 Task: Send an email with the signature Maria Thompson with the subject Request for partnership and the message Would it be possible to have a project status update call with all stakeholders next week? from softage.6@softage.net to softage.1@softage.net and move the email from Sent Items to the folder Licensing agreements
Action: Mouse moved to (100, 95)
Screenshot: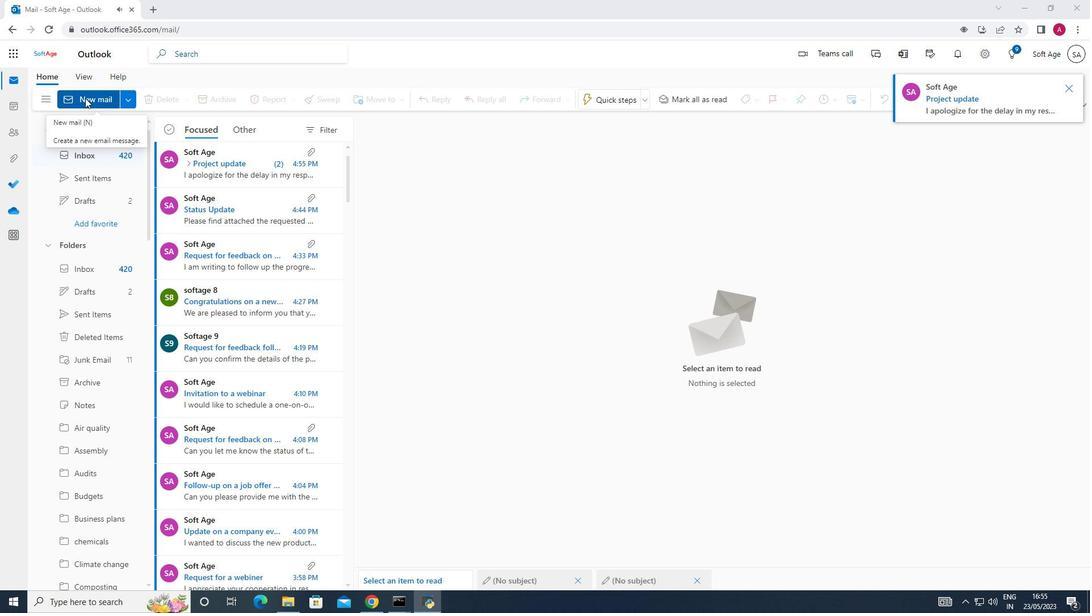 
Action: Mouse pressed left at (100, 95)
Screenshot: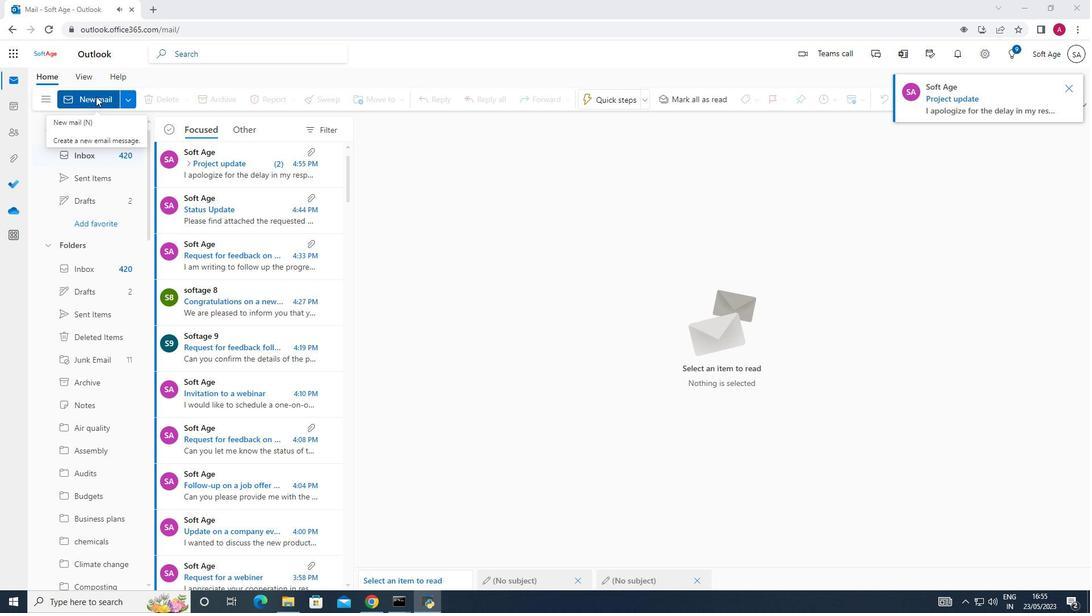 
Action: Mouse moved to (774, 96)
Screenshot: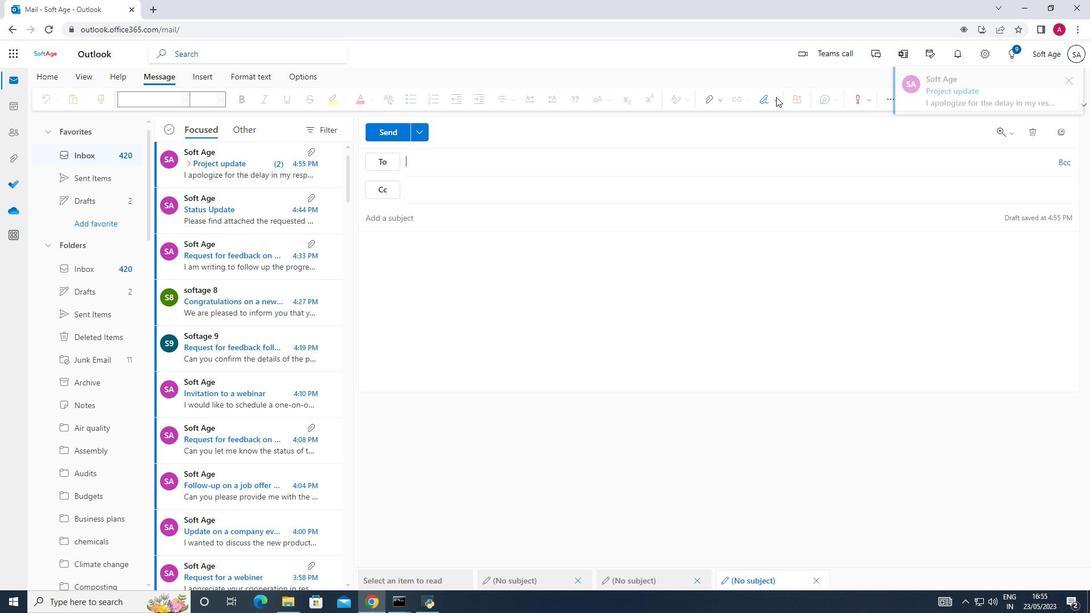 
Action: Mouse pressed left at (774, 96)
Screenshot: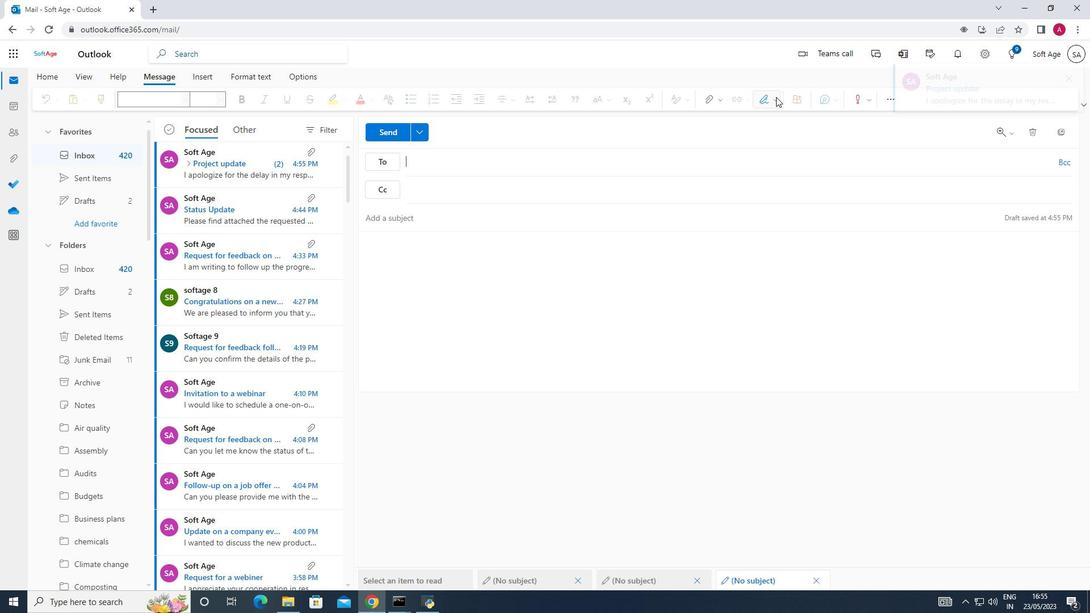 
Action: Mouse moved to (727, 142)
Screenshot: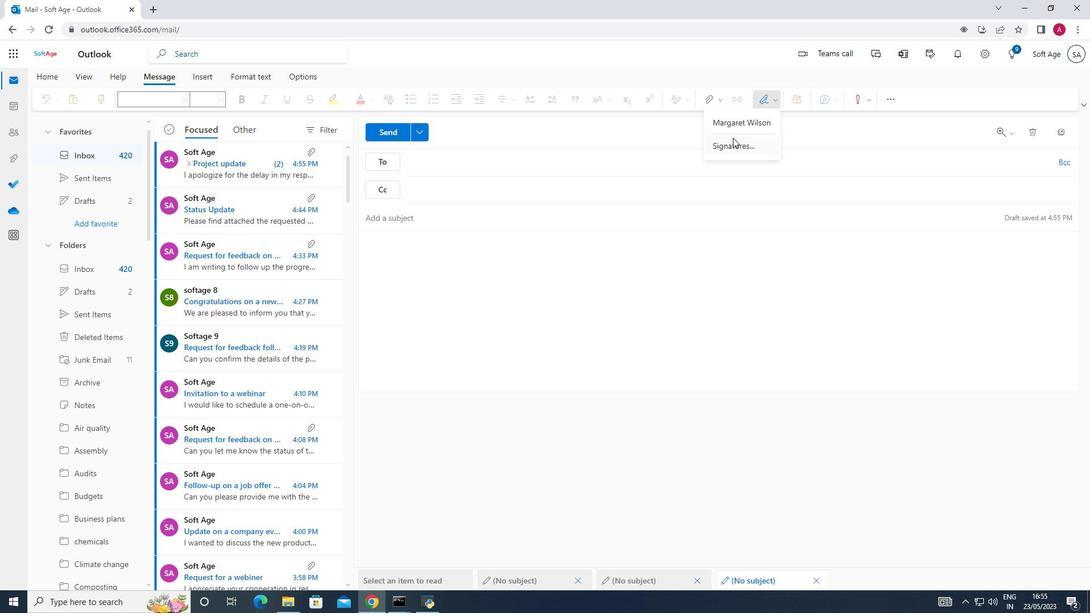 
Action: Mouse pressed left at (727, 142)
Screenshot: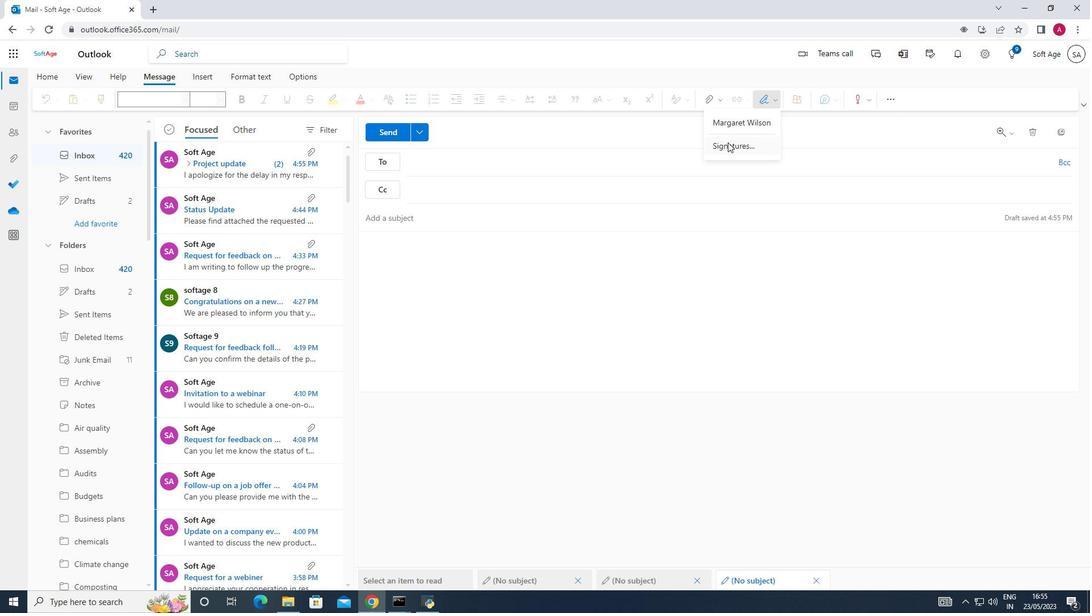 
Action: Mouse moved to (767, 194)
Screenshot: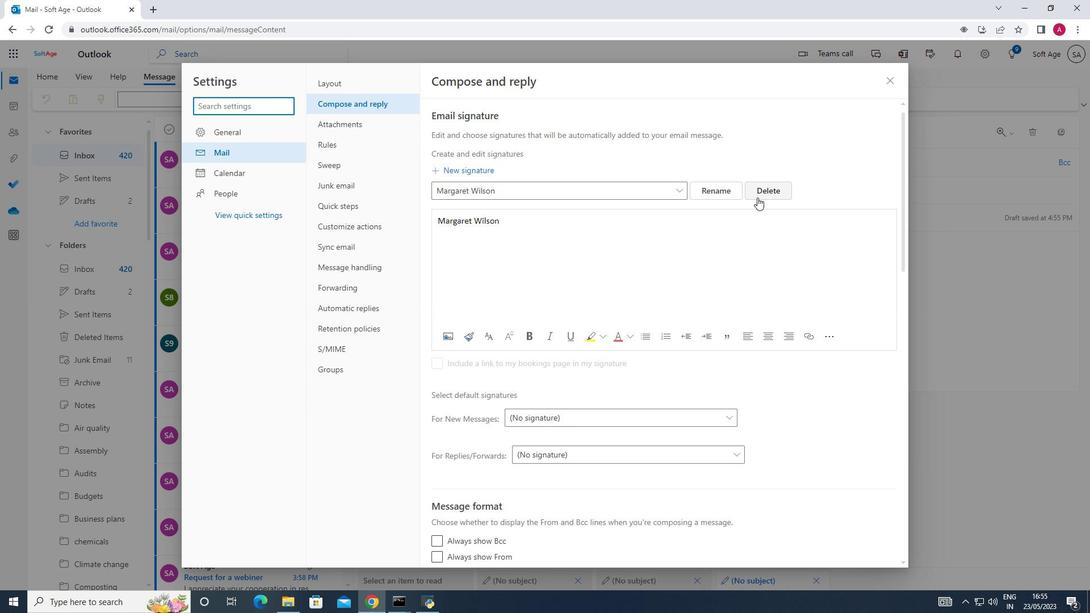 
Action: Mouse pressed left at (767, 194)
Screenshot: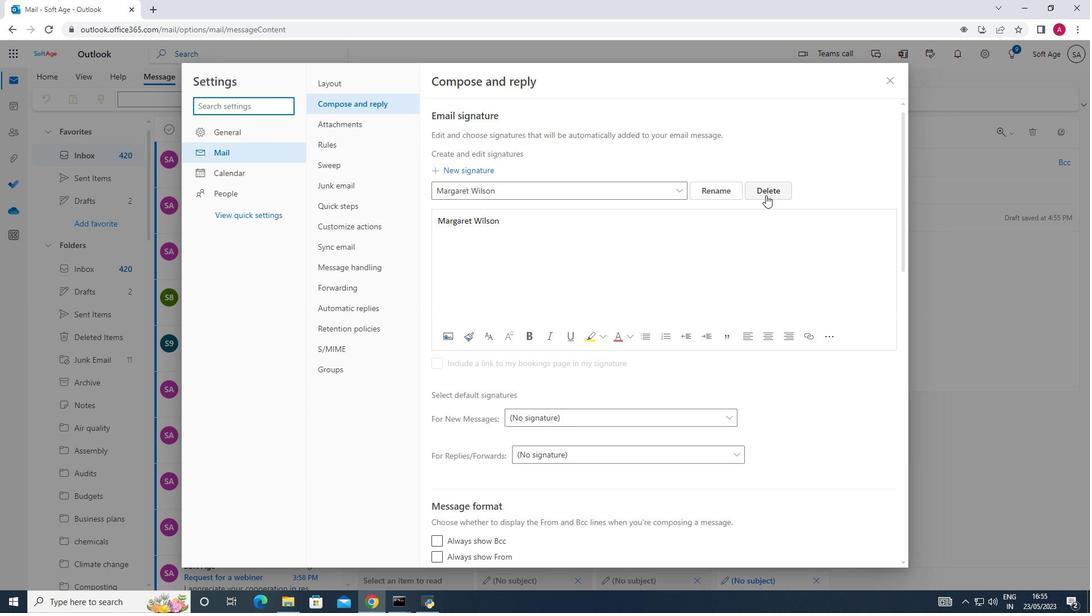 
Action: Mouse moved to (568, 192)
Screenshot: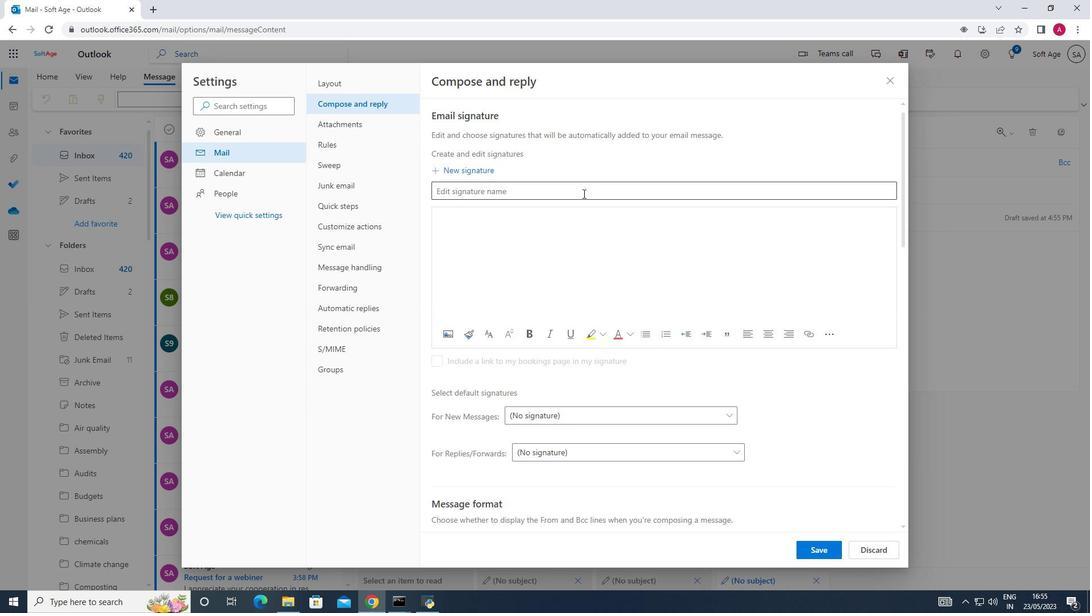 
Action: Mouse pressed left at (568, 192)
Screenshot: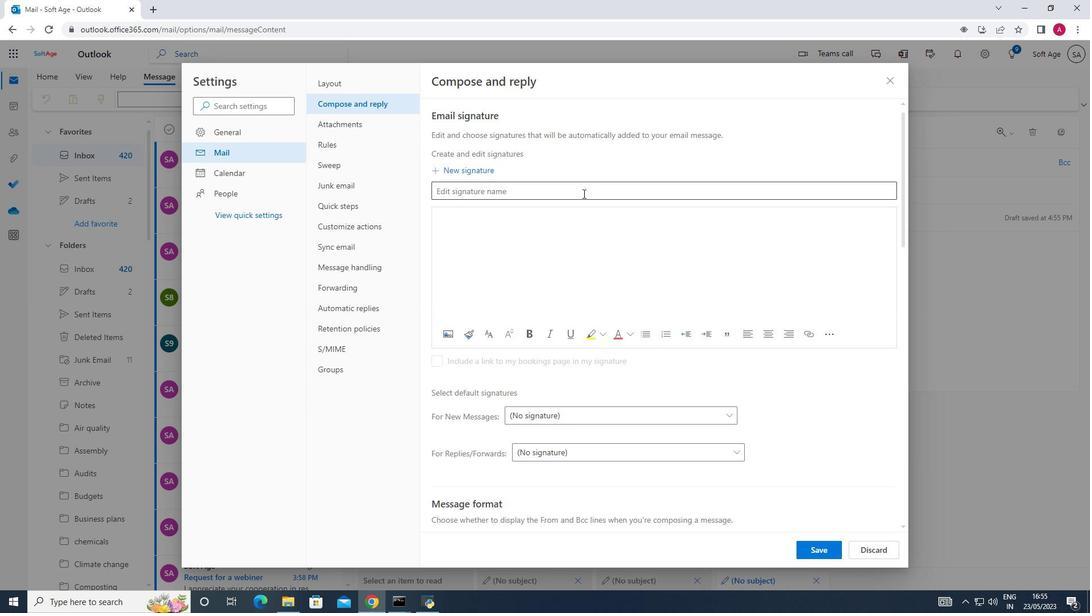 
Action: Mouse moved to (526, 190)
Screenshot: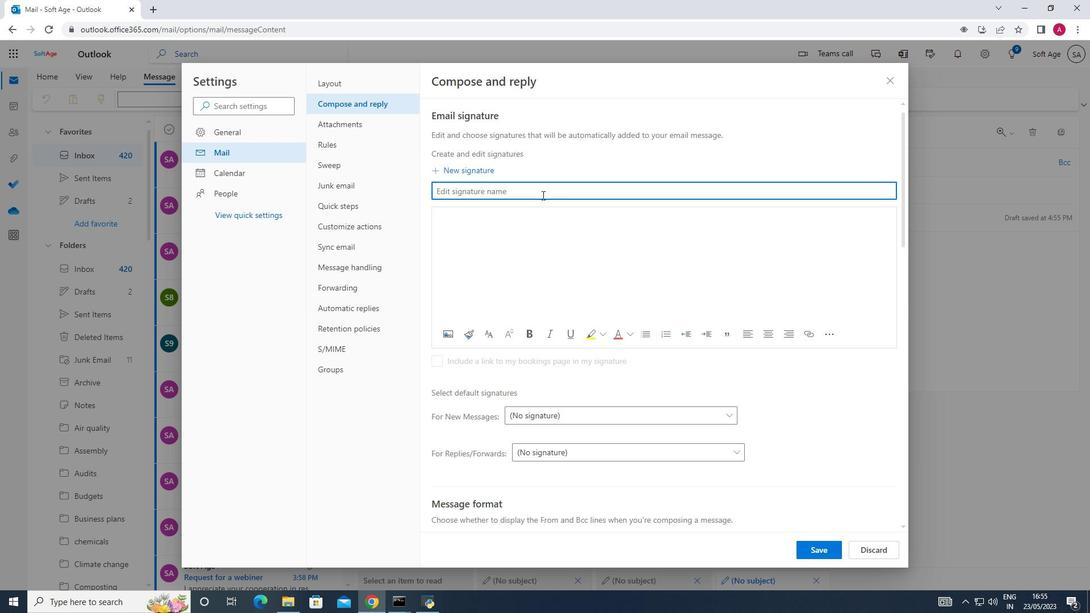 
Action: Mouse pressed left at (526, 190)
Screenshot: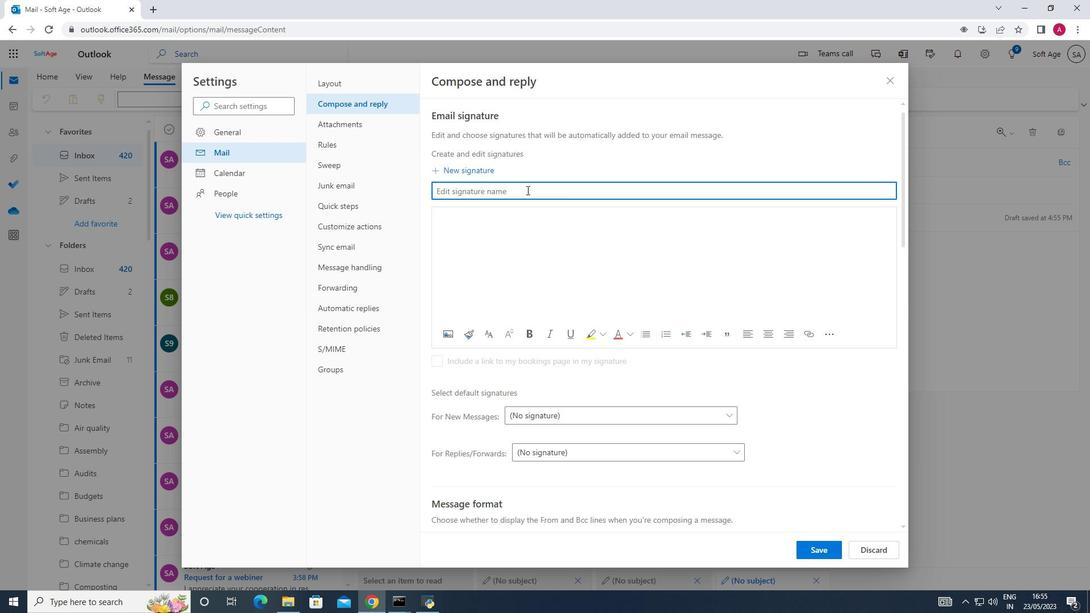 
Action: Key pressed <Key.shift_r><Key.shift_r>Maria<Key.space><Key.shift>Thompson
Screenshot: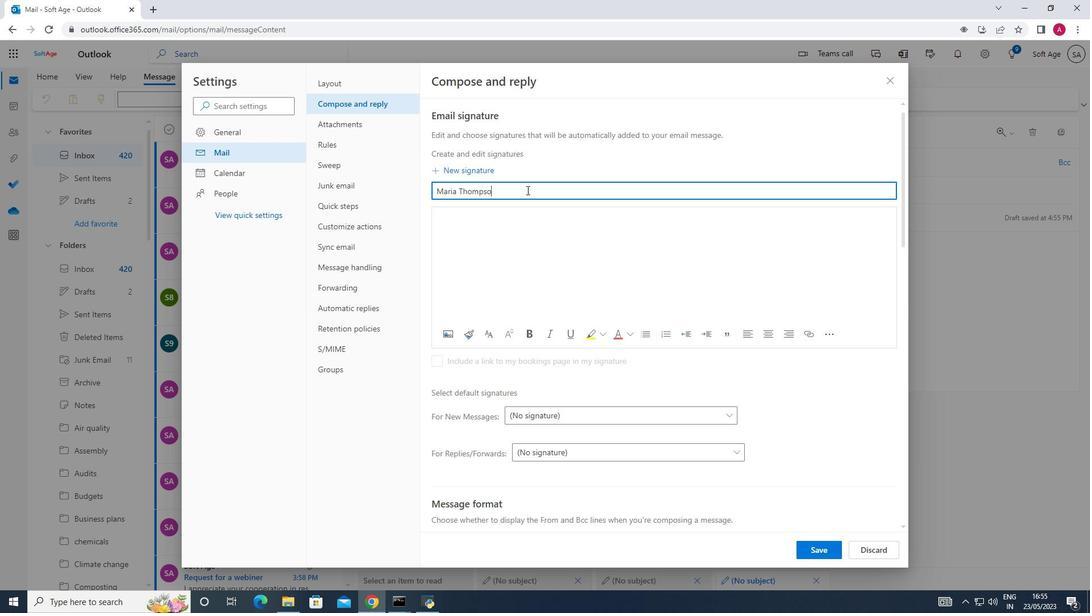 
Action: Mouse moved to (475, 222)
Screenshot: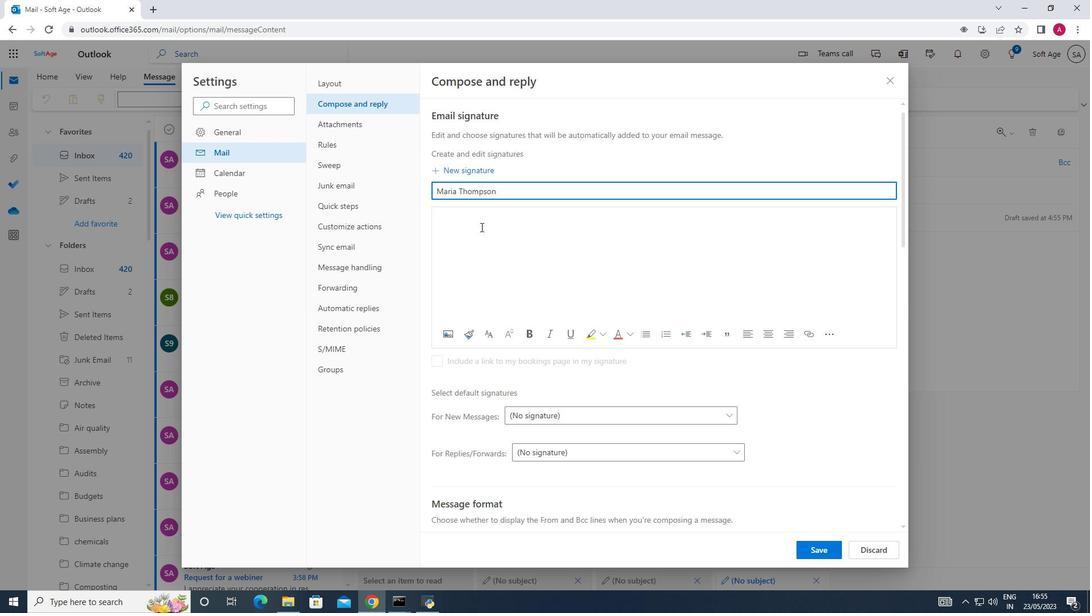 
Action: Mouse pressed left at (475, 222)
Screenshot: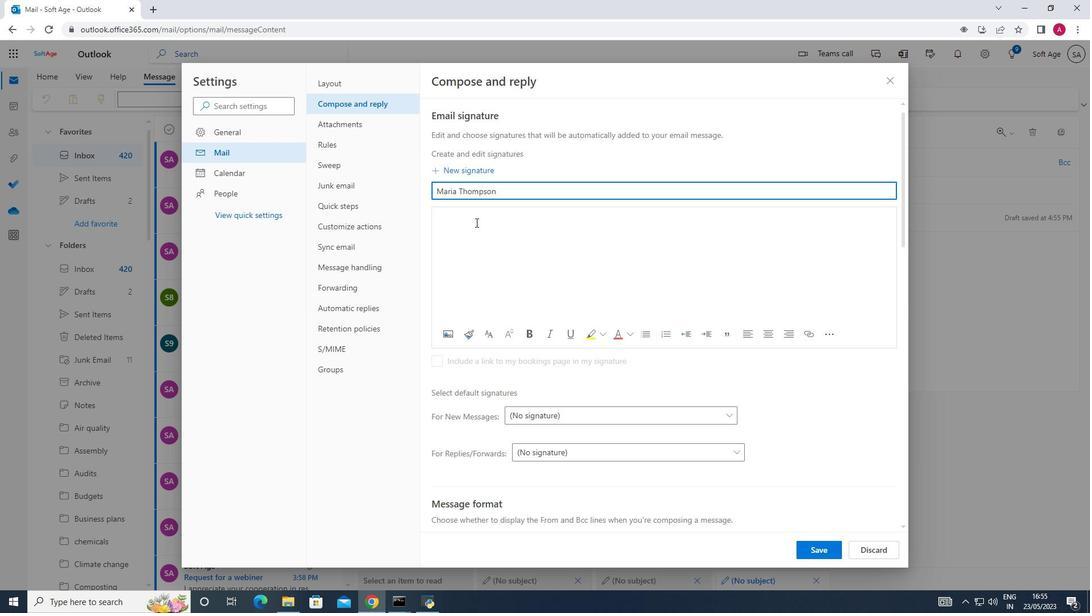 
Action: Key pressed <Key.shift_r><Key.shift_r><Key.shift_r><Key.shift_r>Maria<Key.space><Key.shift>Thompson
Screenshot: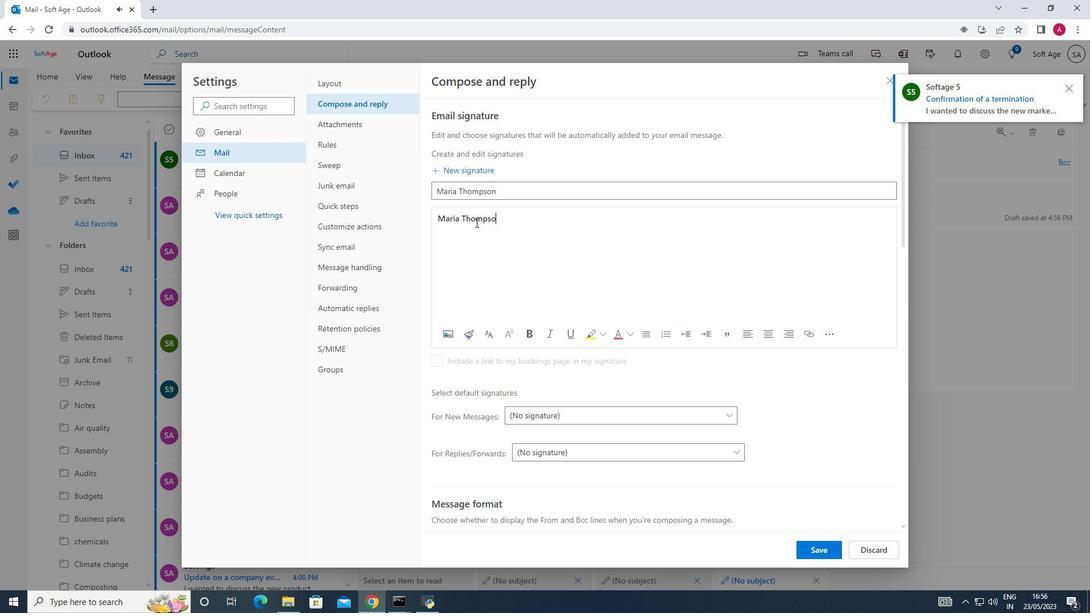 
Action: Mouse moved to (836, 553)
Screenshot: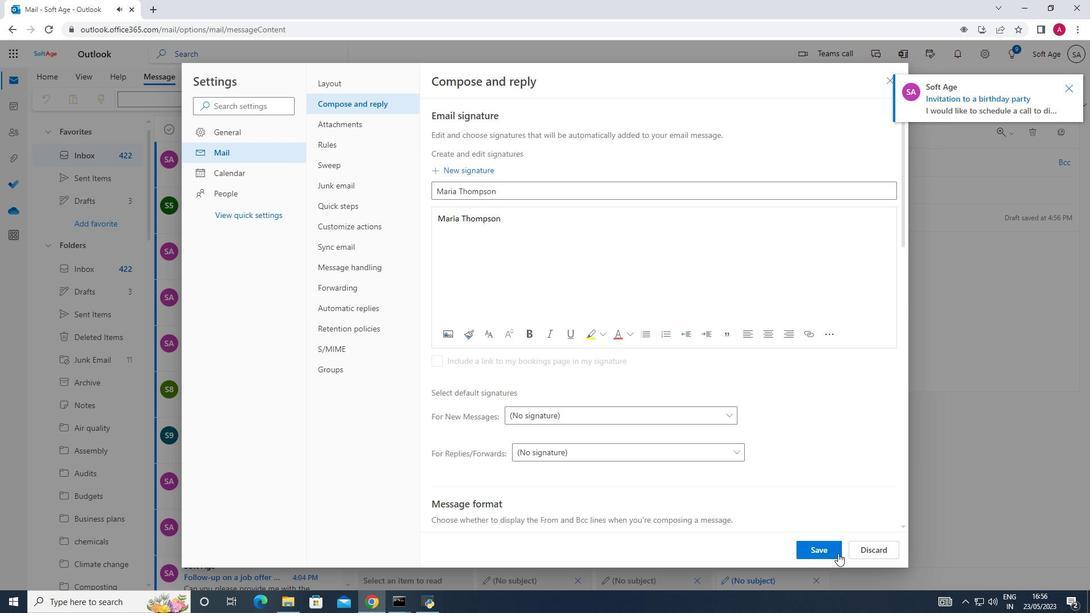 
Action: Mouse pressed left at (836, 553)
Screenshot: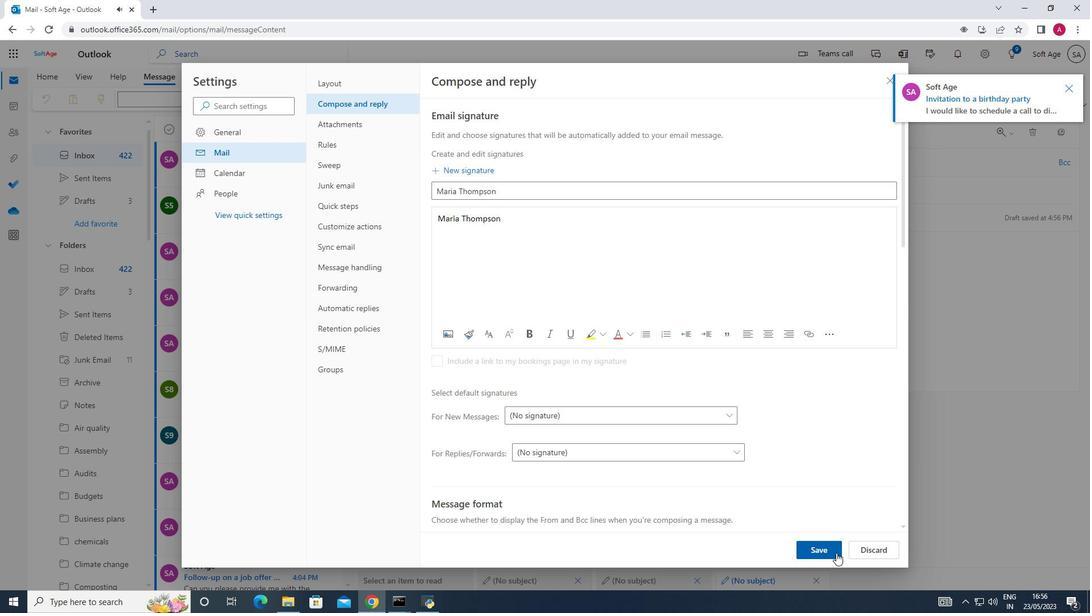 
Action: Mouse pressed left at (836, 553)
Screenshot: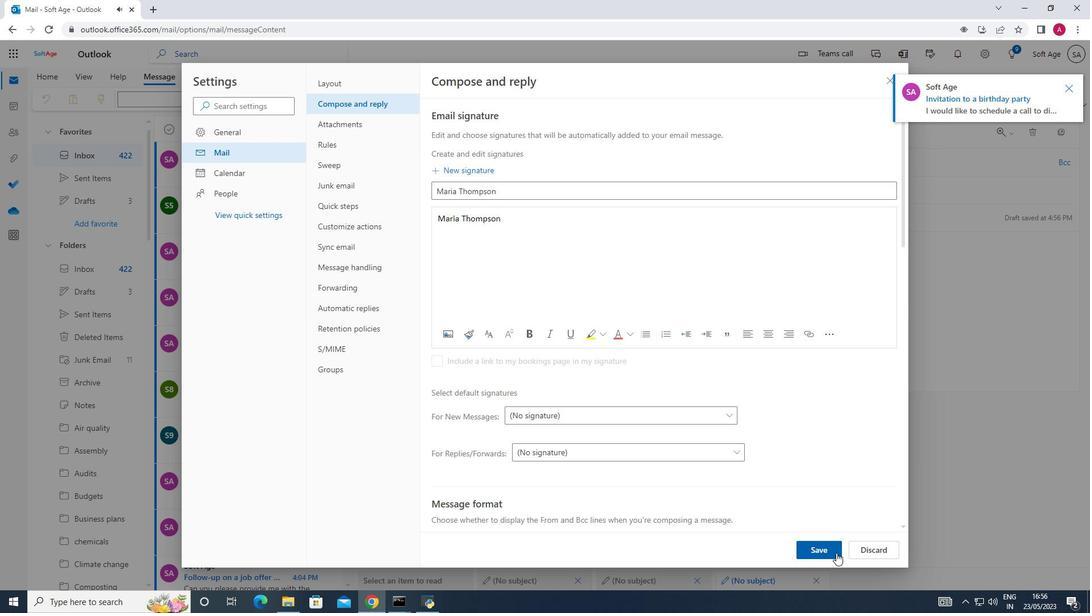 
Action: Mouse moved to (885, 78)
Screenshot: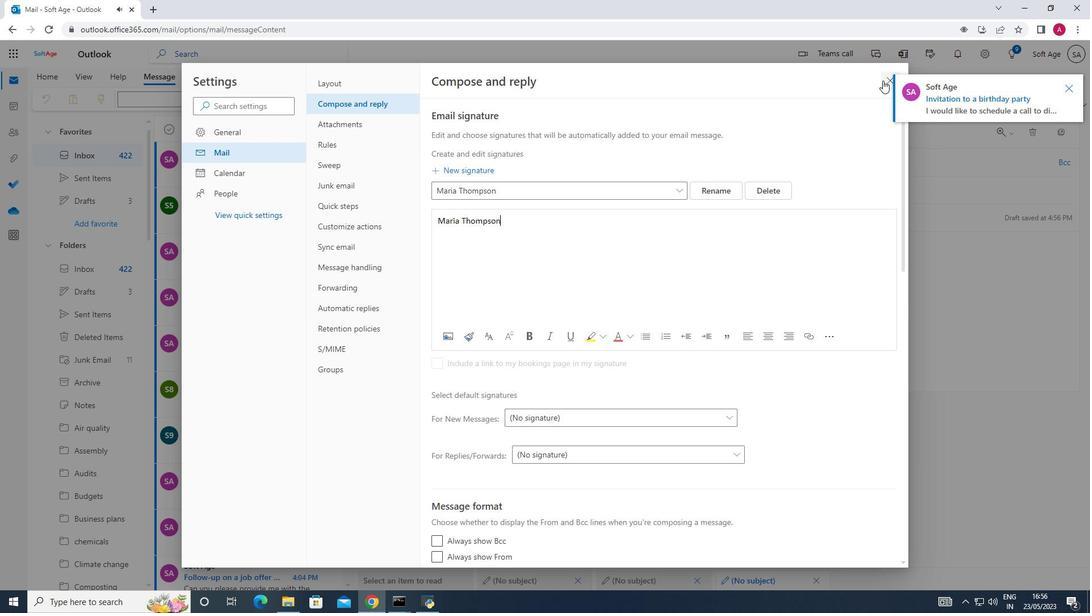 
Action: Mouse pressed left at (885, 78)
Screenshot: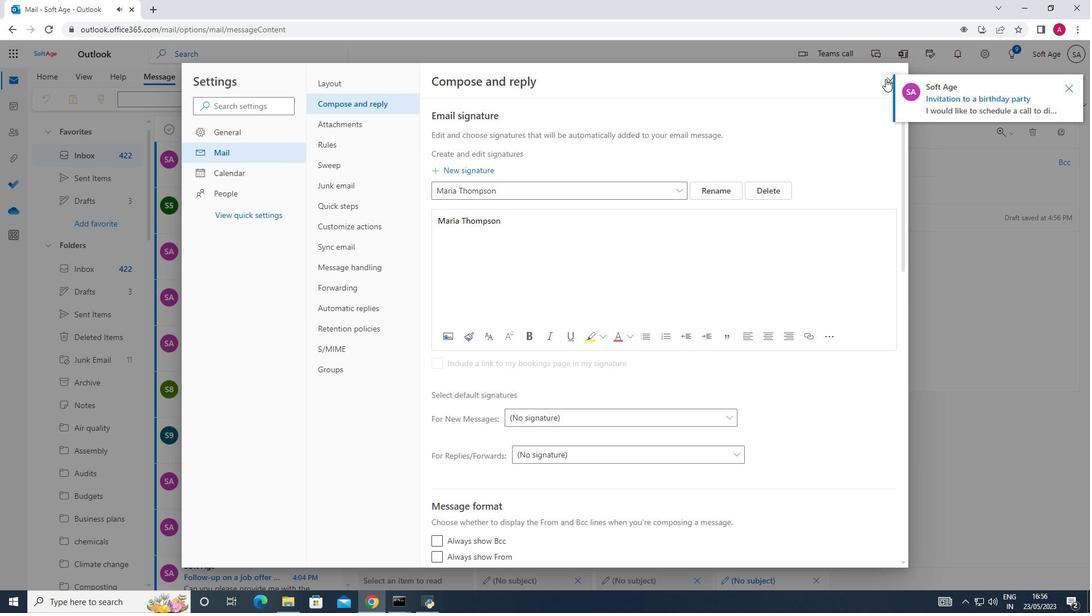 
Action: Mouse moved to (771, 99)
Screenshot: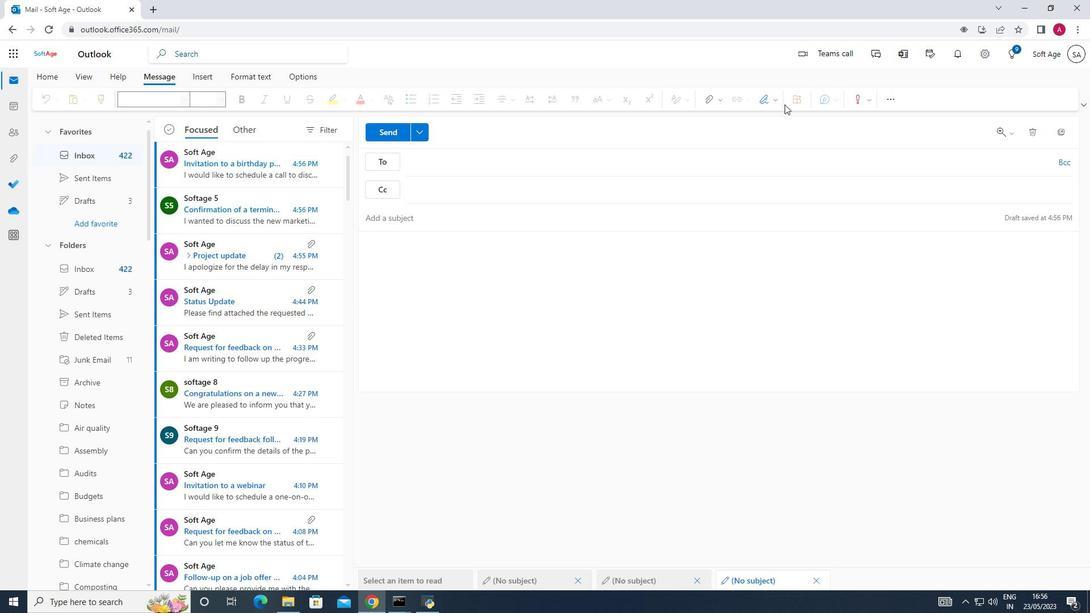 
Action: Mouse pressed left at (771, 99)
Screenshot: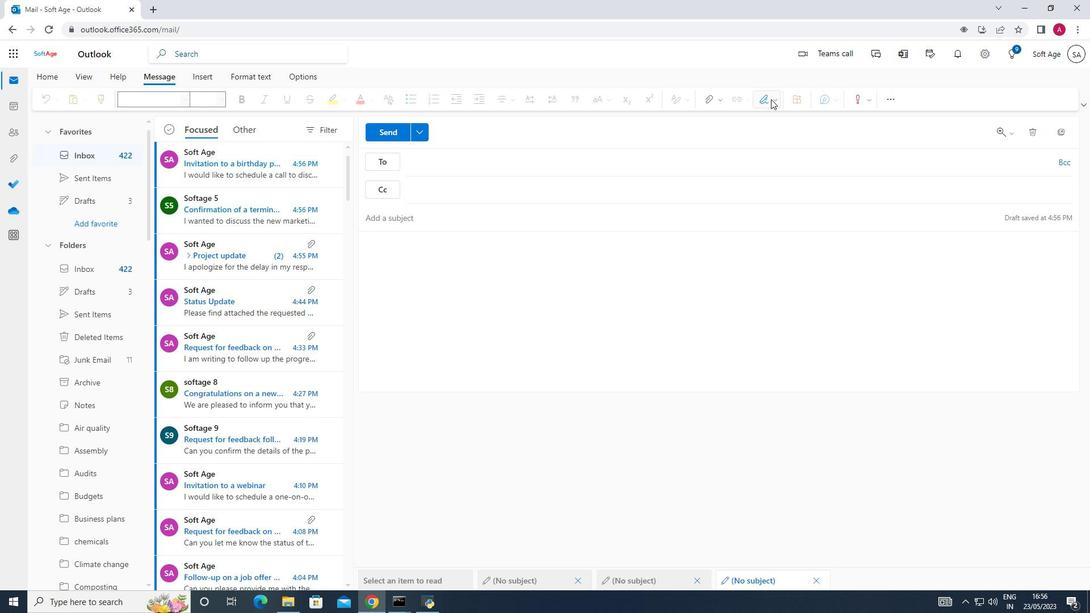 
Action: Mouse moved to (731, 126)
Screenshot: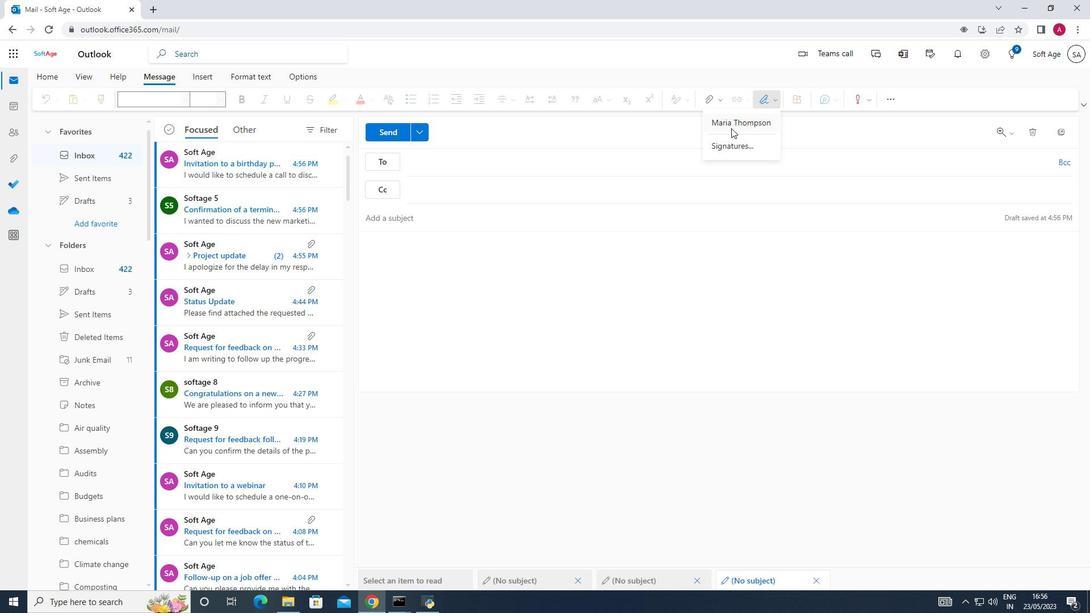 
Action: Mouse pressed left at (731, 126)
Screenshot: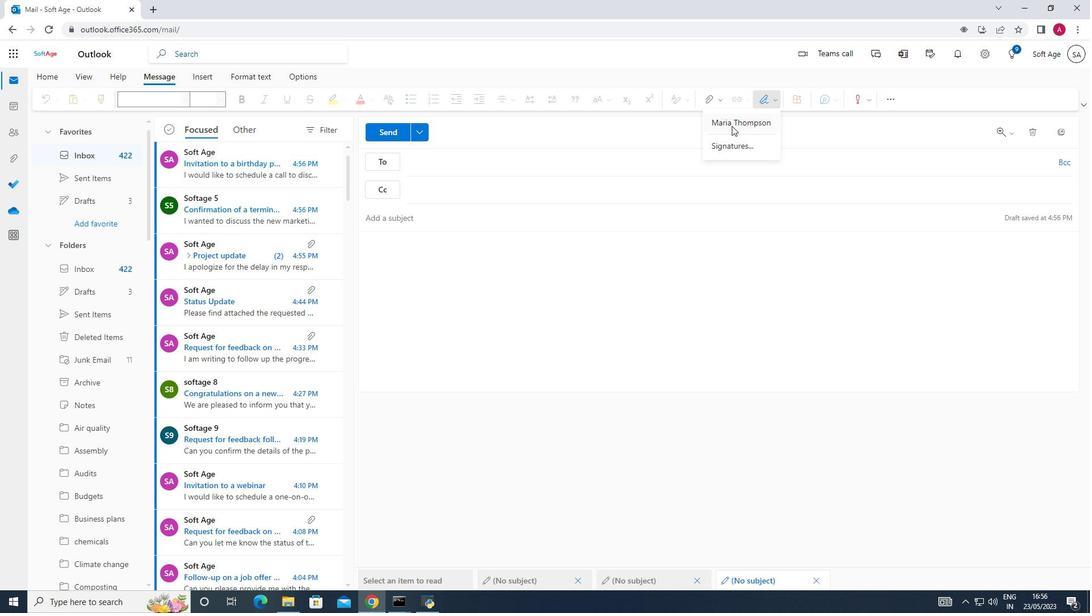 
Action: Mouse moved to (388, 218)
Screenshot: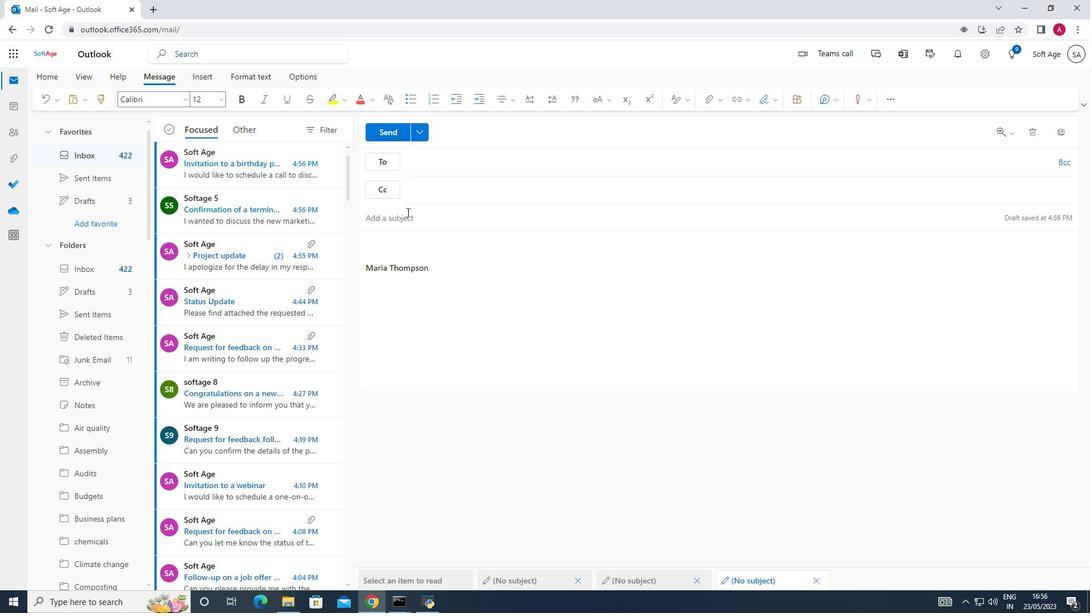 
Action: Mouse pressed left at (388, 218)
Screenshot: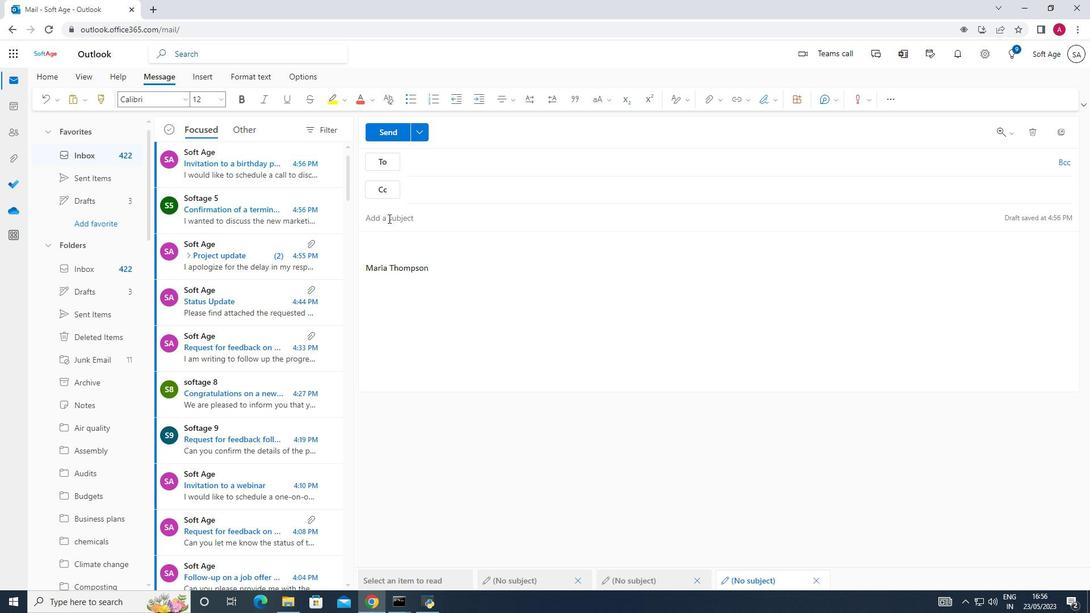 
Action: Mouse moved to (388, 218)
Screenshot: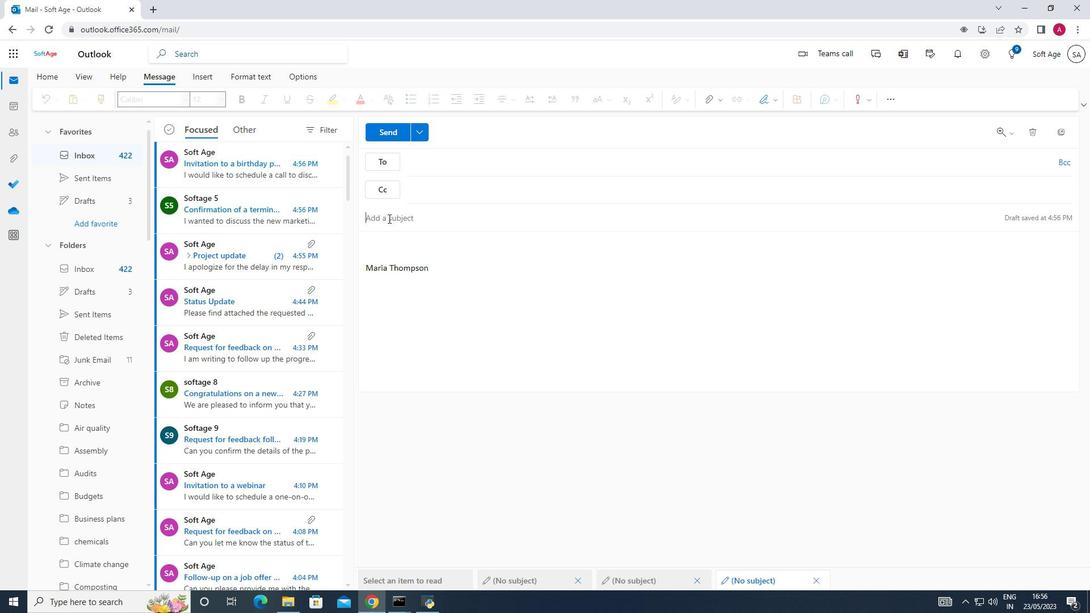 
Action: Key pressed <Key.shift><Key.shift><Key.shift><Key.shift><Key.shift><Key.shift><Key.shift><Key.shift><Key.shift>Request<Key.space>for<Key.space>partnership
Screenshot: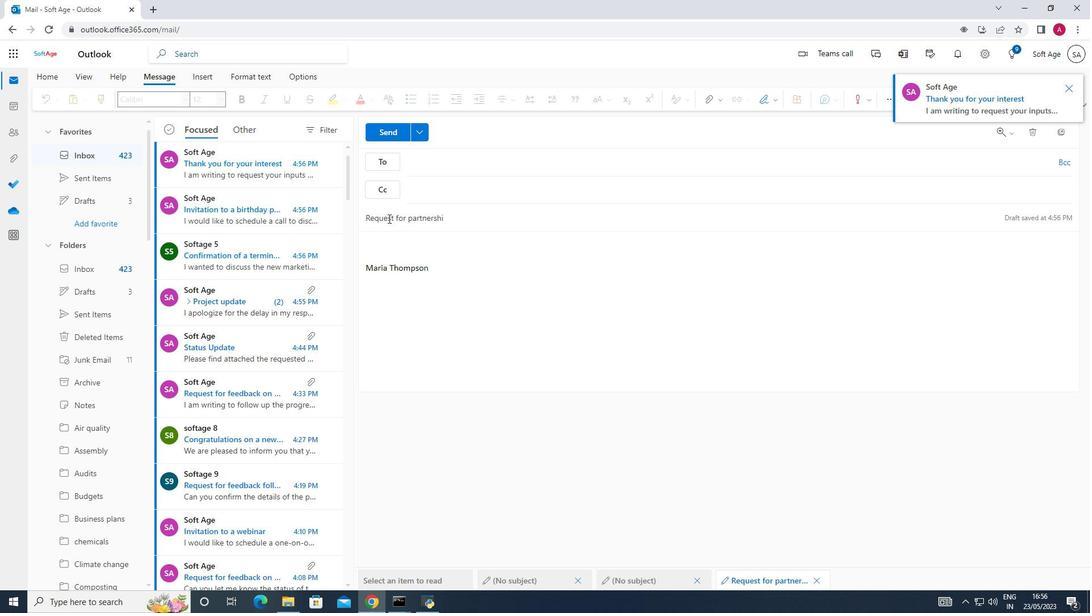 
Action: Mouse moved to (366, 241)
Screenshot: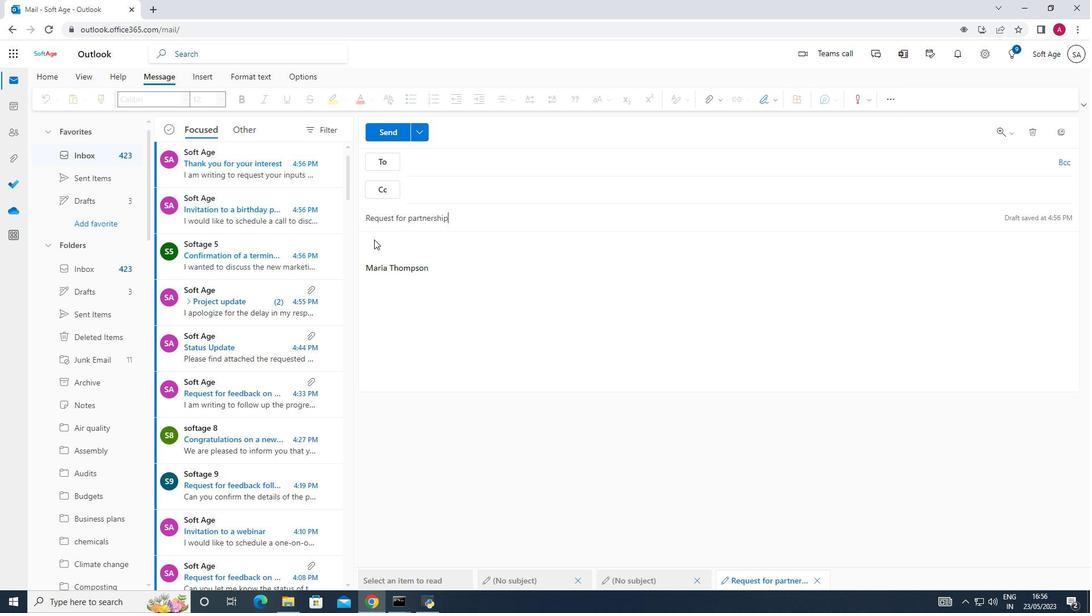 
Action: Mouse pressed left at (366, 241)
Screenshot: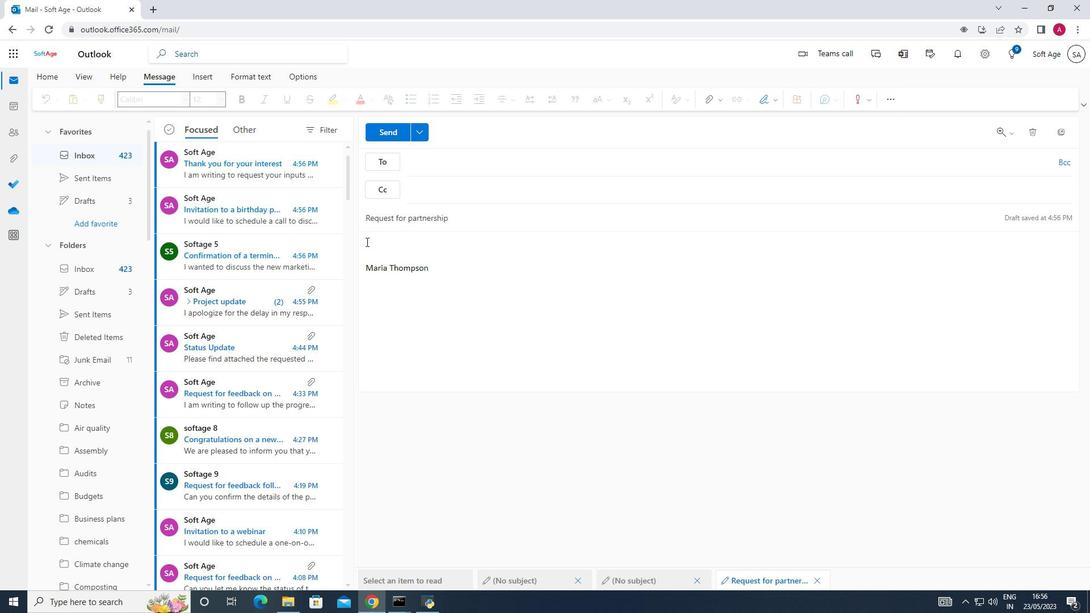 
Action: Key pressed <Key.shift><Key.shift><Key.shift><Key.shift><Key.shift><Key.shift><Key.shift><Key.shift><Key.shift><Key.shift><Key.shift><Key.shift><Key.shift><Key.shift><Key.shift><Key.shift><Key.shift><Key.shift><Key.shift><Key.shift><Key.shift><Key.shift><Key.shift><Key.shift><Key.shift><Key.shift><Key.shift><Key.shift><Key.shift><Key.shift><Key.shift><Key.shift><Key.shift><Key.shift><Key.shift><Key.shift>Would<Key.space>it<Key.space>be<Key.space>possible<Key.space>to<Key.space>have<Key.space>a<Key.space>project<Key.space>status<Key.space>update<Key.space>call<Key.space>with<Key.space>all<Key.space>stakeg<Key.backspace>holders<Key.space>next<Key.space>week<Key.shift_r>?
Screenshot: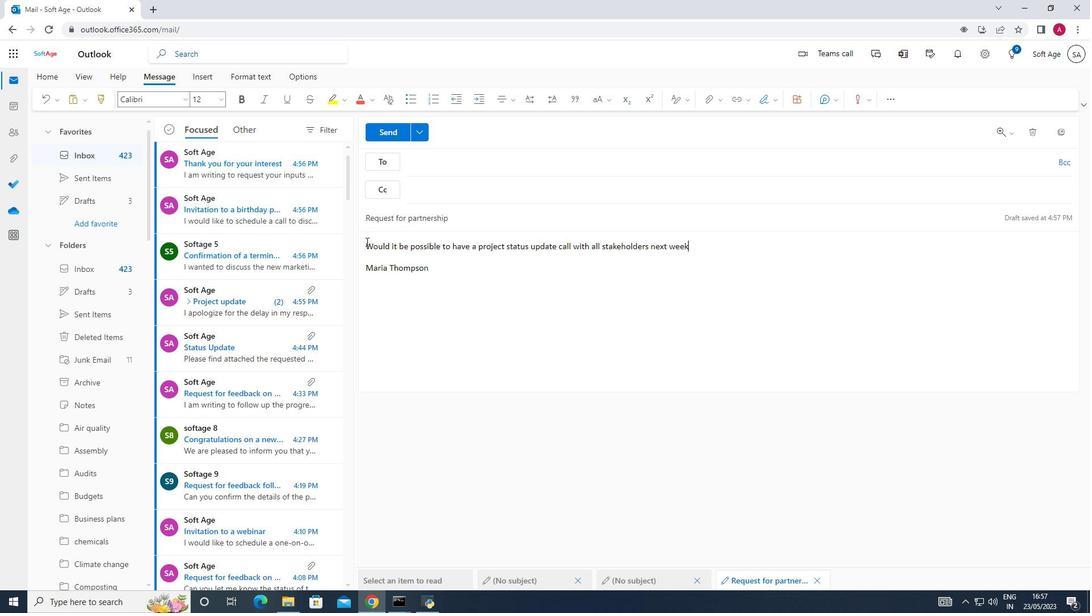 
Action: Mouse moved to (421, 164)
Screenshot: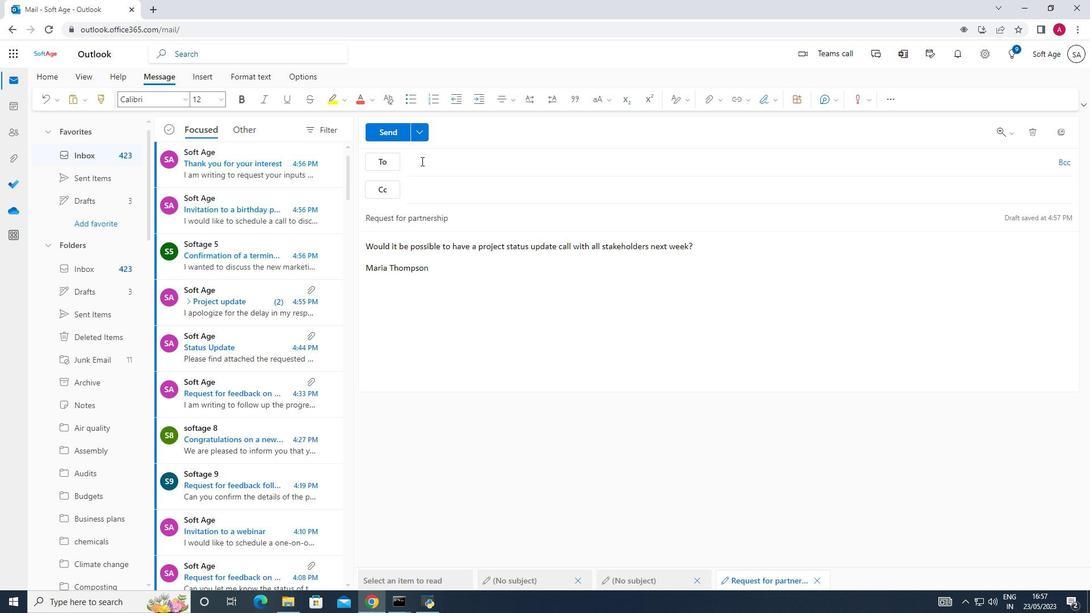 
Action: Mouse pressed left at (421, 164)
Screenshot: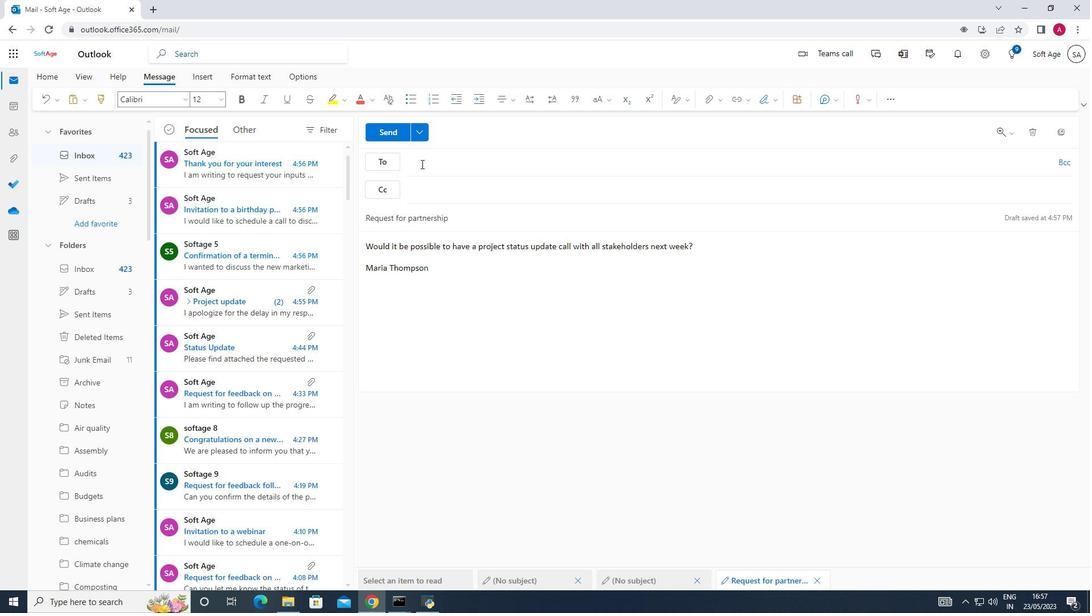 
Action: Mouse pressed left at (421, 164)
Screenshot: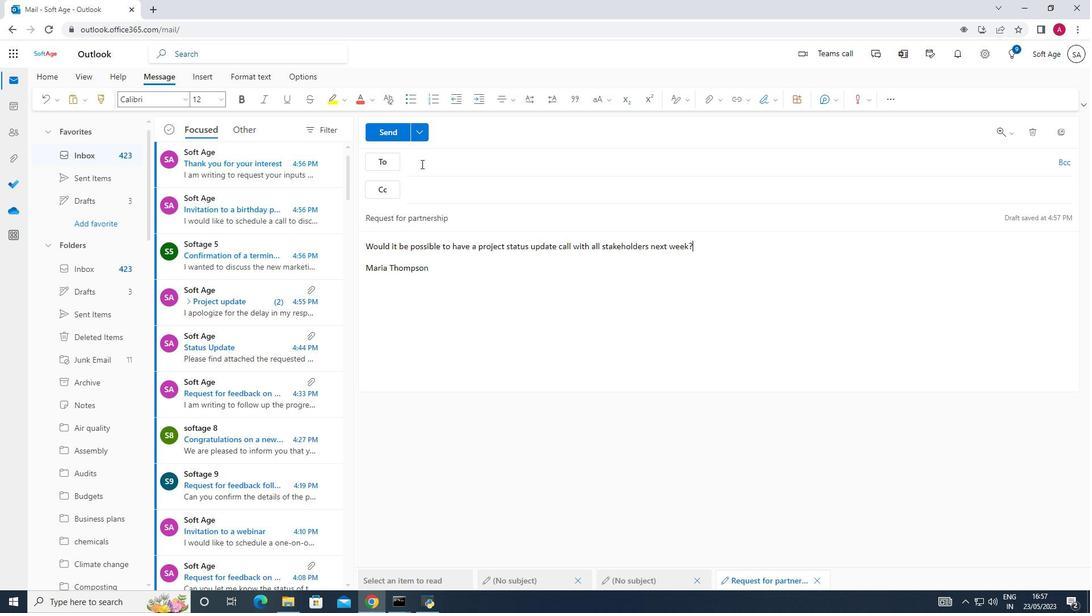 
Action: Key pressed soft
Screenshot: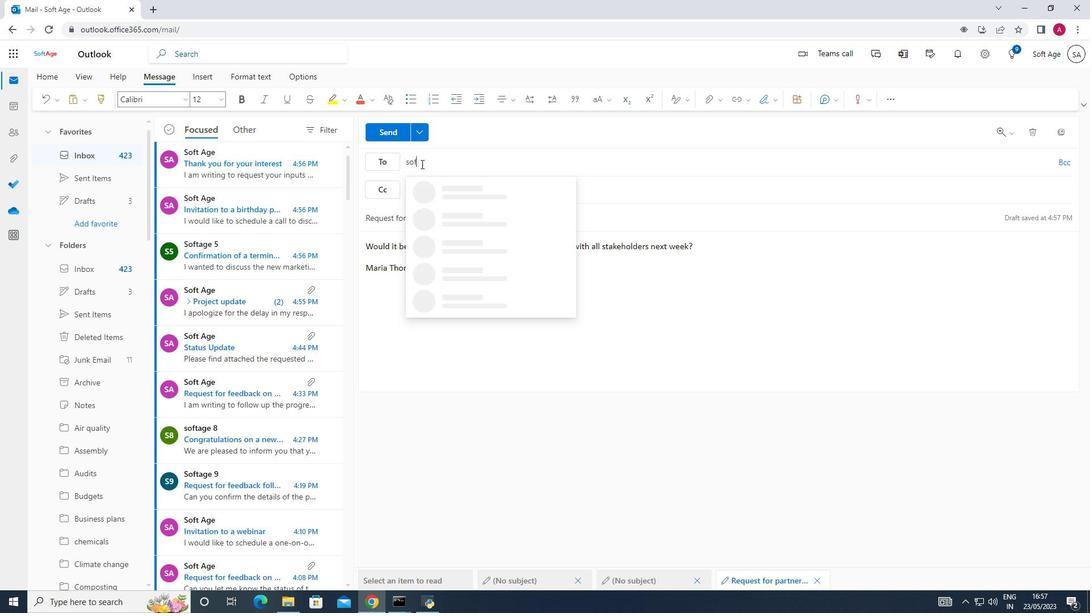 
Action: Mouse moved to (470, 246)
Screenshot: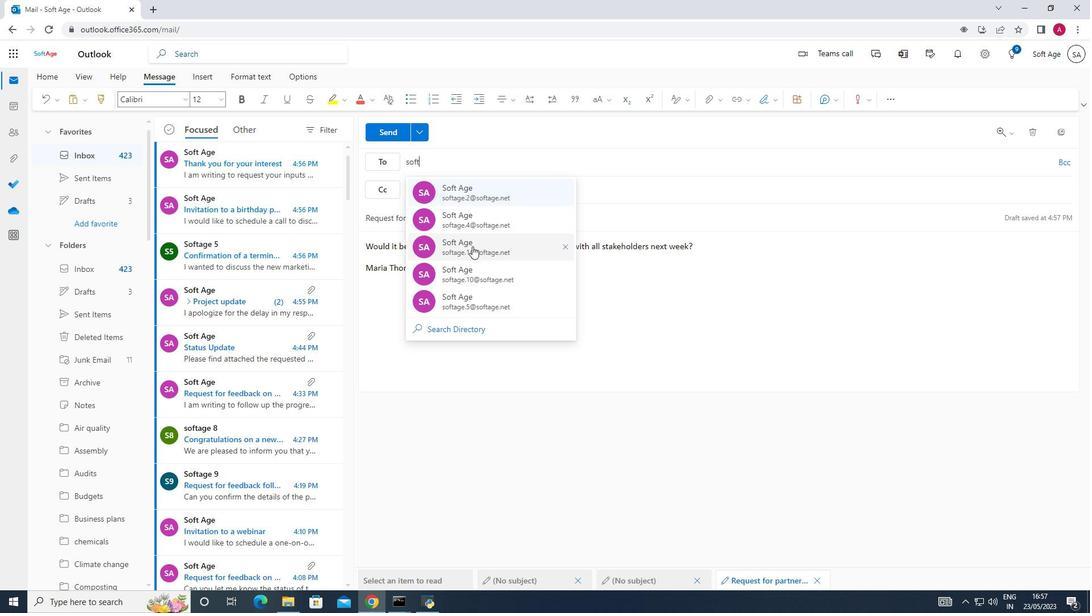 
Action: Mouse pressed left at (470, 246)
Screenshot: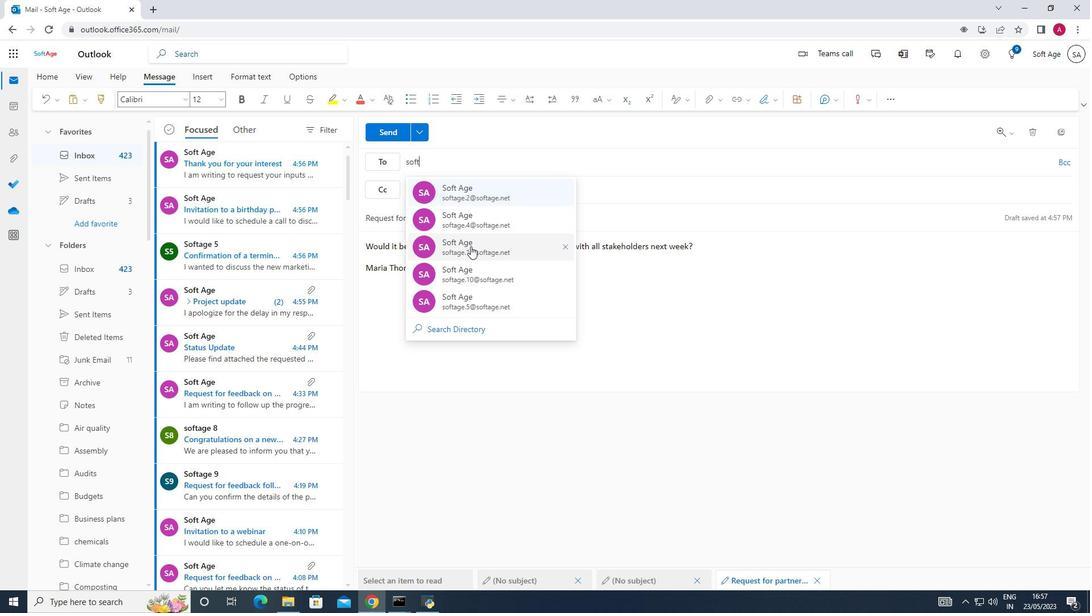 
Action: Mouse moved to (378, 136)
Screenshot: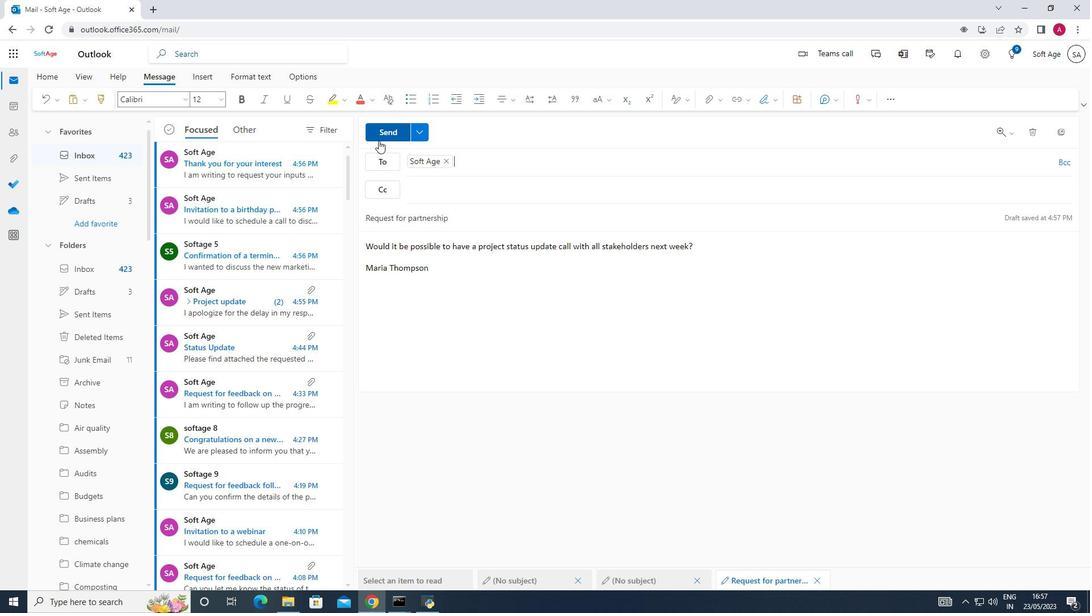 
Action: Mouse pressed left at (378, 136)
Screenshot: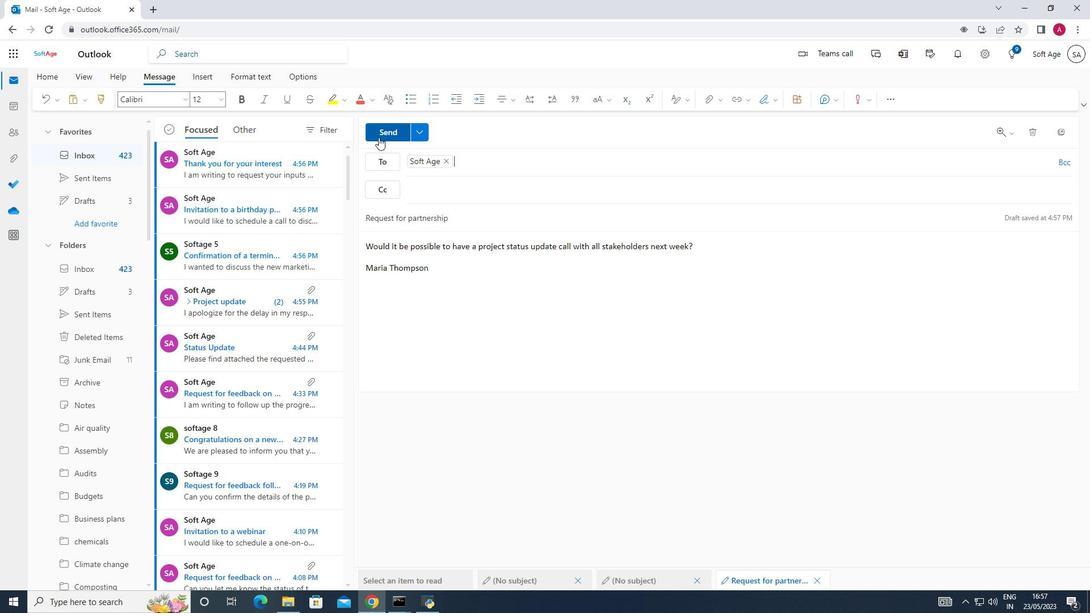 
Action: Mouse moved to (97, 323)
Screenshot: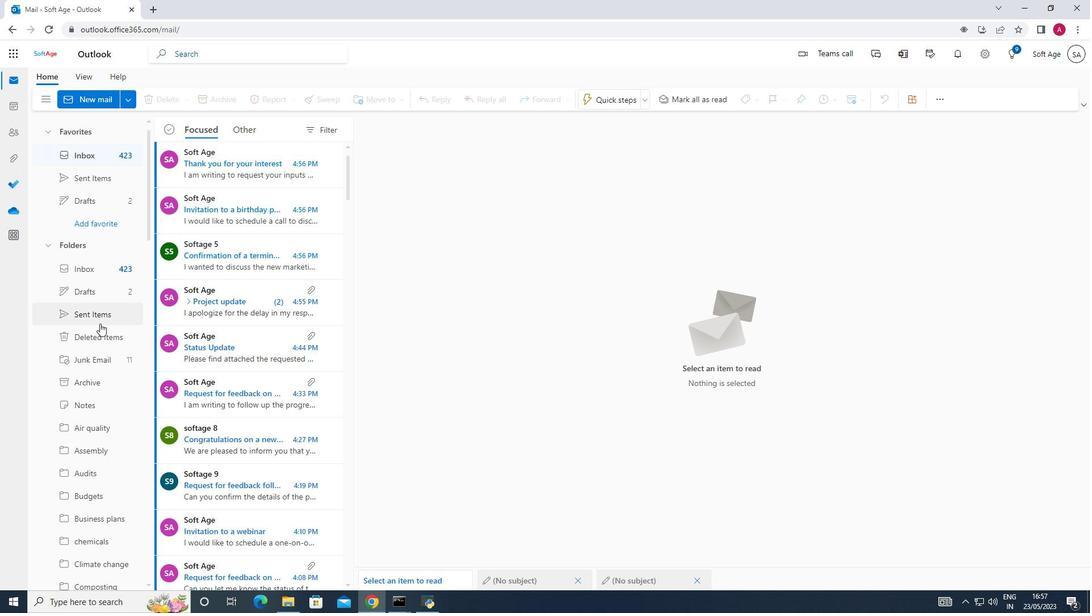 
Action: Mouse scrolled (97, 322) with delta (0, 0)
Screenshot: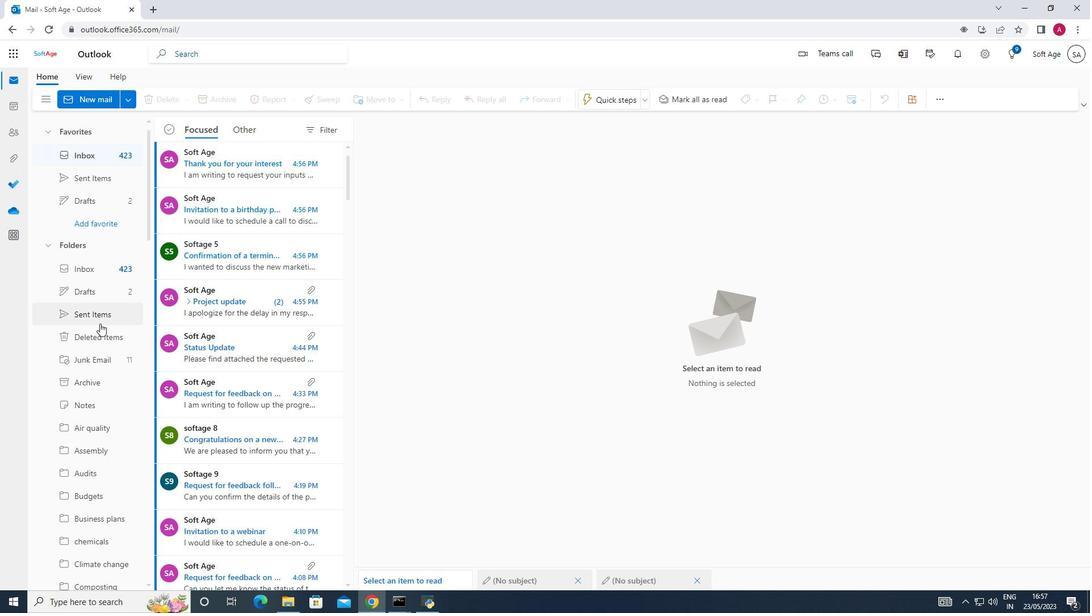
Action: Mouse scrolled (97, 322) with delta (0, 0)
Screenshot: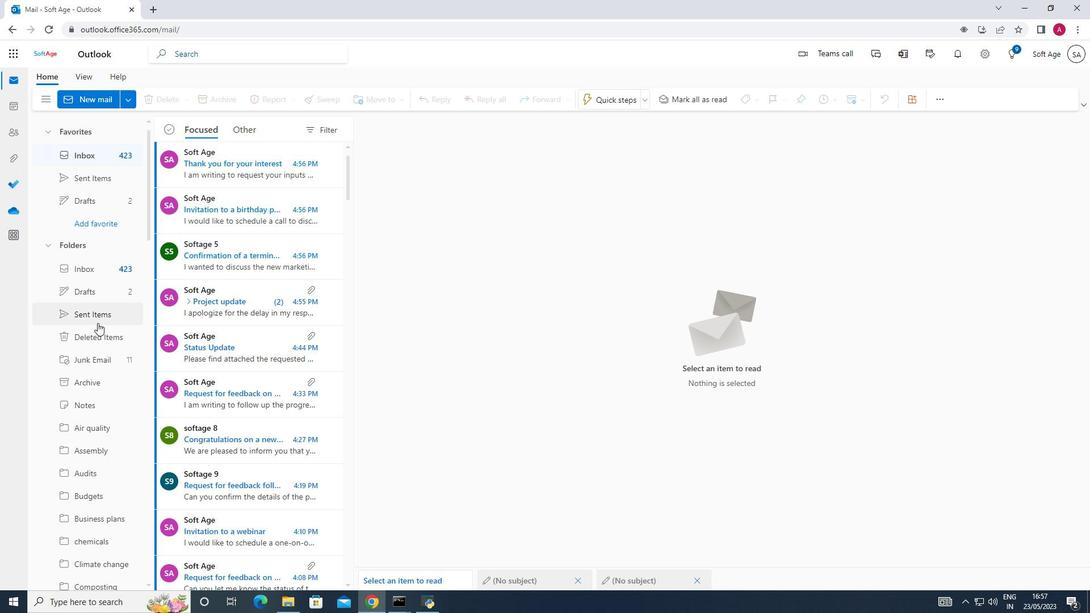 
Action: Mouse moved to (96, 323)
Screenshot: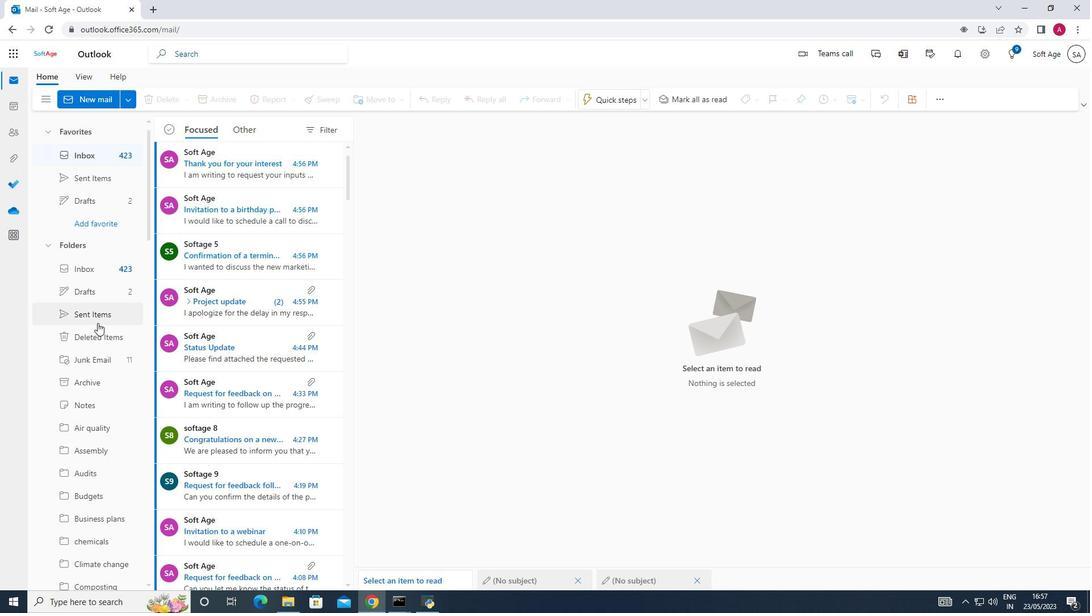 
Action: Mouse scrolled (96, 322) with delta (0, 0)
Screenshot: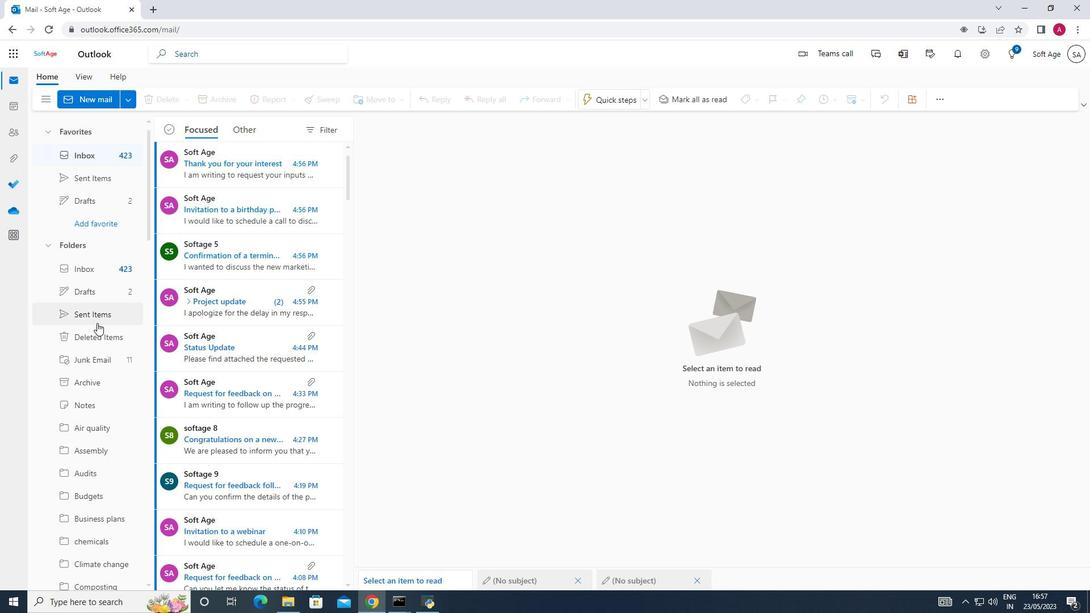
Action: Mouse moved to (96, 323)
Screenshot: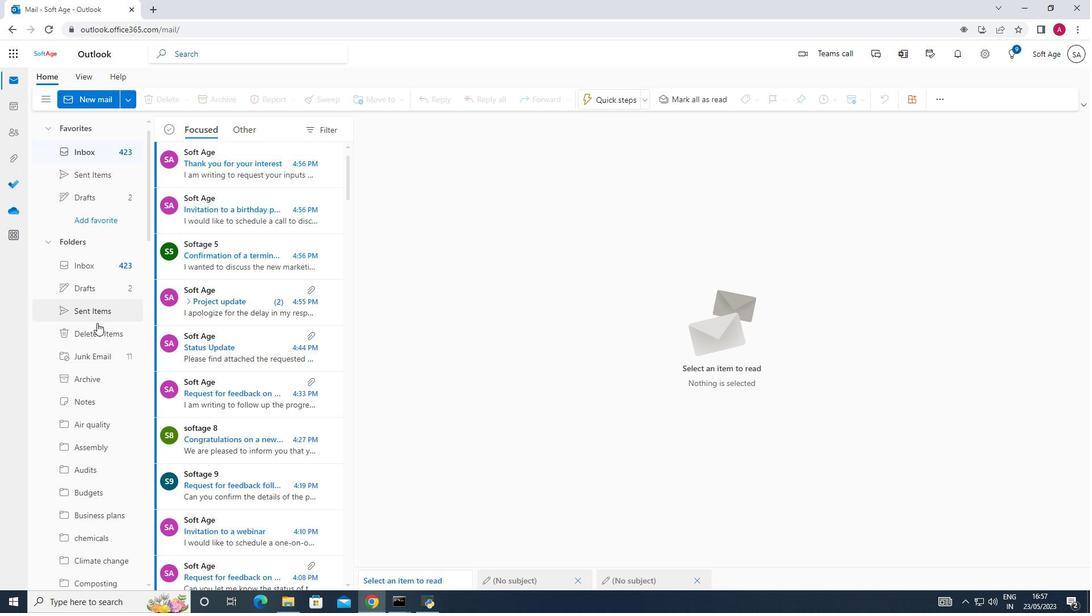 
Action: Mouse scrolled (96, 322) with delta (0, 0)
Screenshot: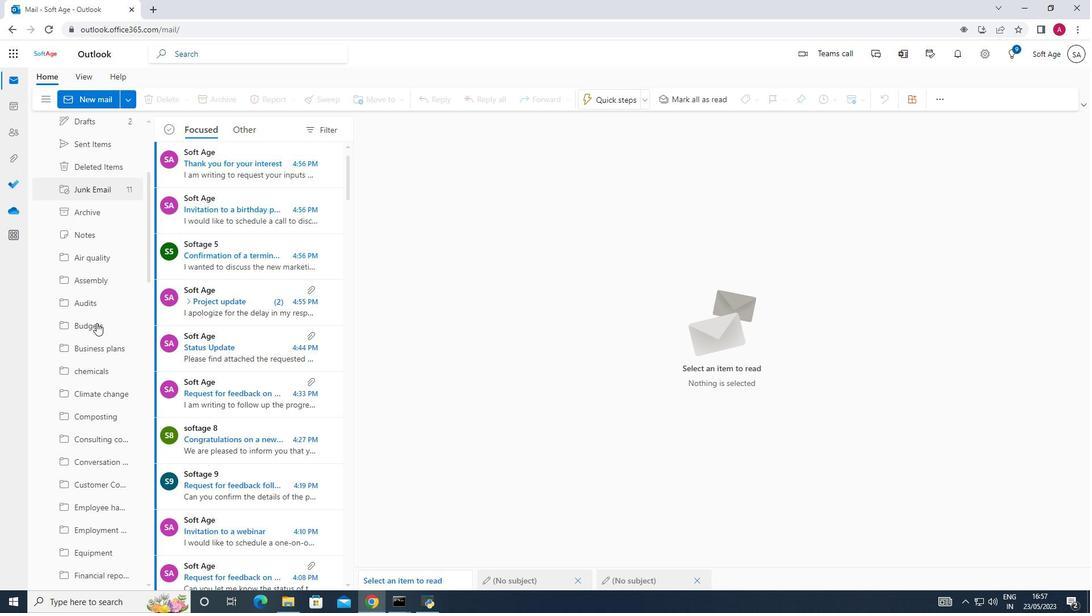 
Action: Mouse moved to (91, 319)
Screenshot: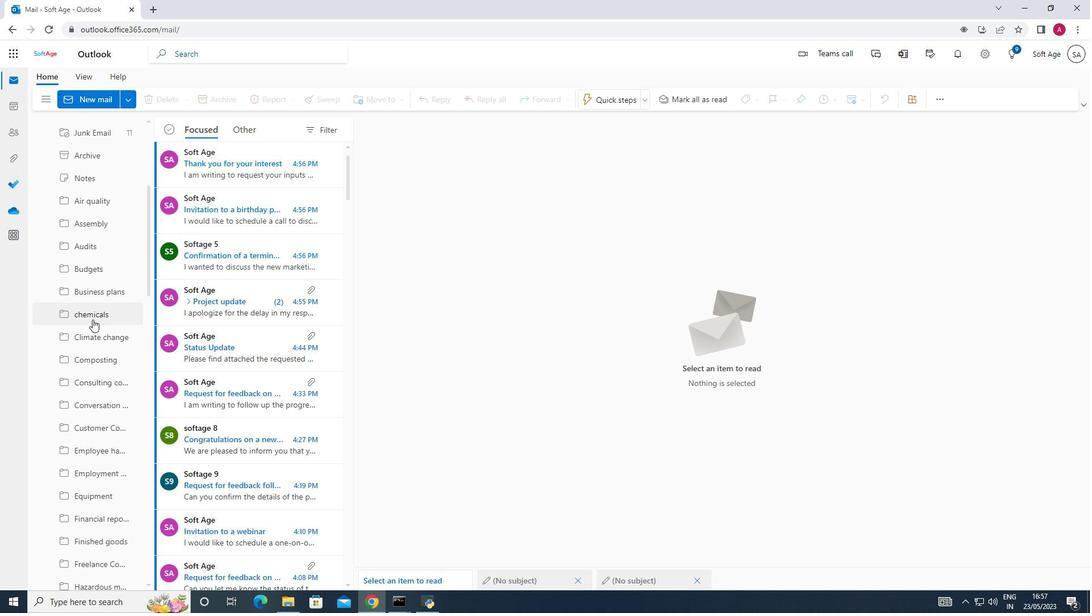 
Action: Mouse scrolled (91, 319) with delta (0, 0)
Screenshot: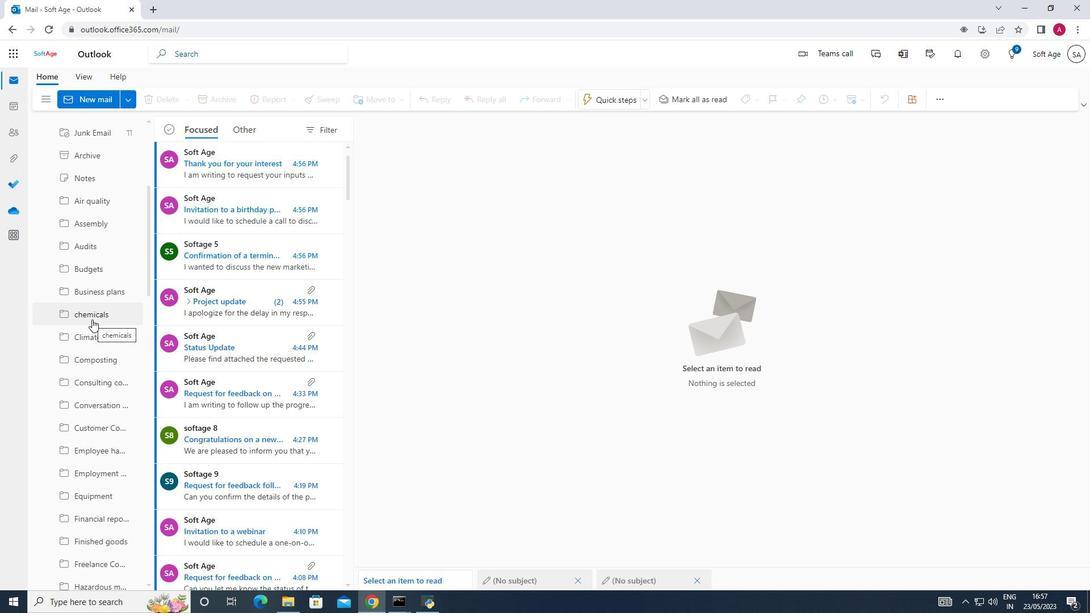 
Action: Mouse scrolled (91, 319) with delta (0, 0)
Screenshot: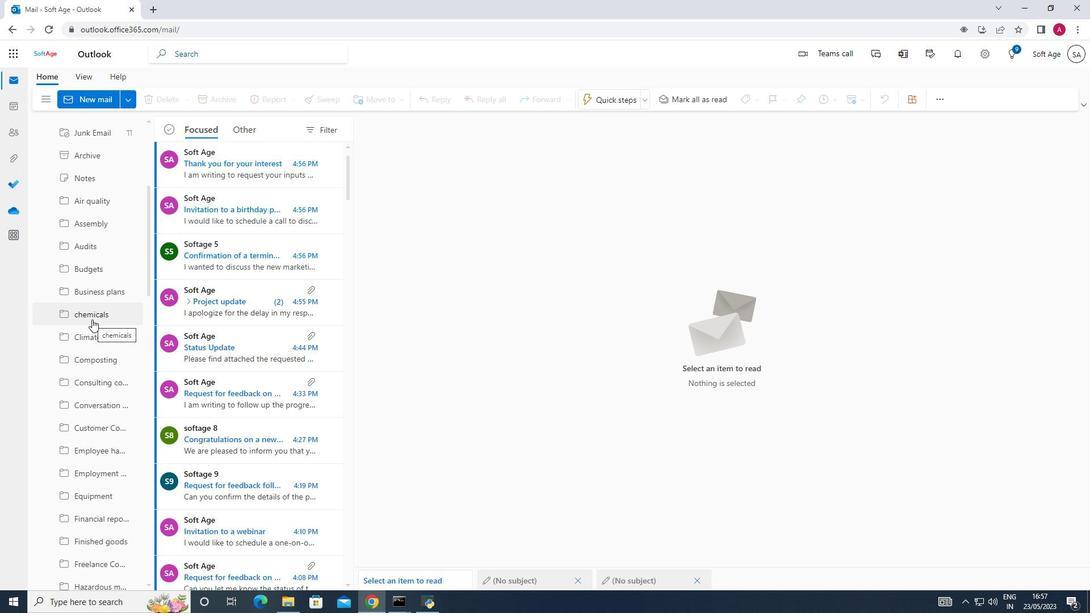 
Action: Mouse scrolled (91, 319) with delta (0, 0)
Screenshot: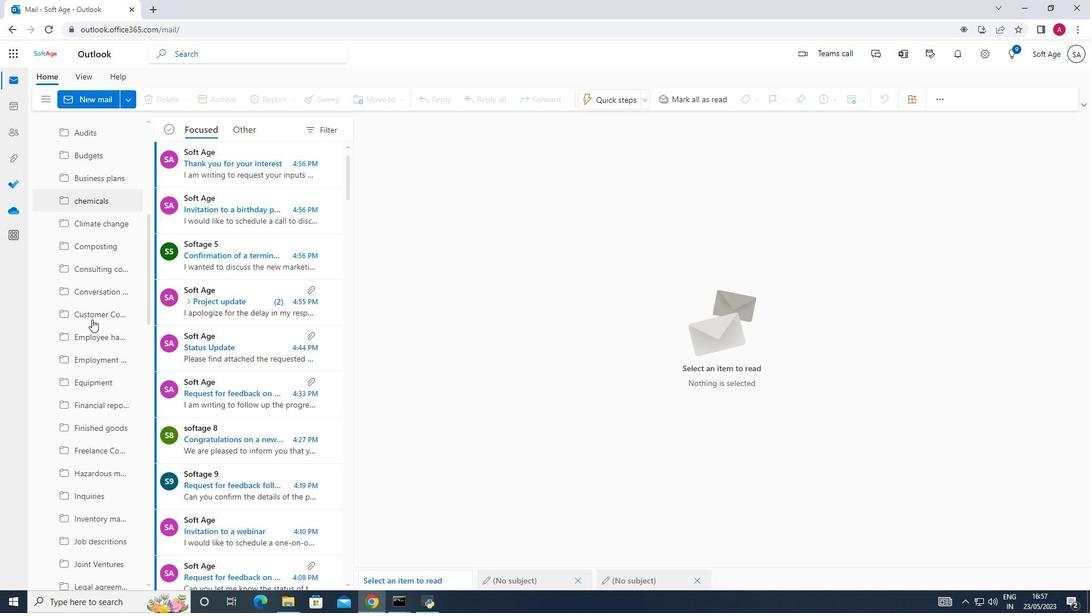
Action: Mouse moved to (91, 319)
Screenshot: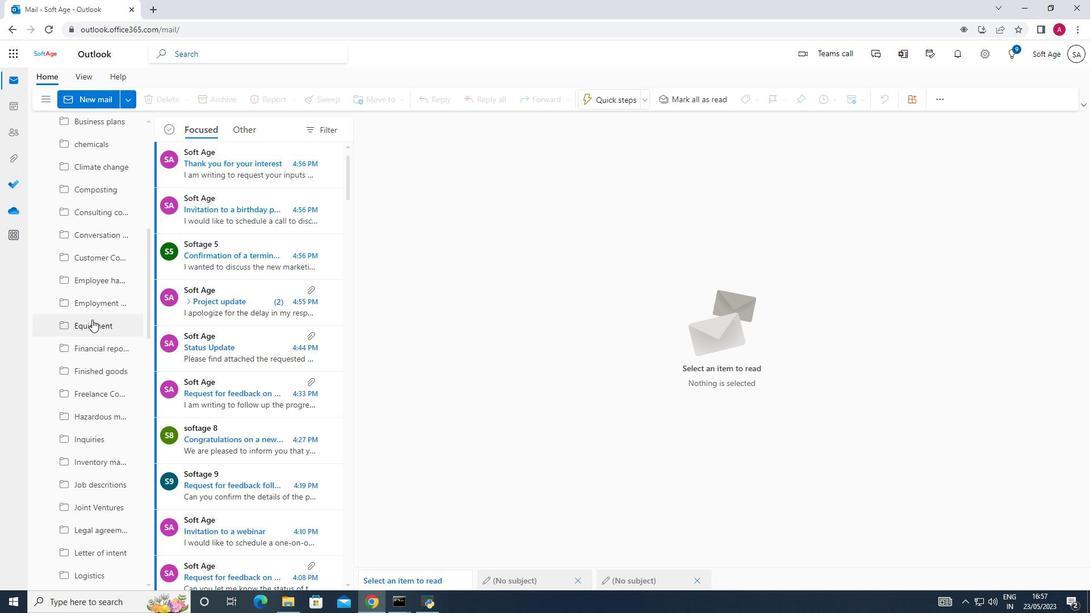 
Action: Mouse scrolled (91, 319) with delta (0, 0)
Screenshot: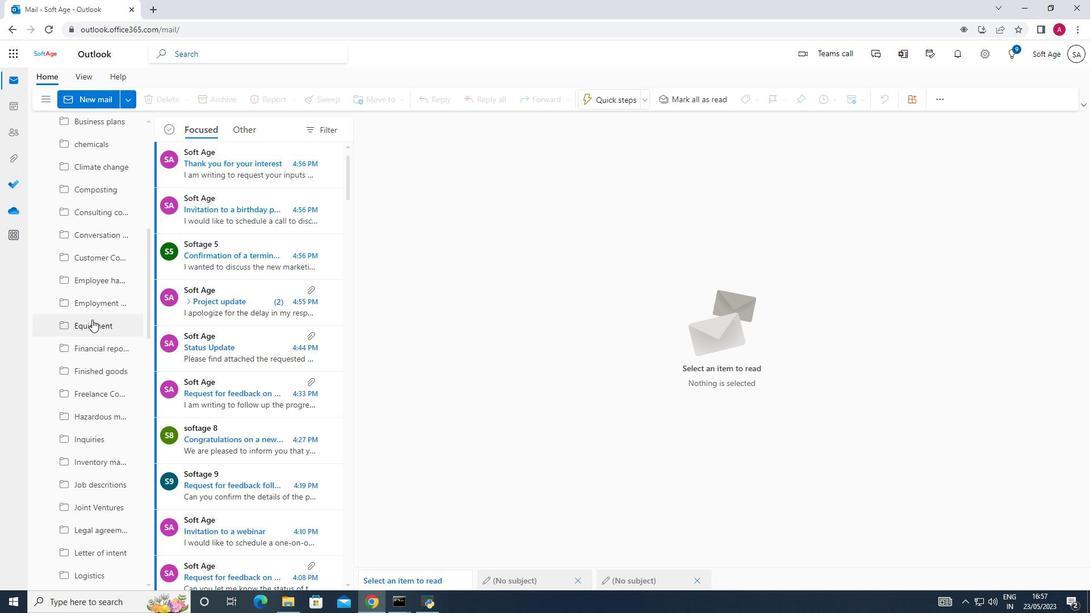 
Action: Mouse moved to (78, 328)
Screenshot: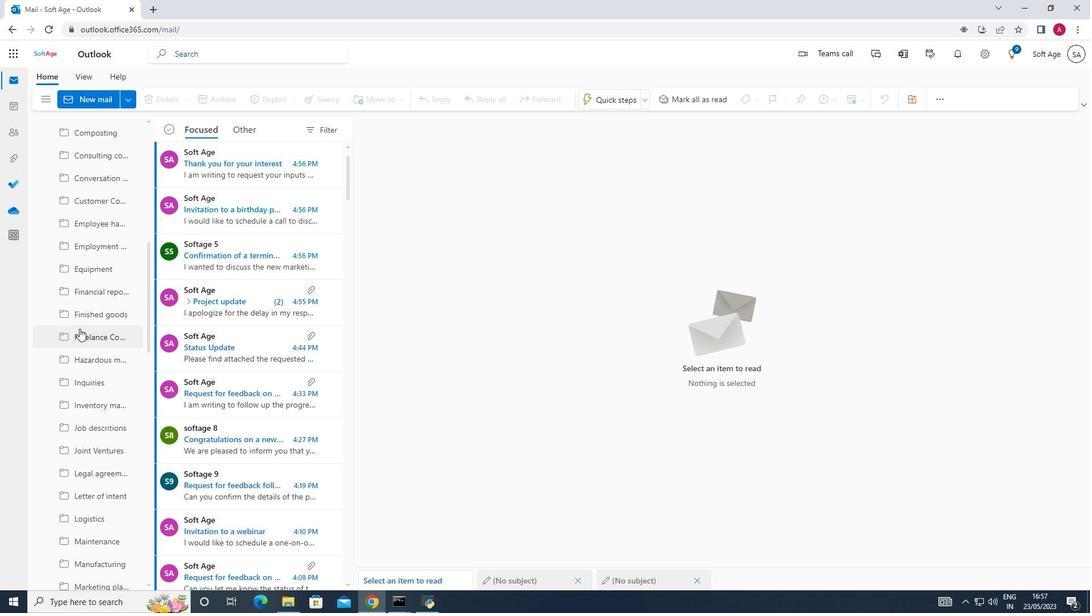 
Action: Mouse scrolled (78, 327) with delta (0, 0)
Screenshot: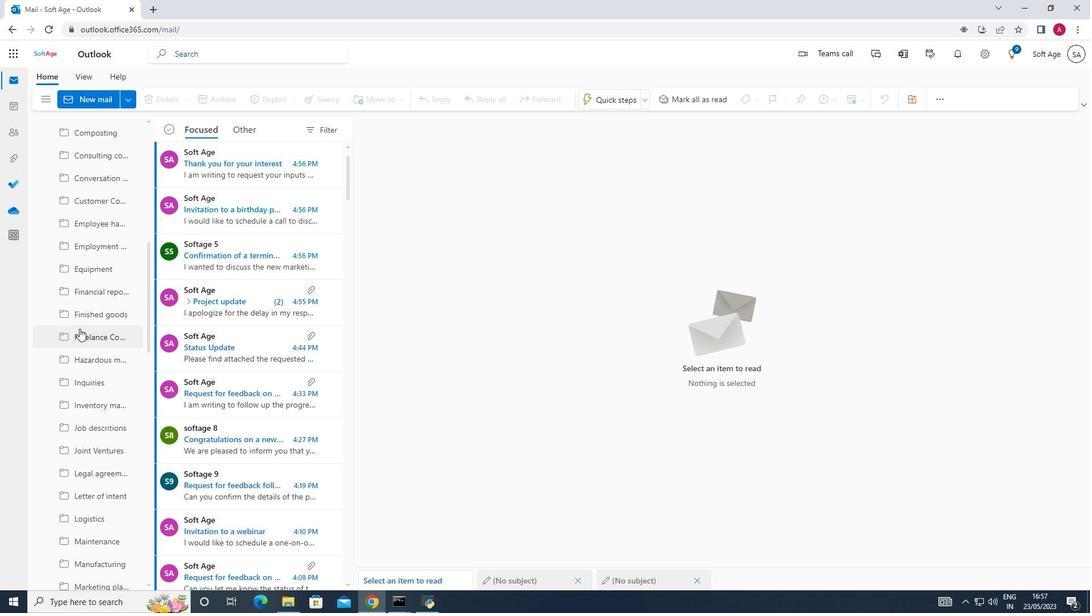 
Action: Mouse scrolled (78, 327) with delta (0, 0)
Screenshot: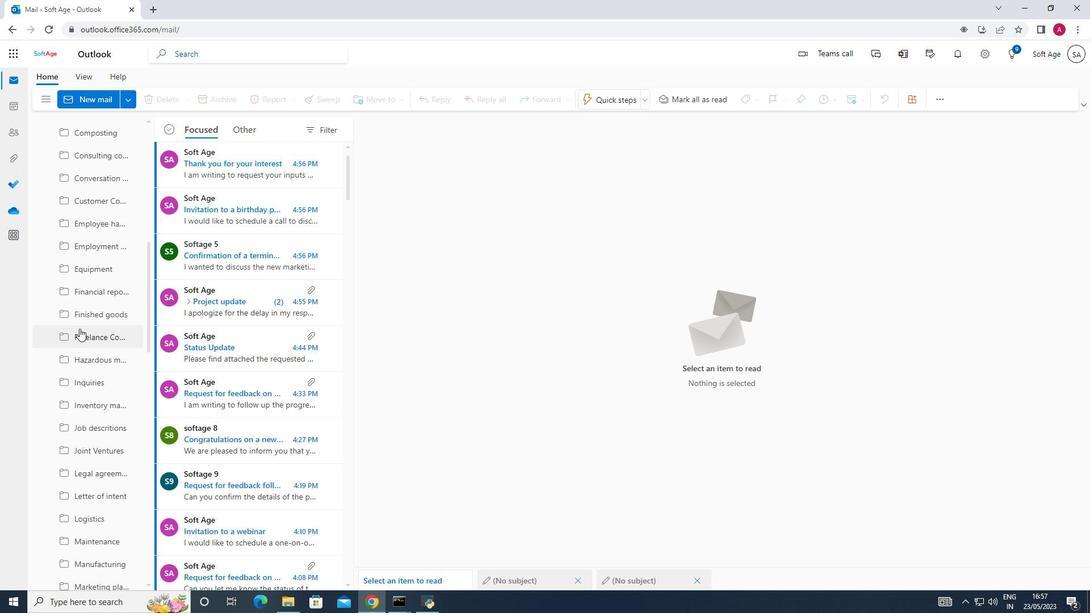 
Action: Mouse scrolled (78, 327) with delta (0, 0)
Screenshot: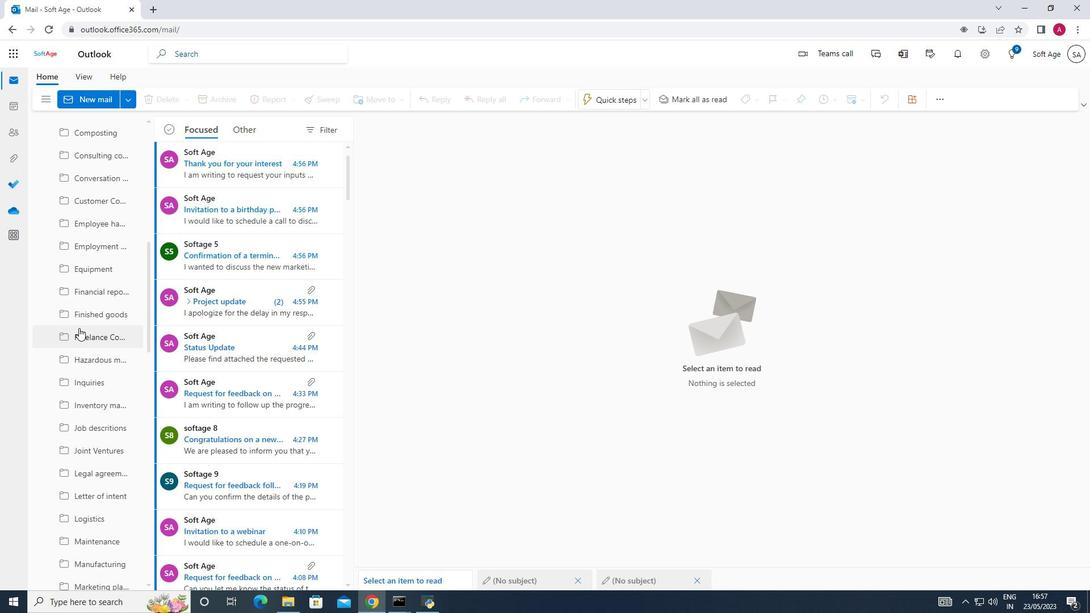 
Action: Mouse scrolled (78, 327) with delta (0, 0)
Screenshot: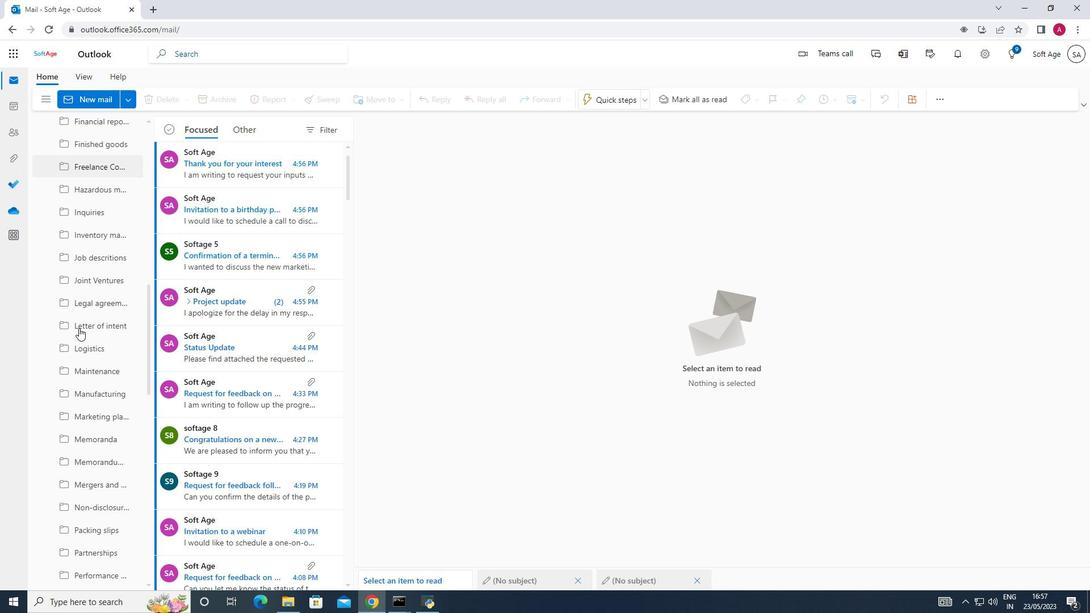 
Action: Mouse moved to (84, 346)
Screenshot: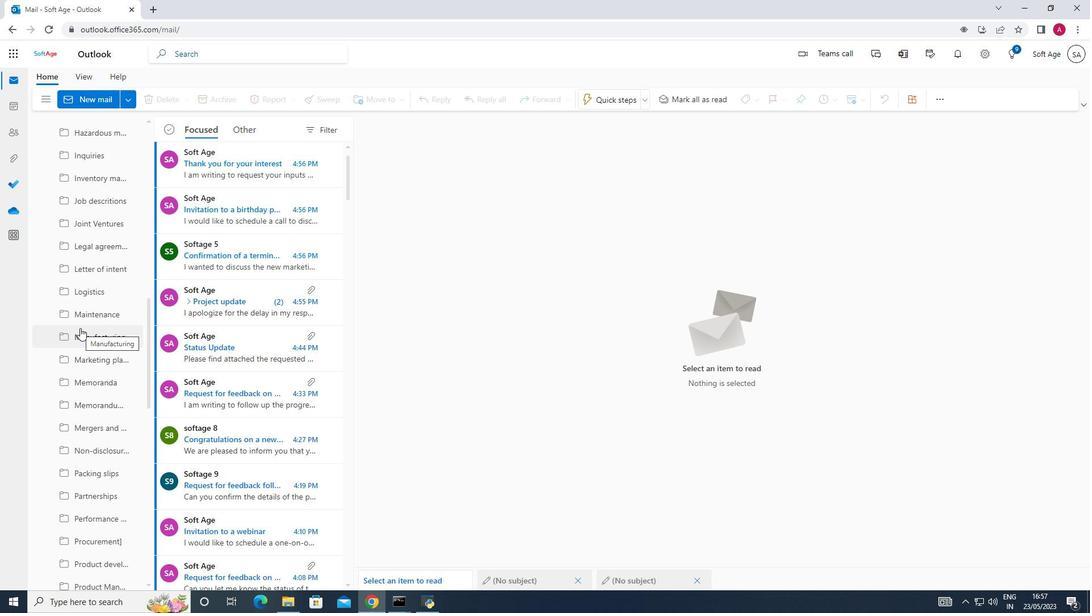 
Action: Mouse scrolled (84, 346) with delta (0, 0)
Screenshot: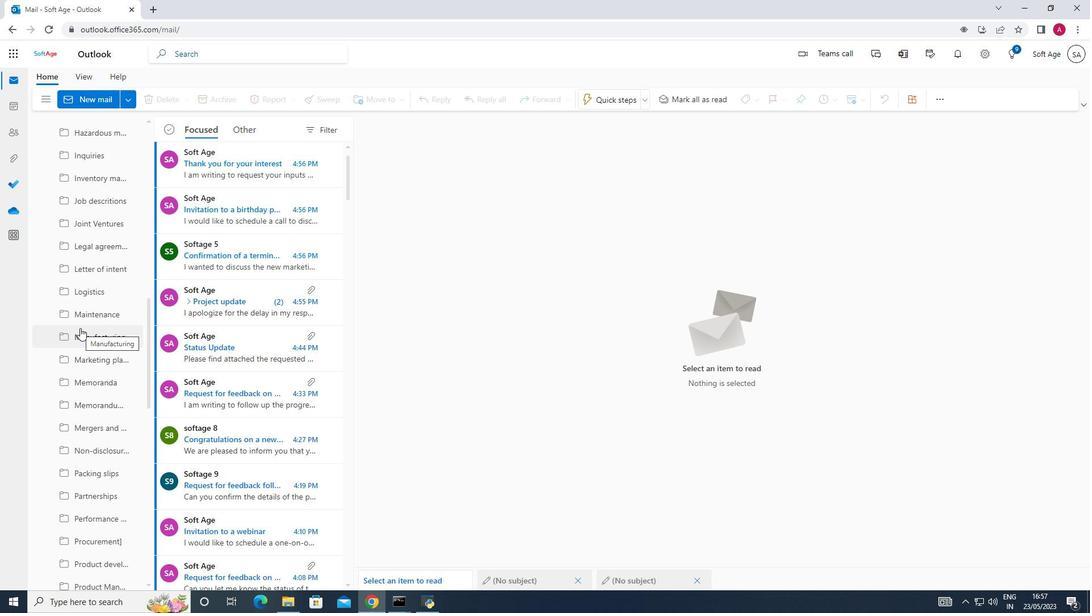 
Action: Mouse moved to (84, 355)
Screenshot: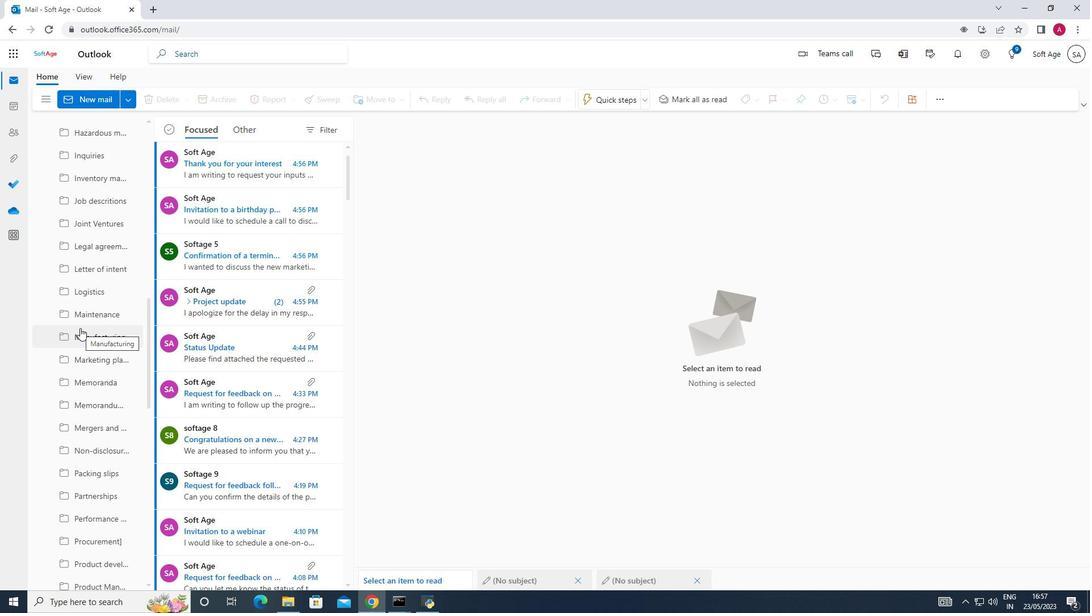 
Action: Mouse scrolled (84, 354) with delta (0, 0)
Screenshot: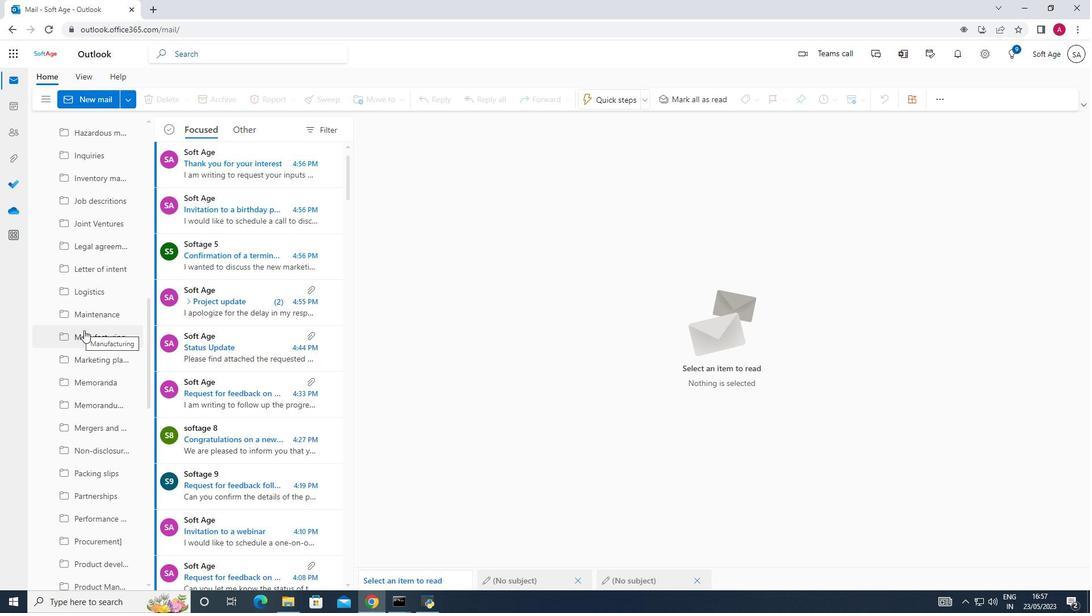 
Action: Mouse moved to (84, 360)
Screenshot: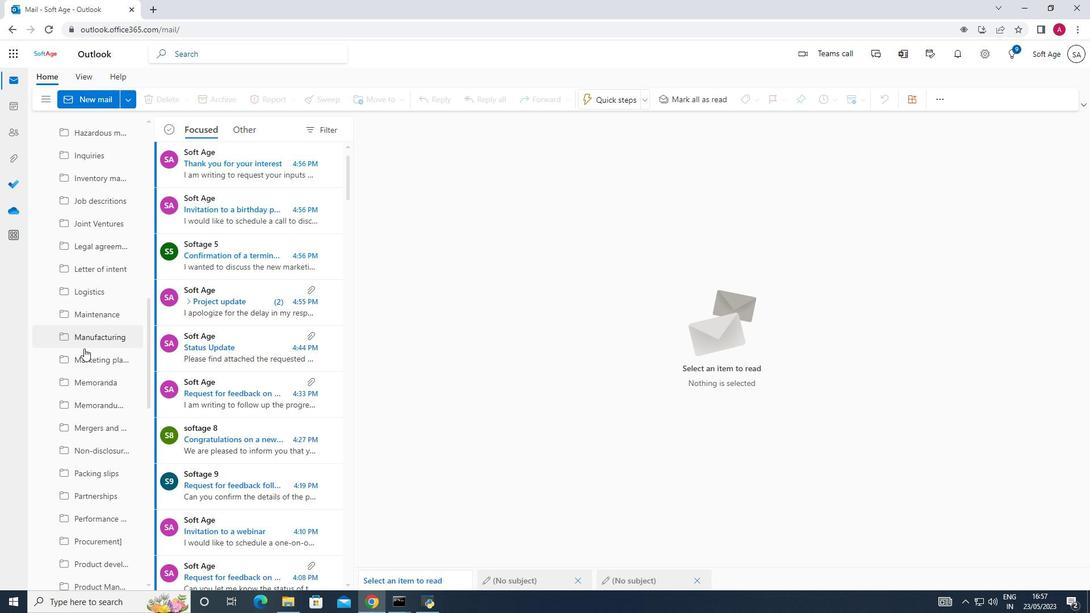 
Action: Mouse scrolled (84, 359) with delta (0, 0)
Screenshot: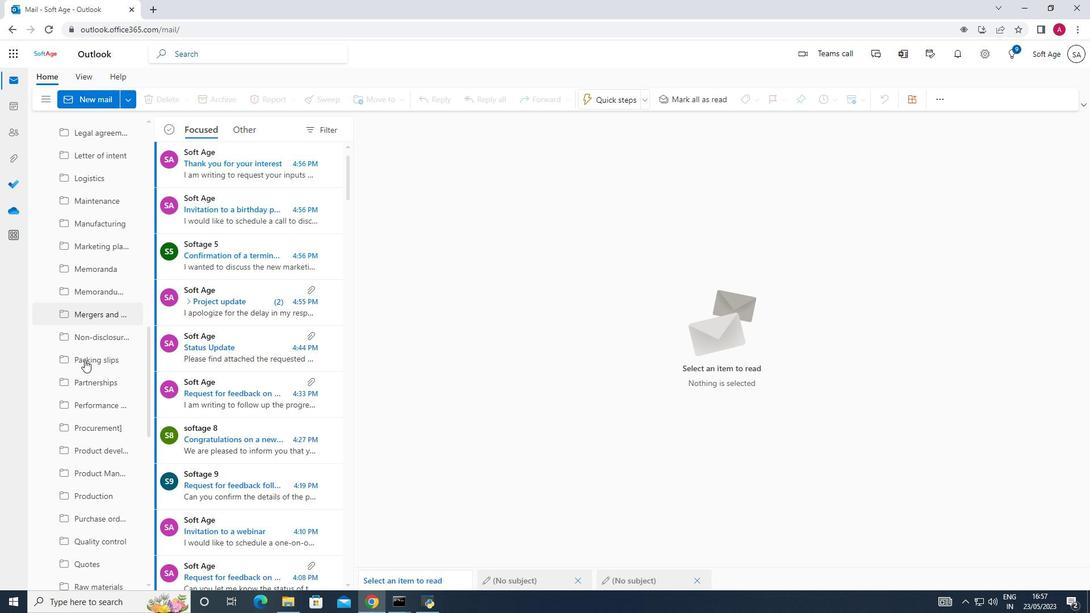 
Action: Mouse moved to (84, 362)
Screenshot: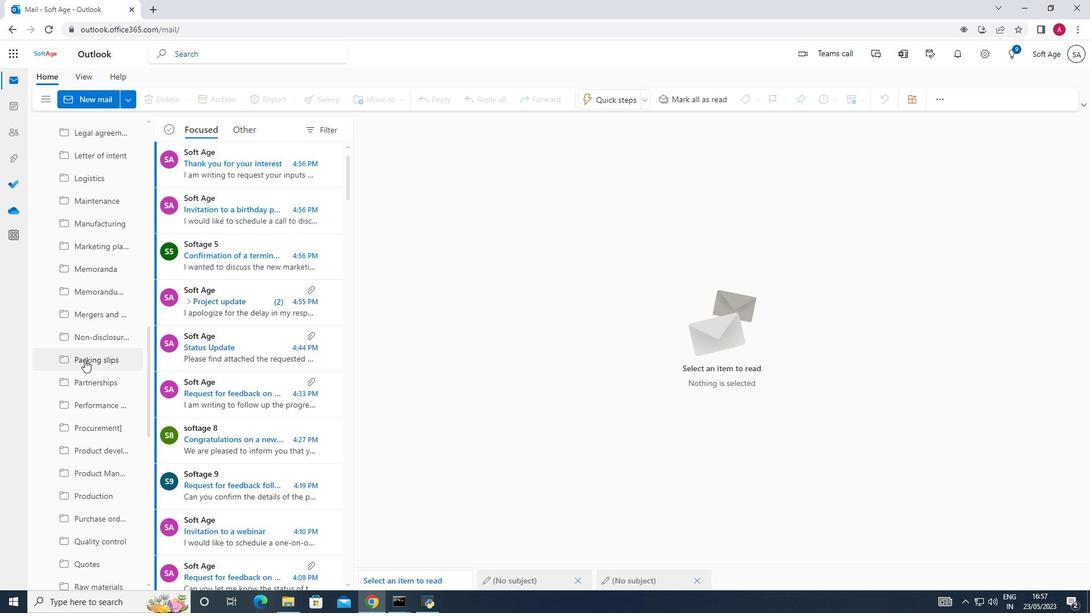 
Action: Mouse scrolled (84, 362) with delta (0, 0)
Screenshot: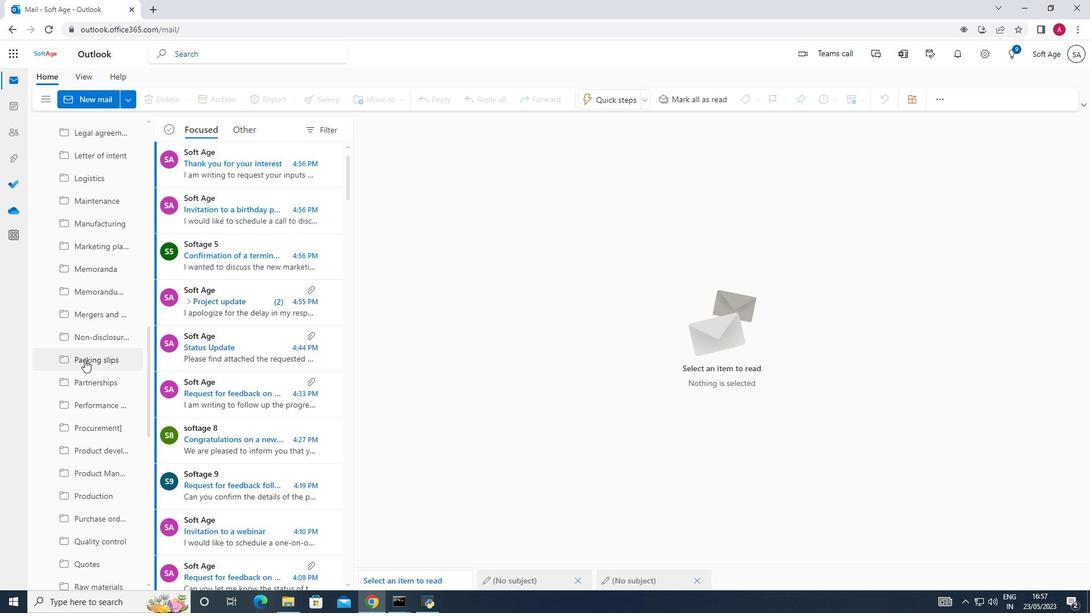 
Action: Mouse moved to (83, 363)
Screenshot: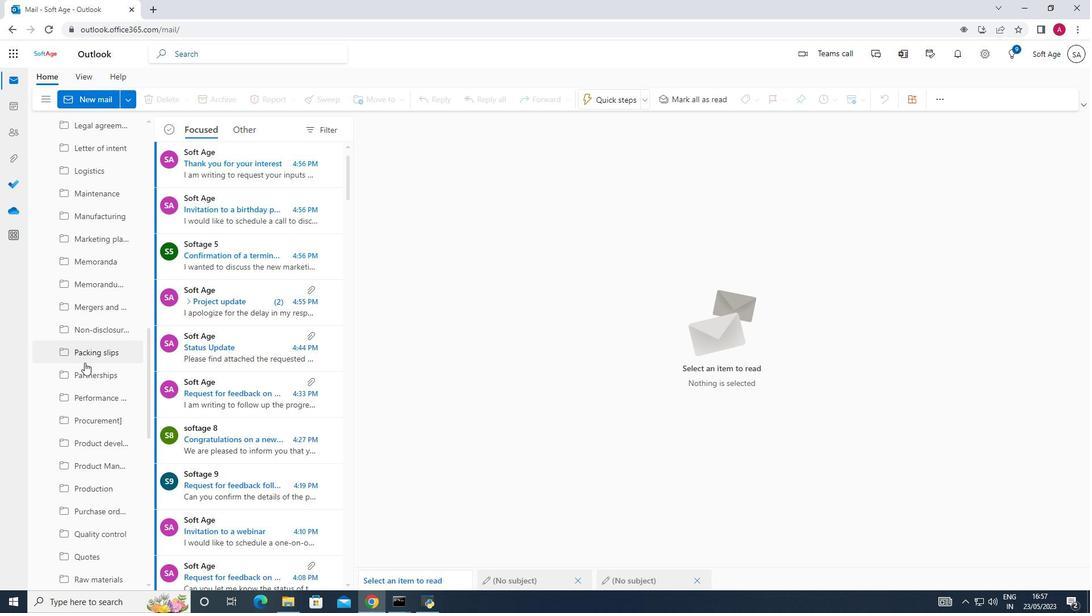 
Action: Mouse scrolled (83, 363) with delta (0, 0)
Screenshot: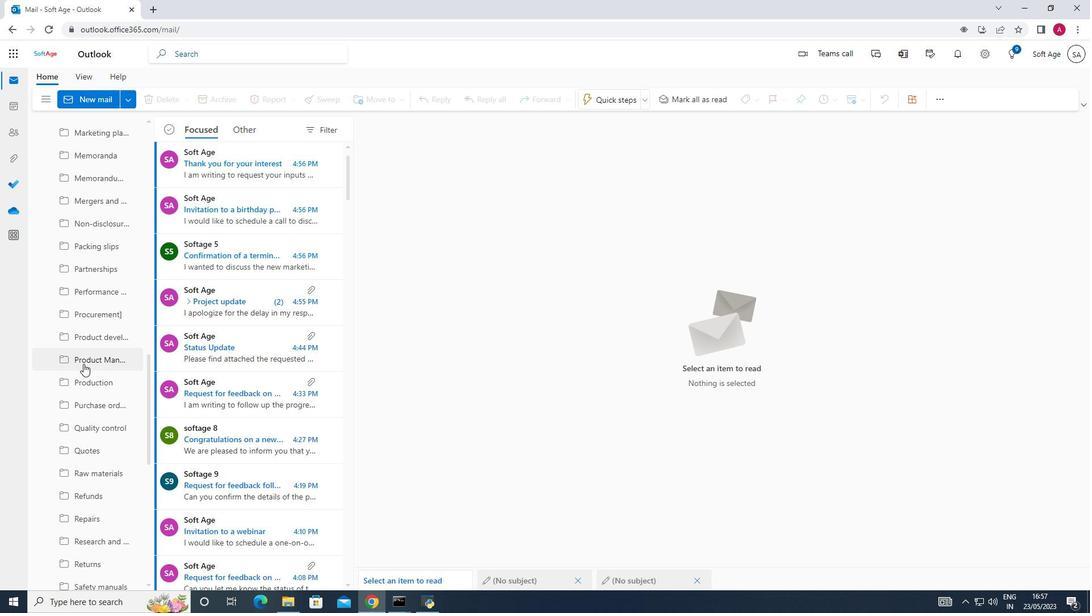 
Action: Mouse scrolled (83, 363) with delta (0, 0)
Screenshot: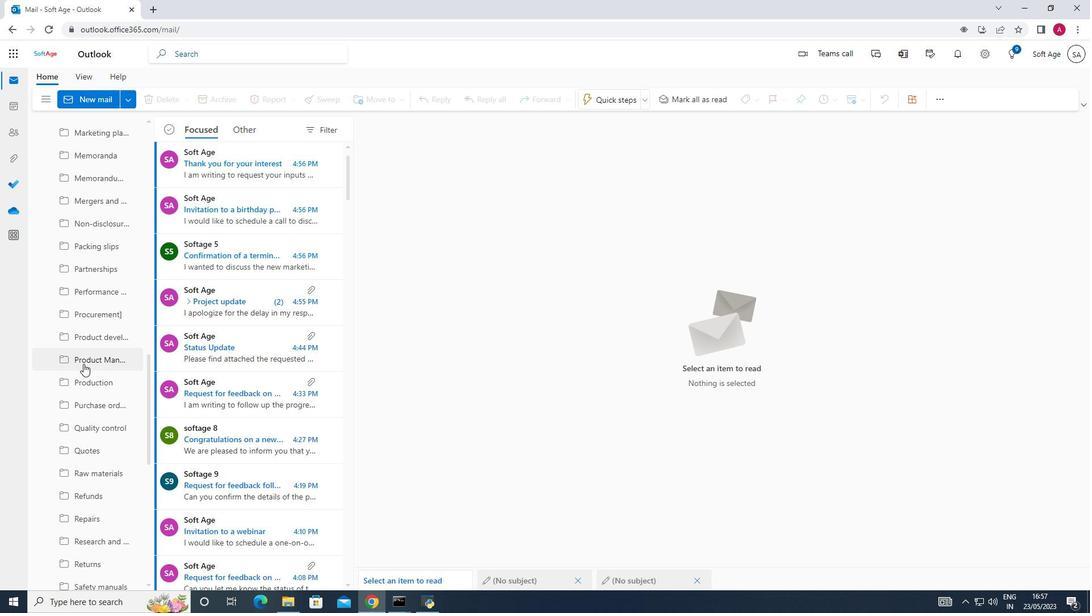 
Action: Mouse scrolled (83, 363) with delta (0, 0)
Screenshot: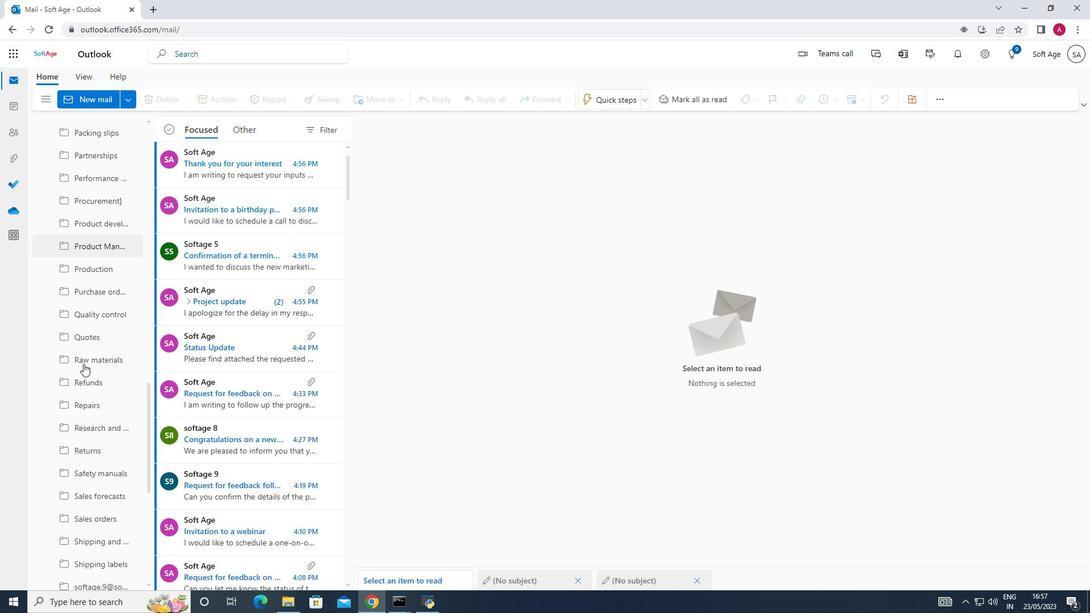 
Action: Mouse moved to (77, 367)
Screenshot: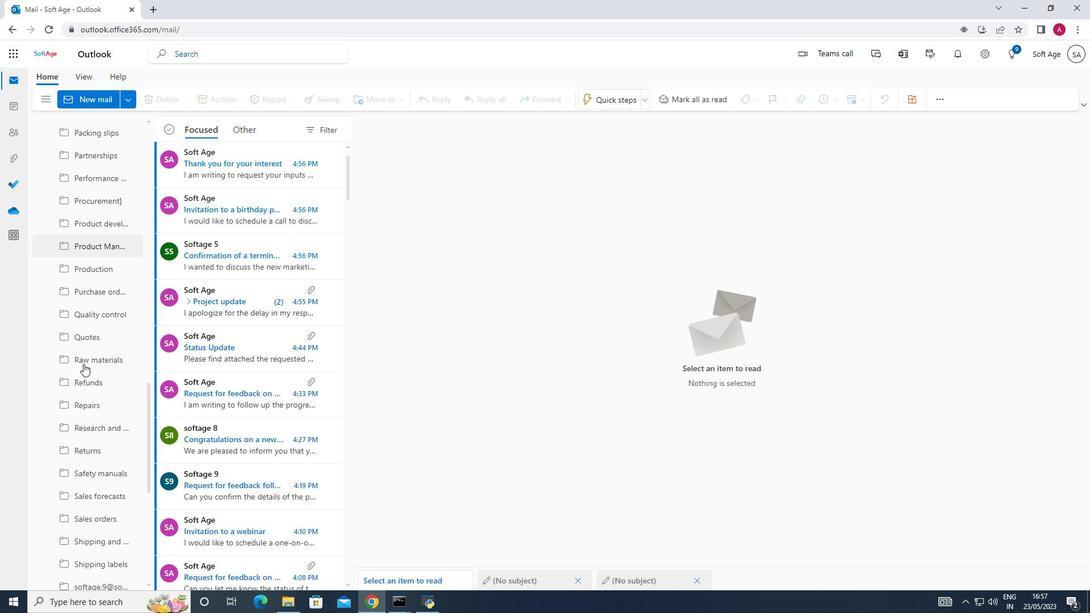 
Action: Mouse scrolled (77, 367) with delta (0, 0)
Screenshot: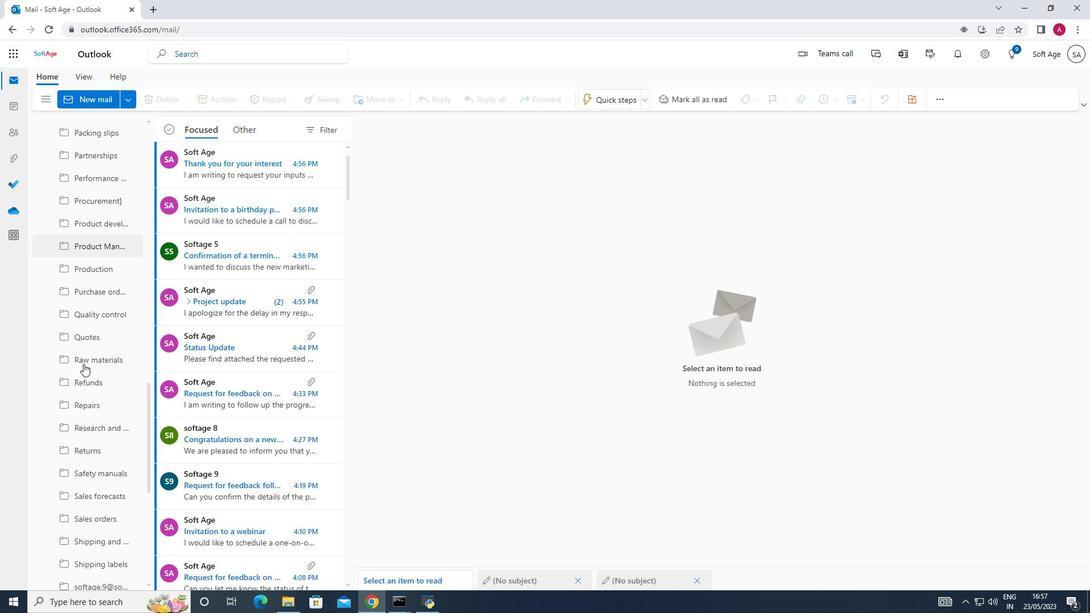 
Action: Mouse moved to (75, 369)
Screenshot: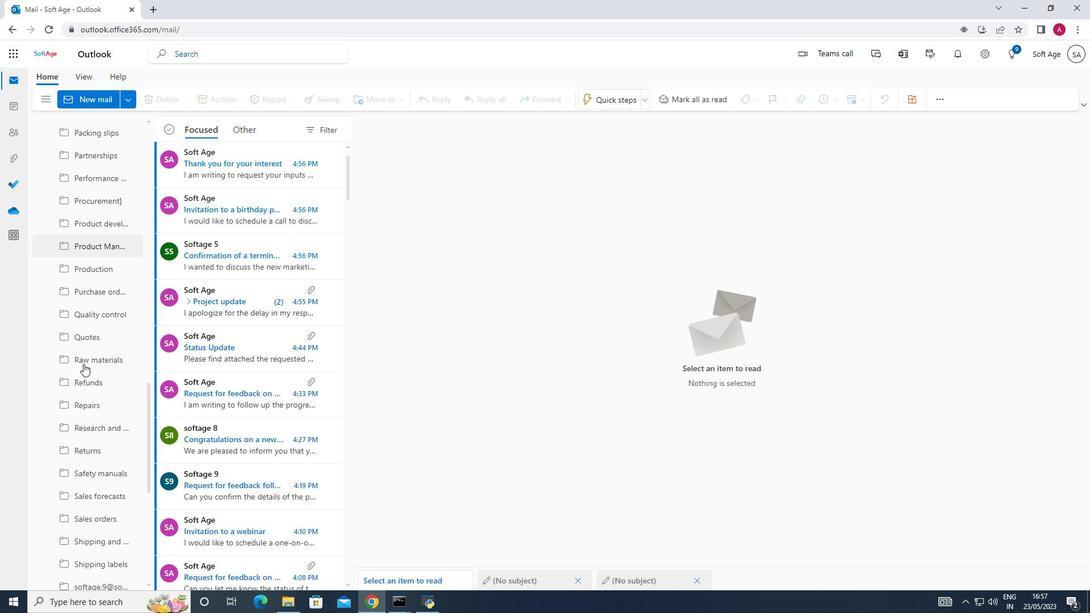 
Action: Mouse scrolled (75, 368) with delta (0, 0)
Screenshot: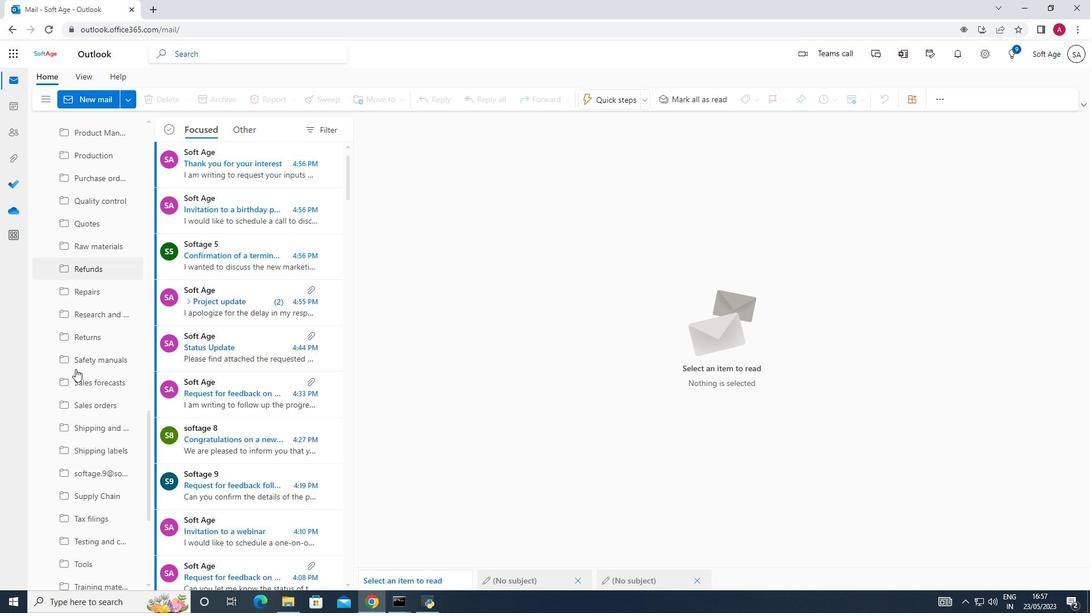 
Action: Mouse scrolled (75, 368) with delta (0, 0)
Screenshot: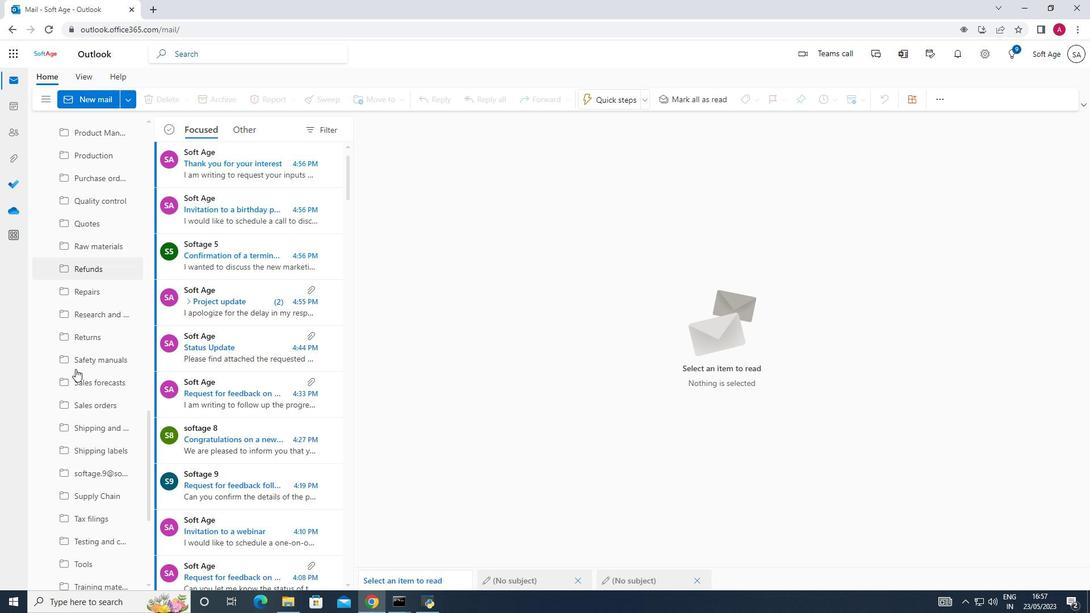 
Action: Mouse scrolled (75, 368) with delta (0, 0)
Screenshot: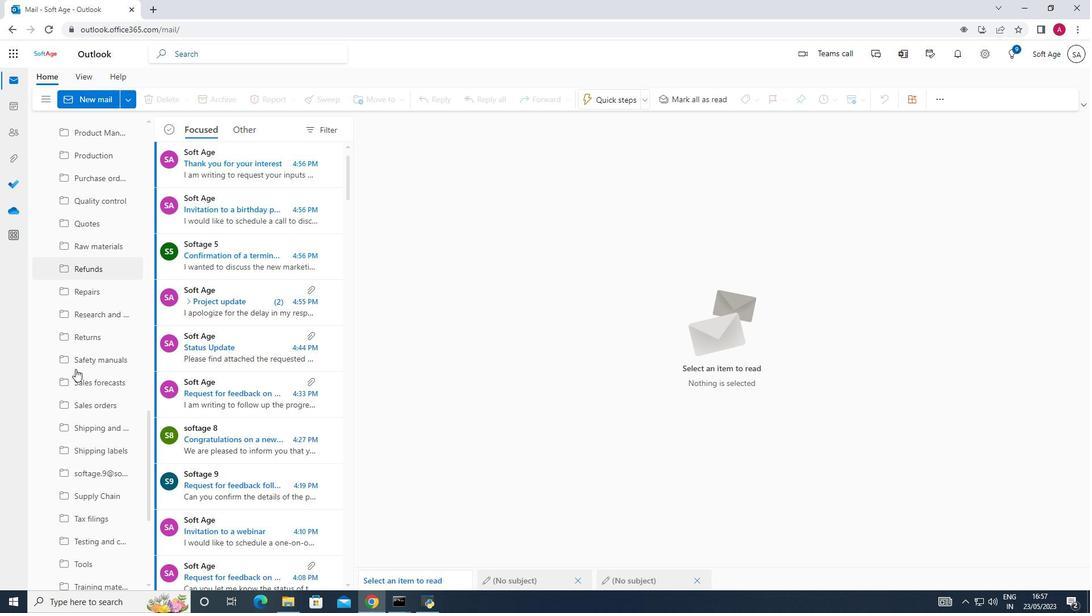 
Action: Mouse scrolled (75, 368) with delta (0, 0)
Screenshot: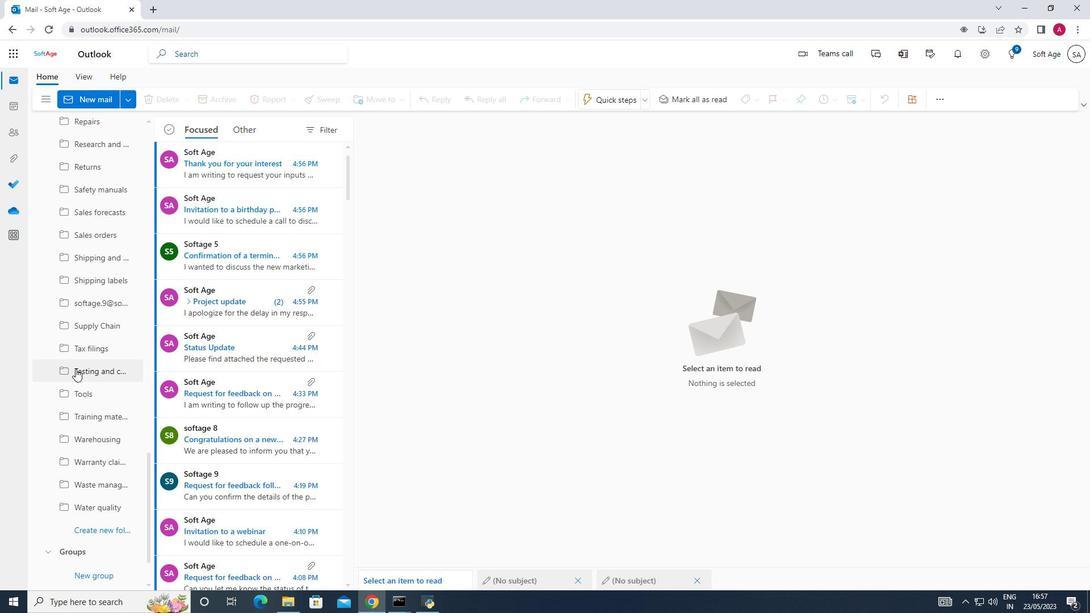 
Action: Mouse scrolled (75, 368) with delta (0, 0)
Screenshot: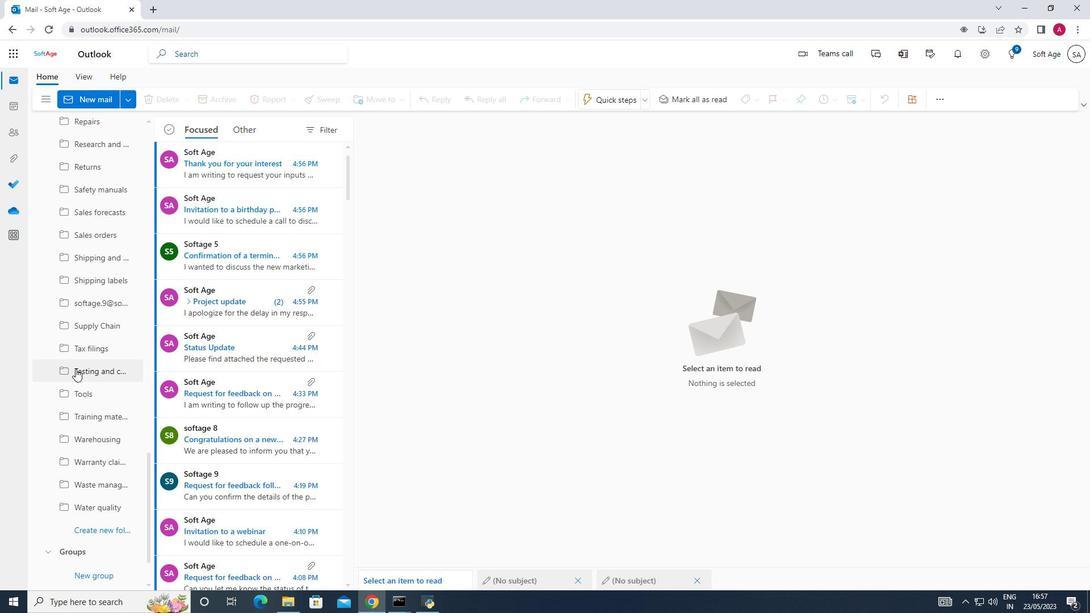 
Action: Mouse scrolled (75, 368) with delta (0, 0)
Screenshot: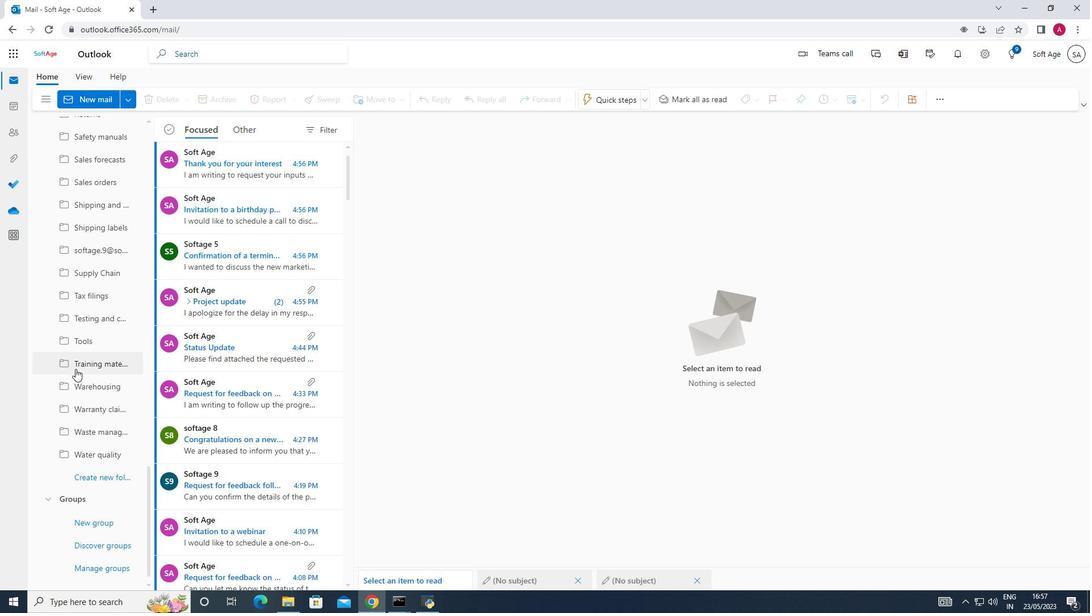 
Action: Mouse scrolled (75, 368) with delta (0, 0)
Screenshot: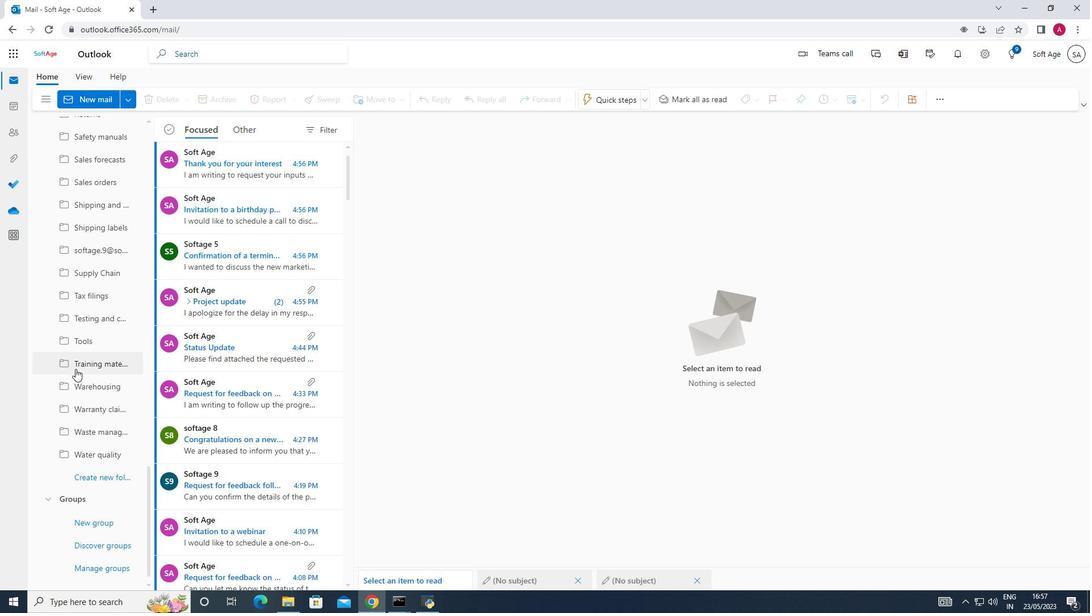 
Action: Mouse moved to (86, 480)
Screenshot: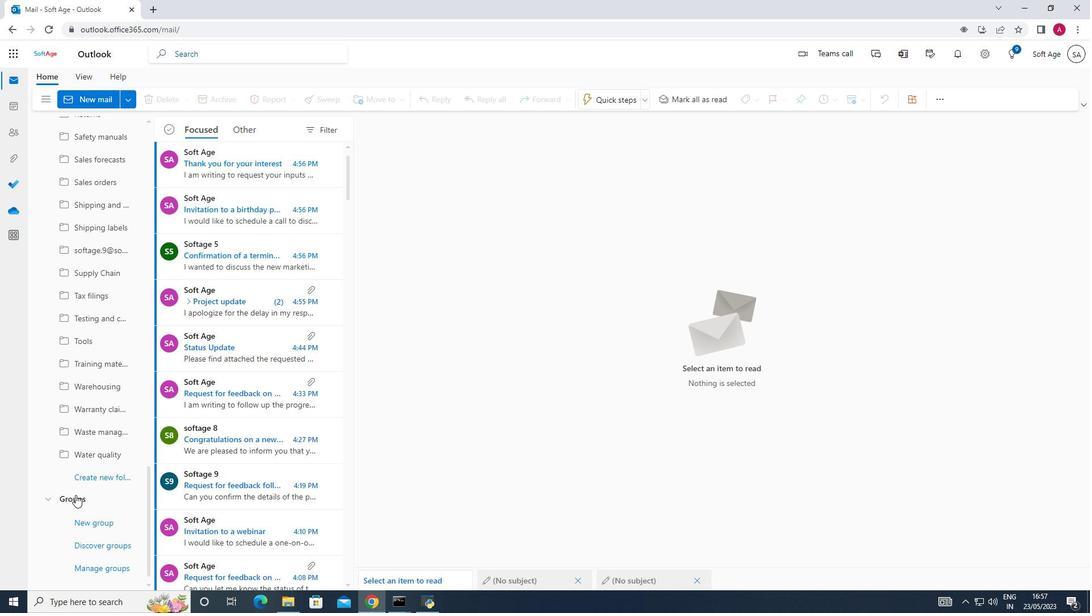 
Action: Mouse pressed left at (86, 480)
Screenshot: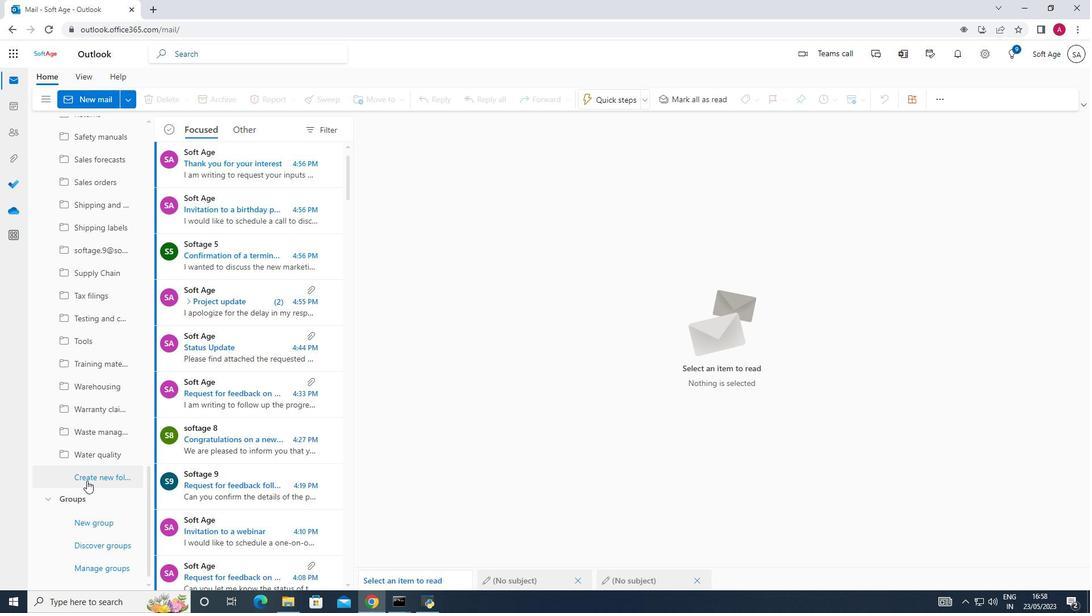 
Action: Mouse moved to (79, 483)
Screenshot: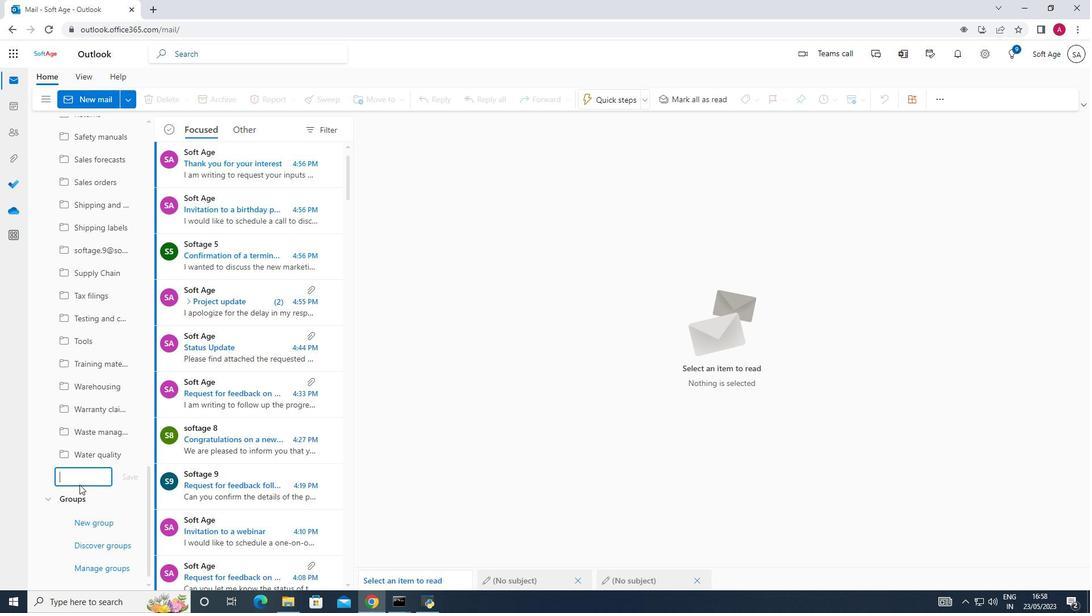 
Action: Mouse pressed left at (79, 483)
Screenshot: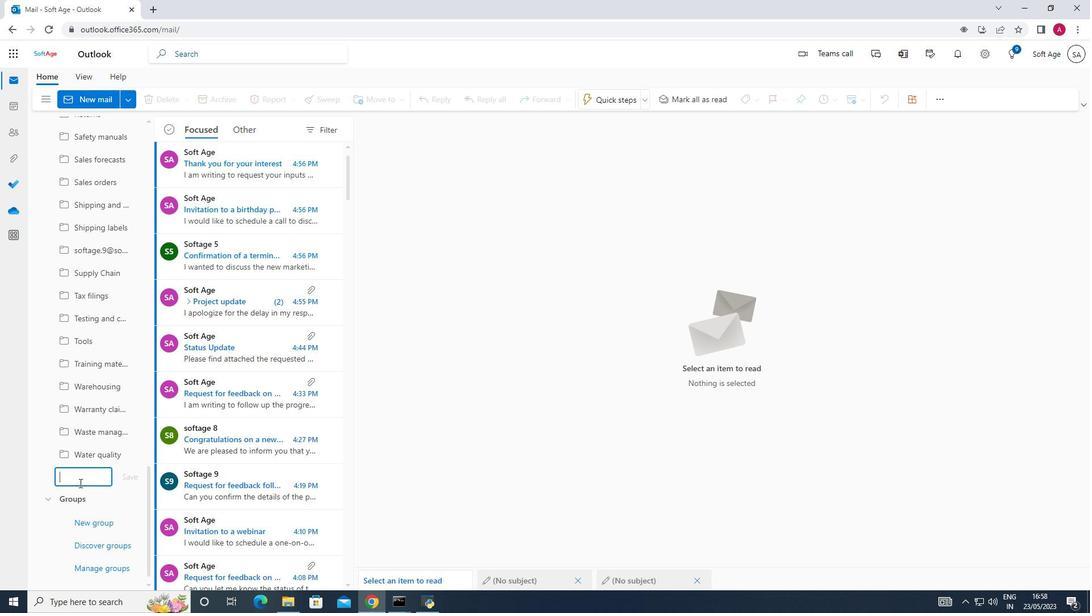 
Action: Mouse moved to (83, 478)
Screenshot: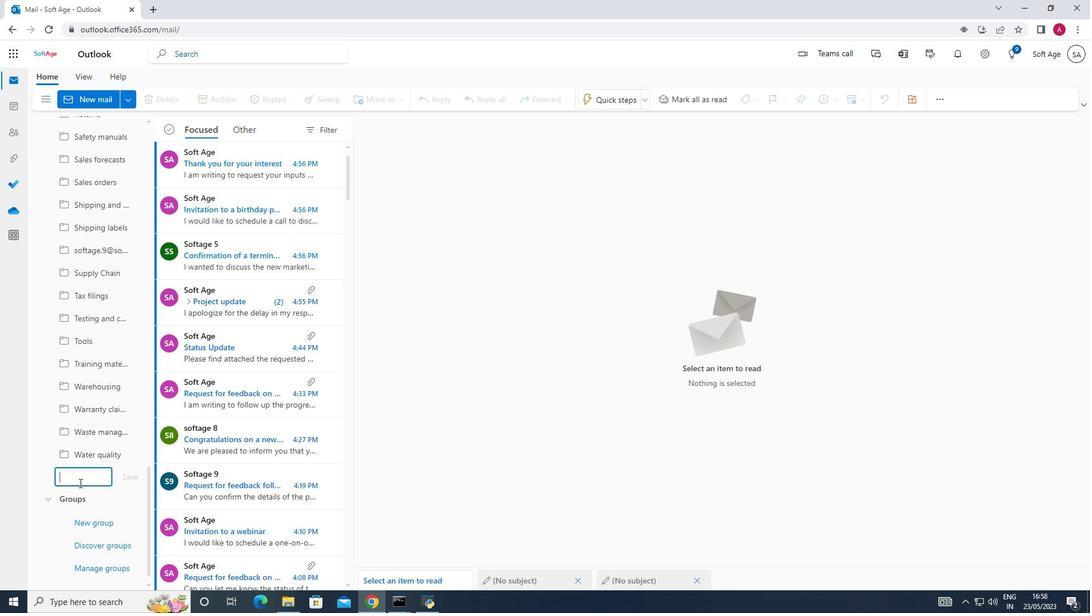 
Action: Key pressed <Key.shift_r>Licensing<Key.space><Key.shift><Key.shift><Key.shift><Key.shift><Key.shift><Key.shift><Key.shift><Key.shift><Key.shift><Key.shift><Key.shift><Key.shift><Key.shift><Key.shift><Key.shift><Key.shift><Key.shift><Key.shift><Key.shift><Key.shift><Key.shift><Key.shift><Key.shift><Key.shift><Key.shift><Key.shift><Key.shift><Key.shift><Key.shift><Key.shift><Key.shift><Key.shift><Key.shift><Key.shift><Key.shift>A<Key.backspace>agreements<Key.enter>
Screenshot: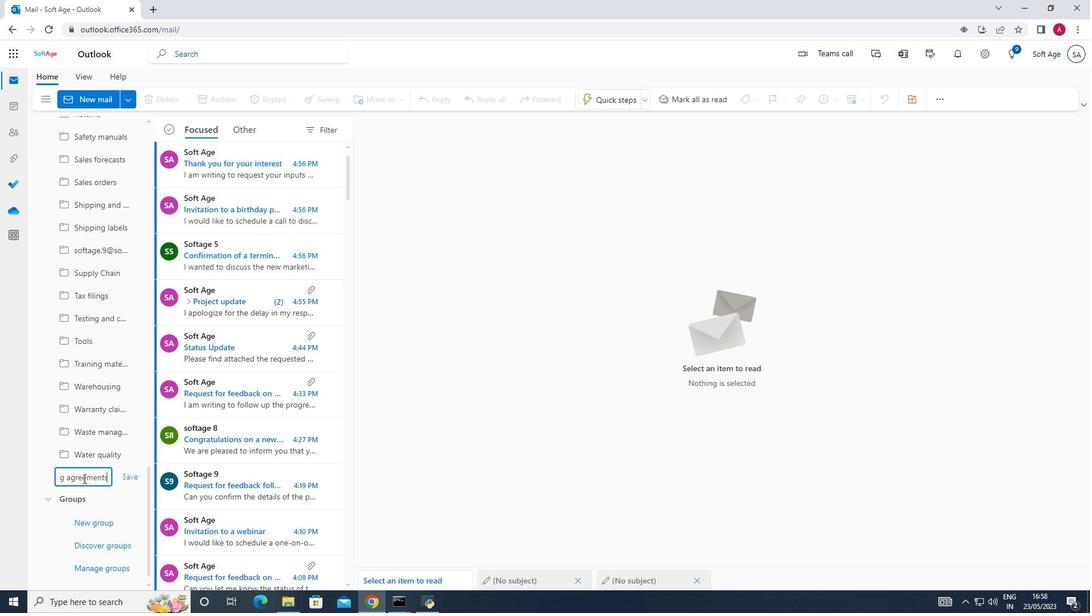 
Action: Mouse moved to (124, 486)
Screenshot: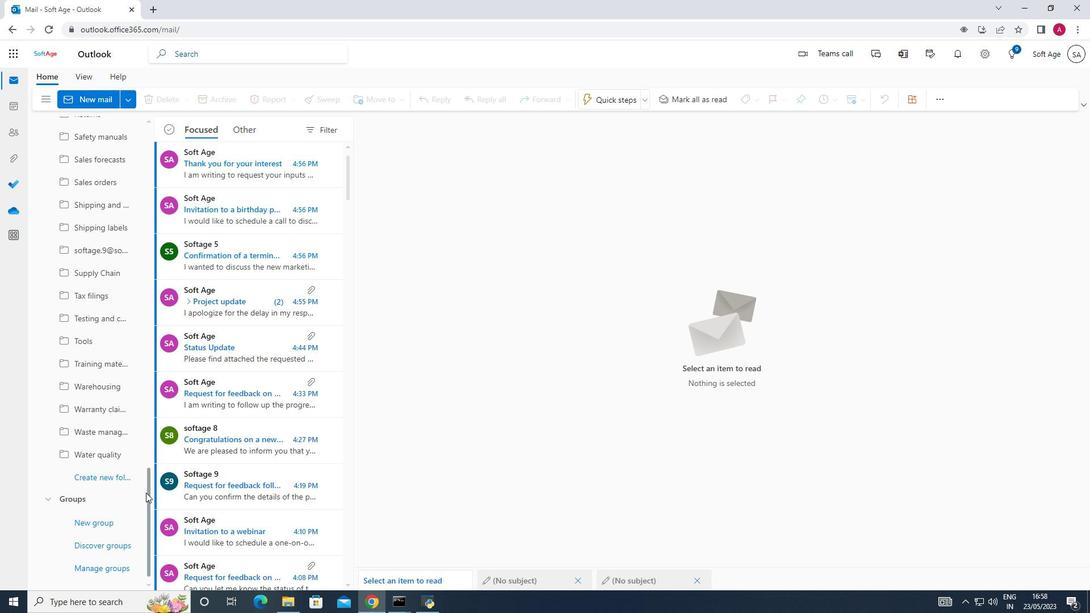 
Action: Mouse scrolled (124, 487) with delta (0, 0)
Screenshot: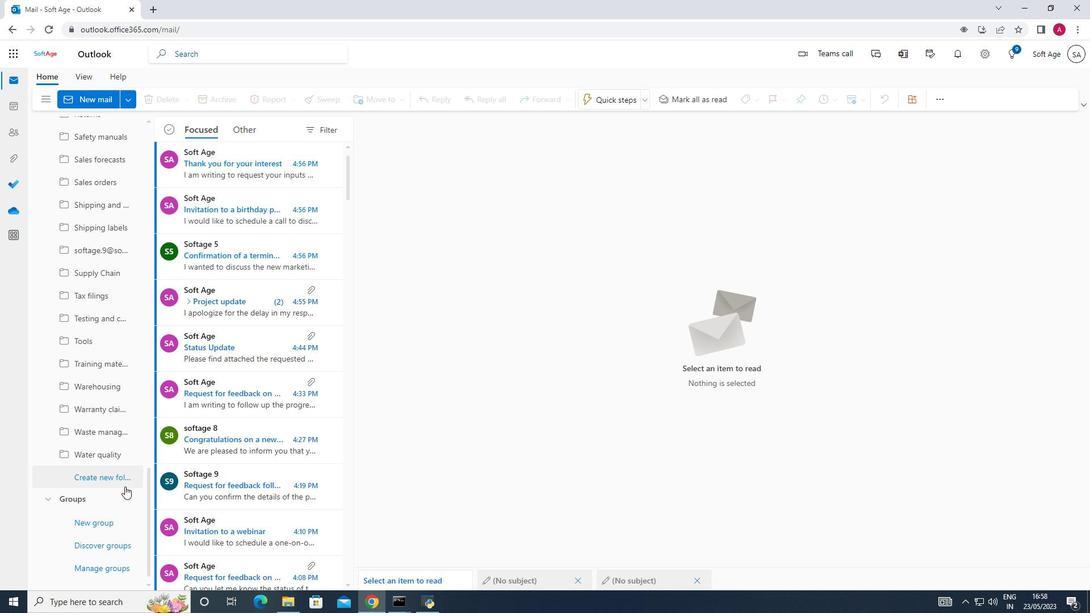 
Action: Mouse scrolled (124, 487) with delta (0, 0)
Screenshot: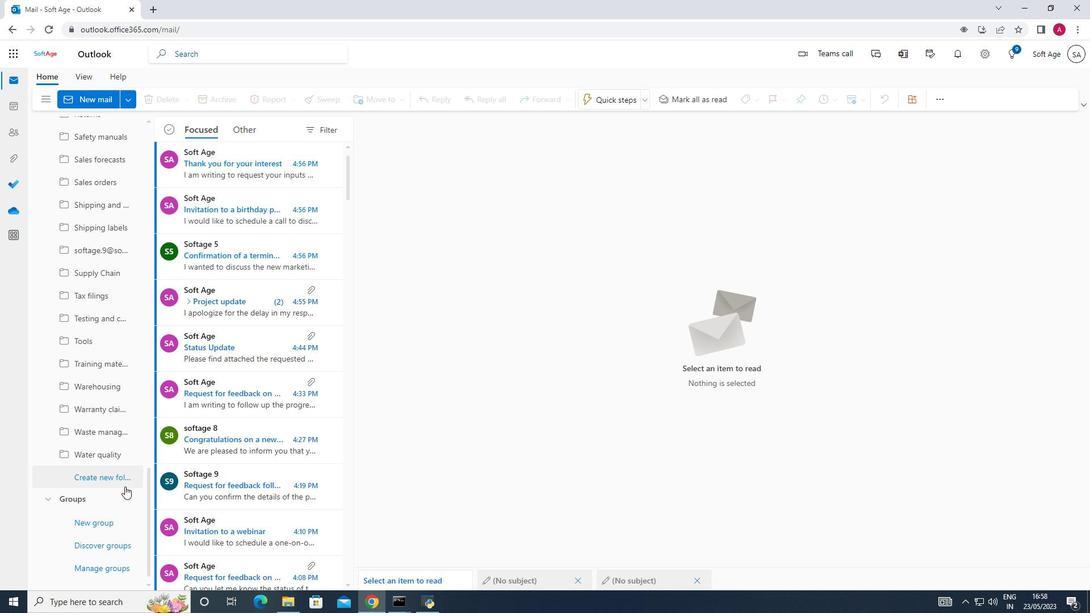 
Action: Mouse scrolled (124, 487) with delta (0, 0)
Screenshot: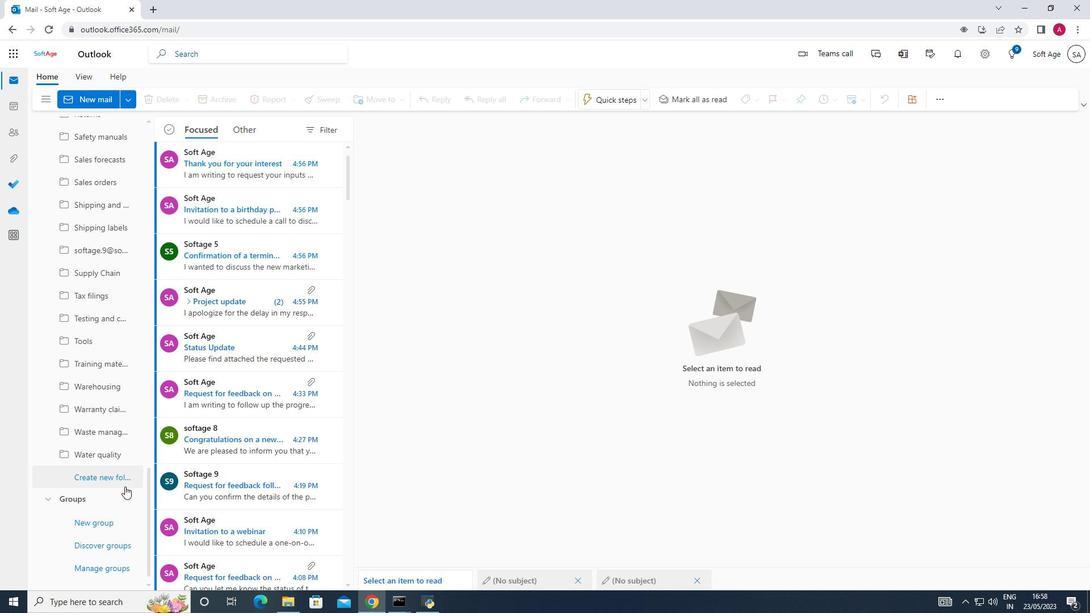 
Action: Mouse scrolled (124, 487) with delta (0, 0)
Screenshot: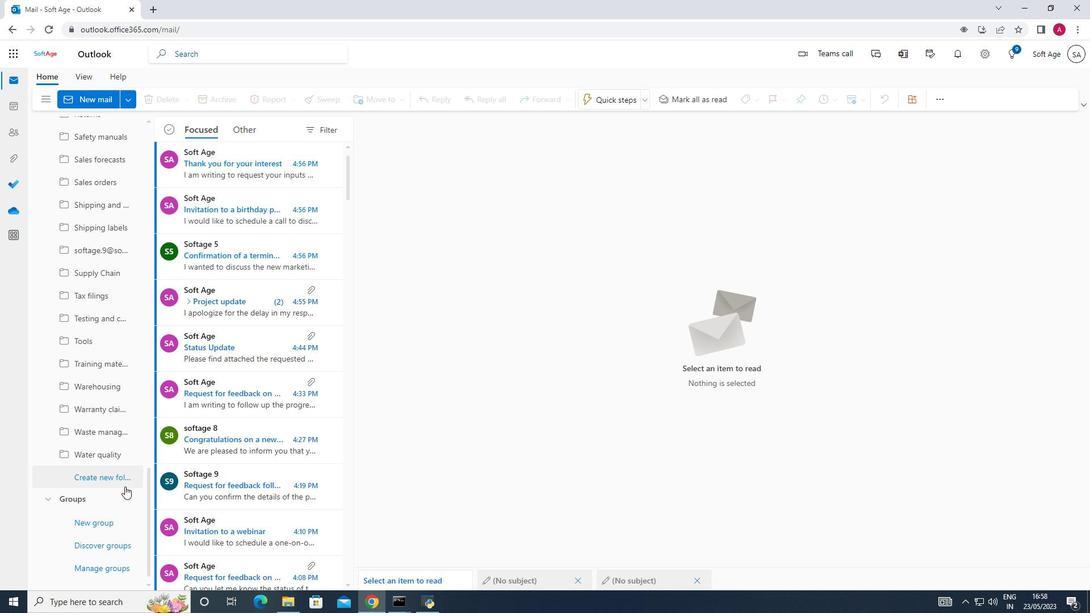 
Action: Mouse scrolled (124, 487) with delta (0, 0)
Screenshot: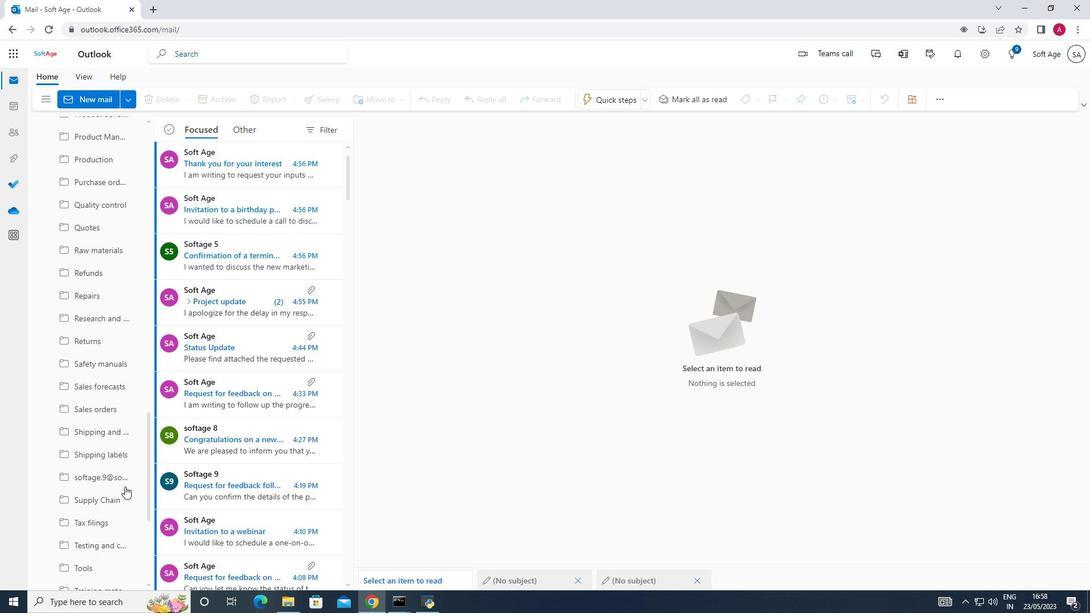 
Action: Mouse scrolled (124, 487) with delta (0, 0)
Screenshot: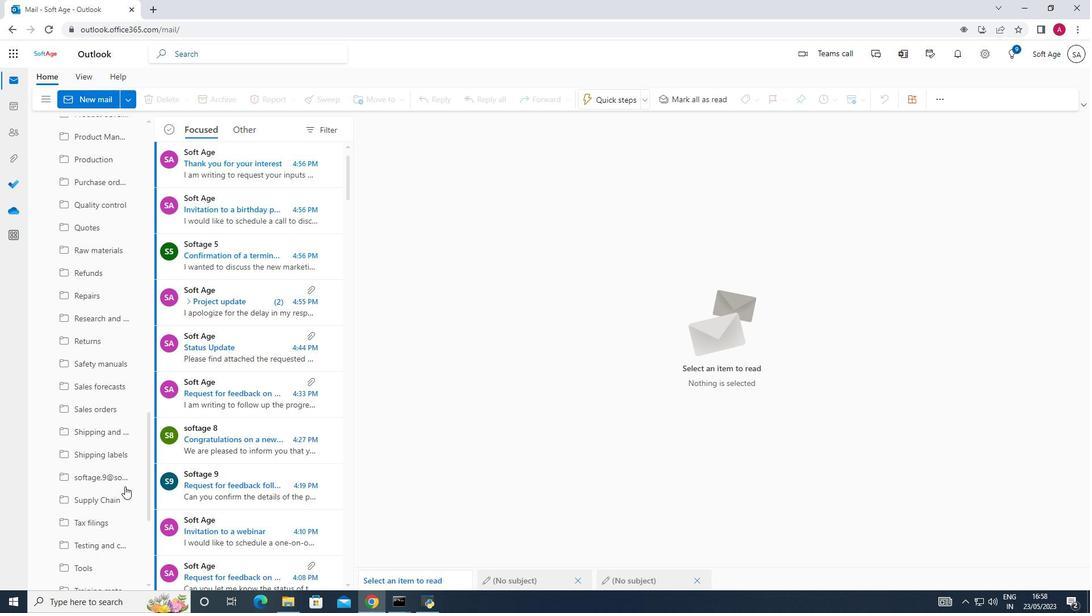 
Action: Mouse scrolled (124, 487) with delta (0, 0)
Screenshot: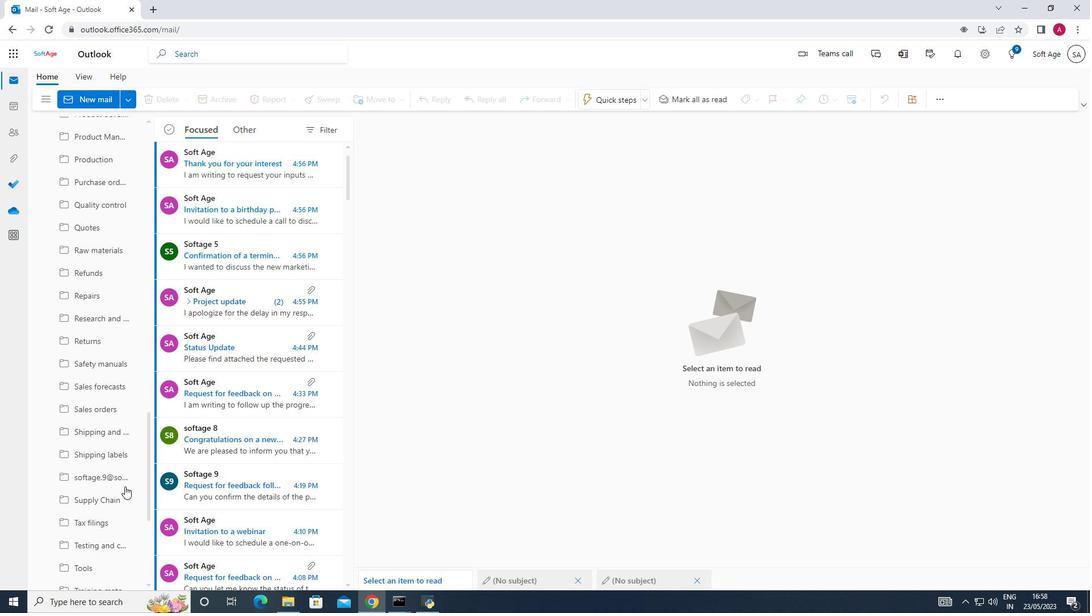 
Action: Mouse scrolled (124, 487) with delta (0, 0)
Screenshot: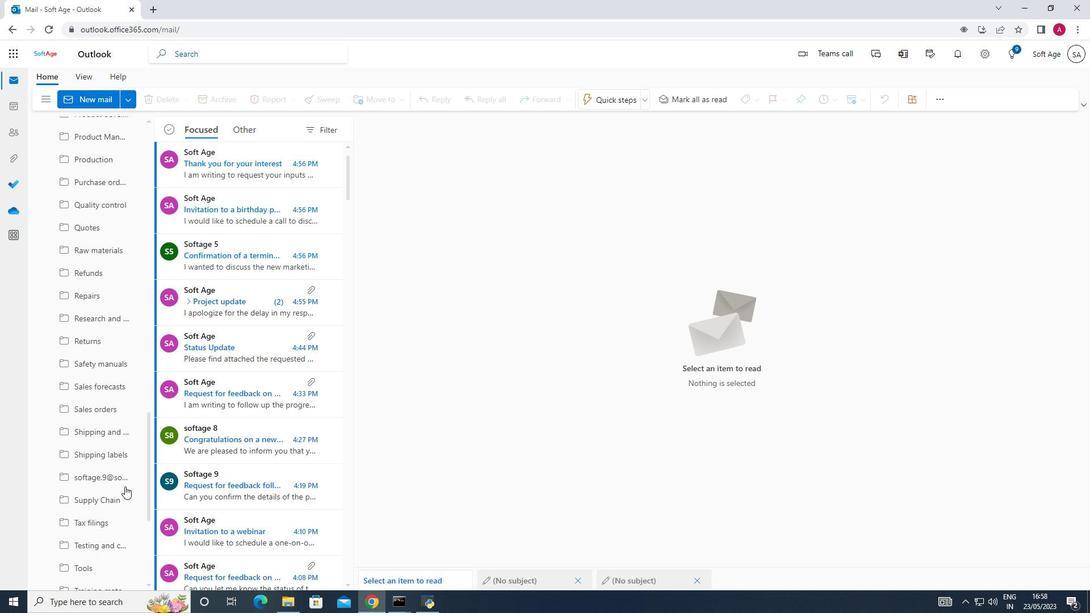 
Action: Mouse scrolled (124, 487) with delta (0, 0)
Screenshot: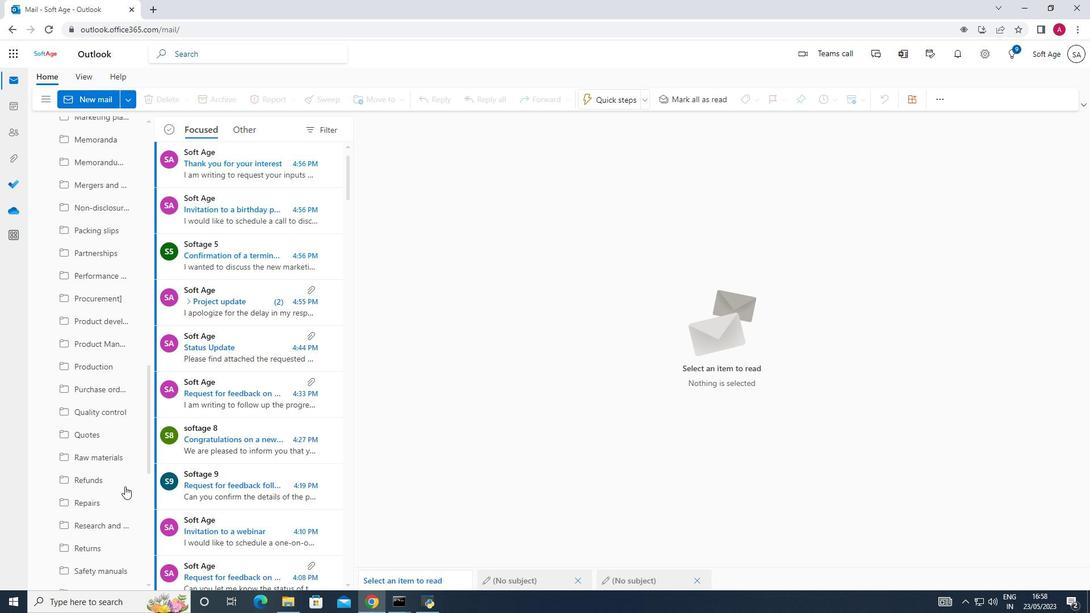 
Action: Mouse scrolled (124, 487) with delta (0, 0)
Screenshot: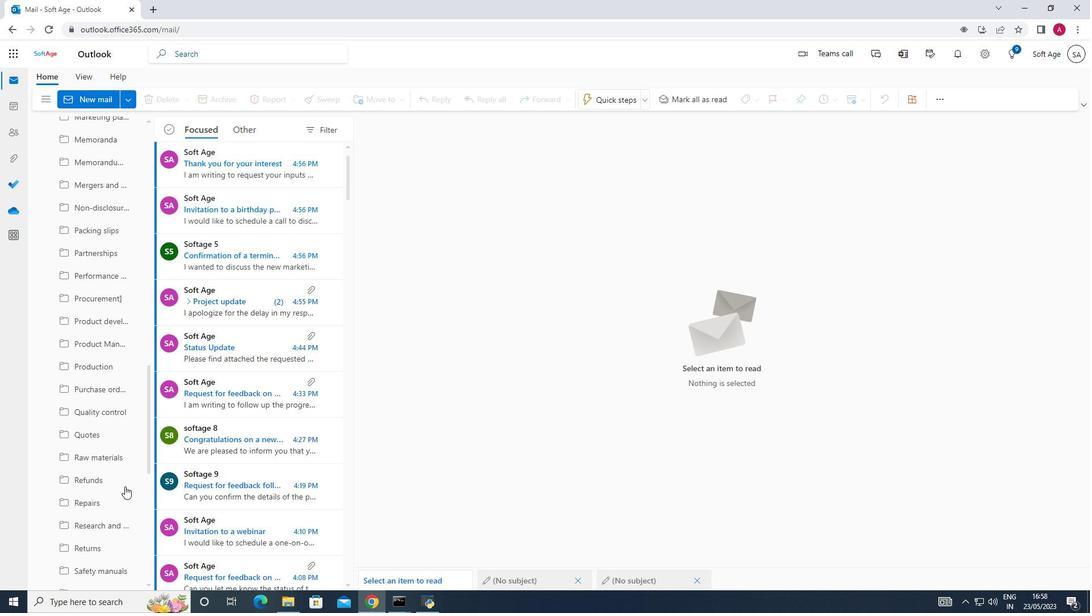 
Action: Mouse scrolled (124, 487) with delta (0, 0)
Screenshot: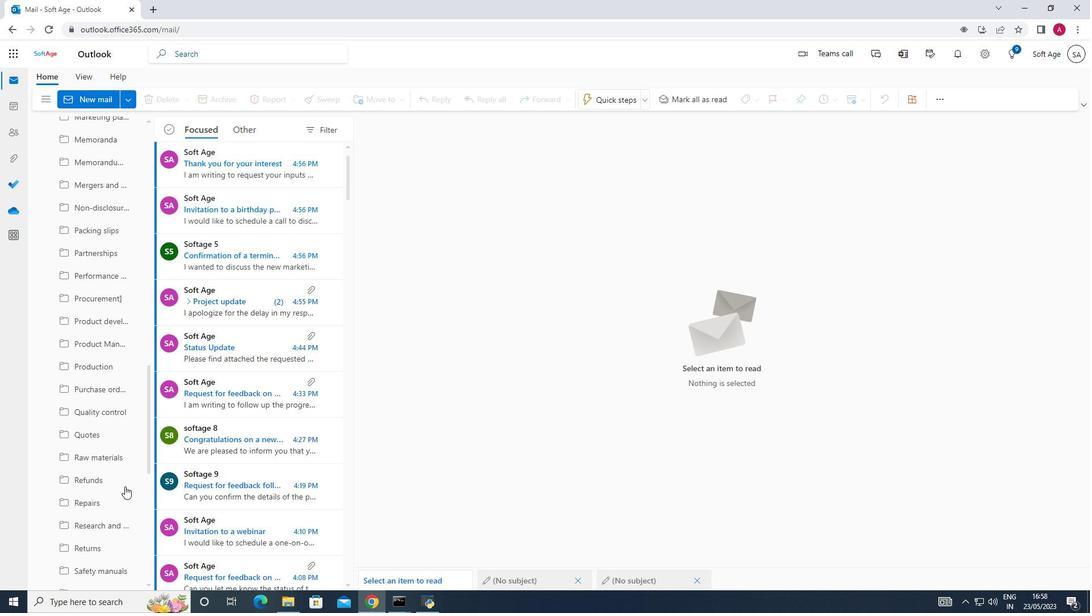
Action: Mouse scrolled (124, 487) with delta (0, 0)
Screenshot: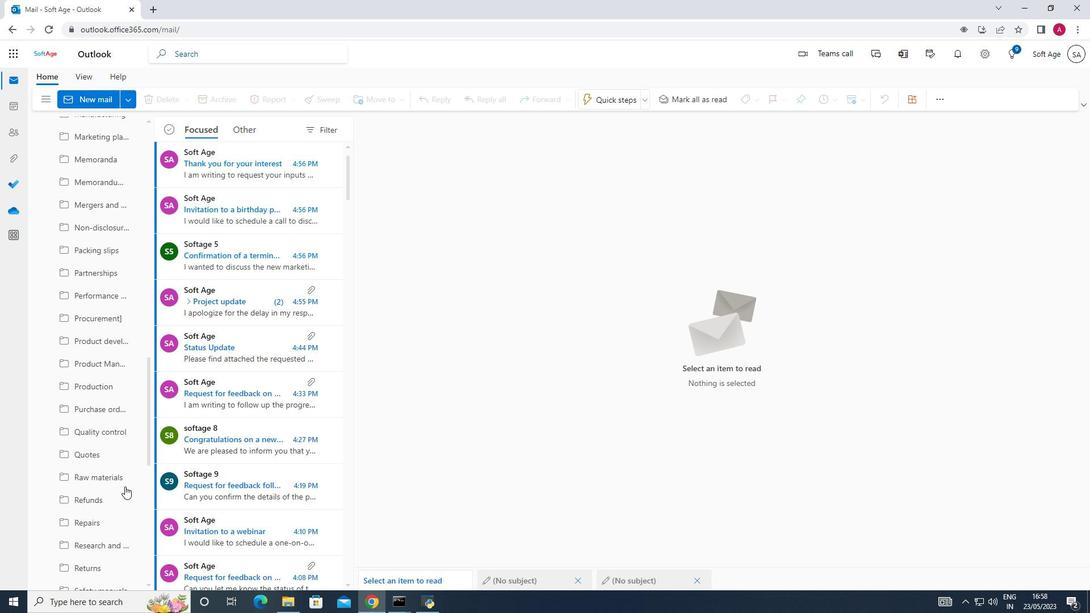 
Action: Mouse scrolled (124, 487) with delta (0, 0)
Screenshot: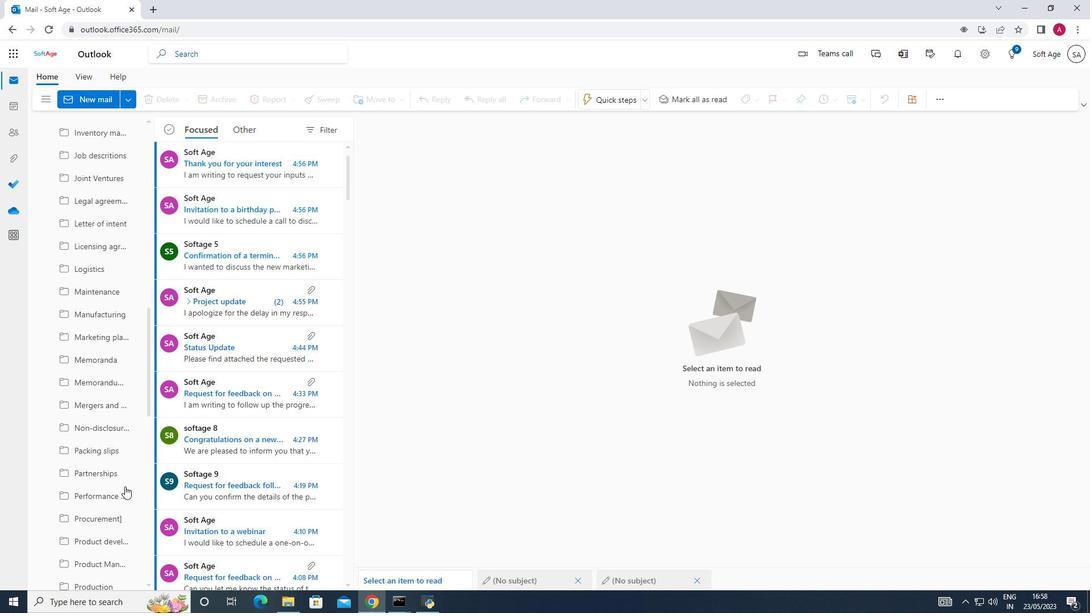 
Action: Mouse scrolled (124, 487) with delta (0, 0)
Screenshot: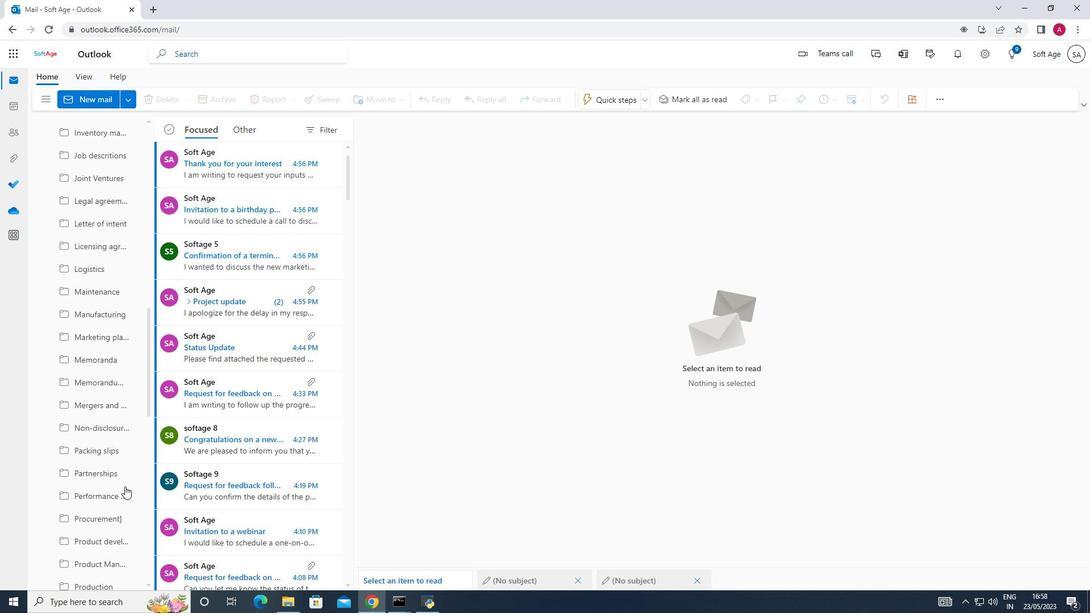 
Action: Mouse scrolled (124, 487) with delta (0, 0)
Screenshot: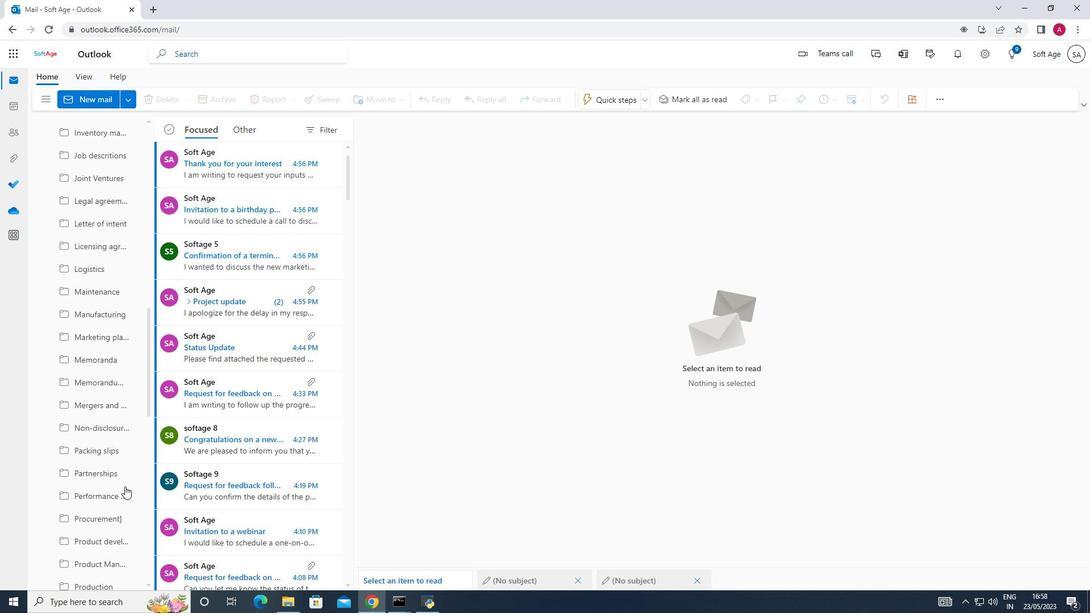 
Action: Mouse scrolled (124, 487) with delta (0, 0)
Screenshot: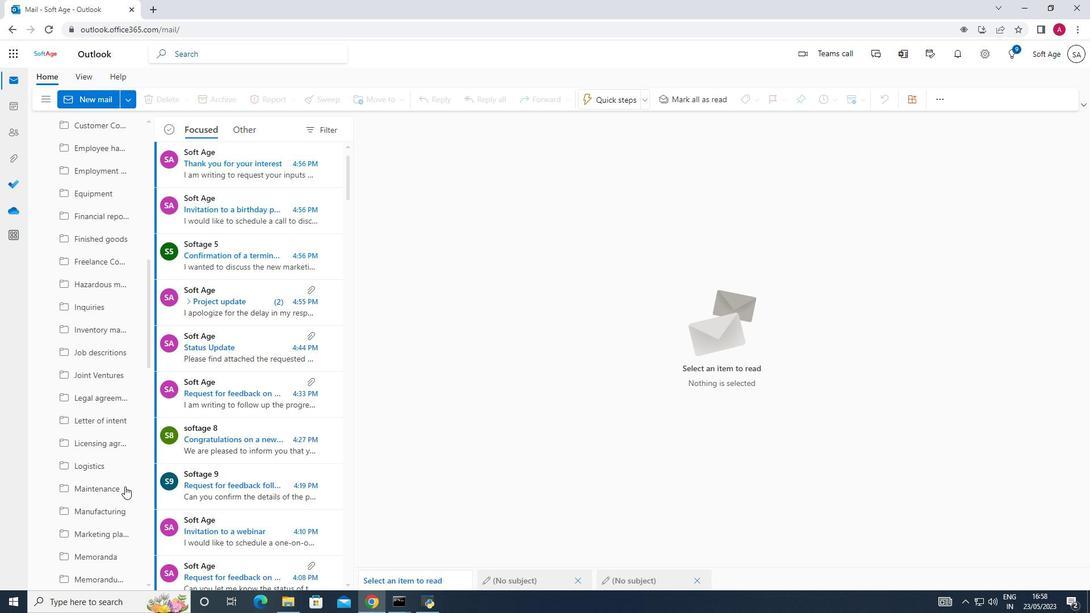 
Action: Mouse scrolled (124, 487) with delta (0, 0)
Screenshot: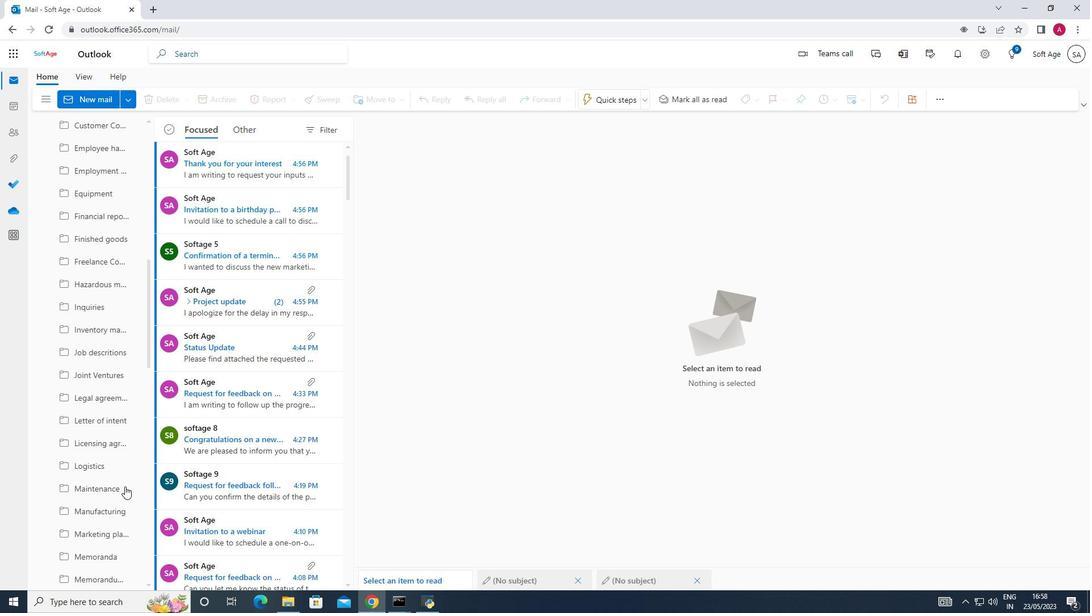 
Action: Mouse scrolled (124, 487) with delta (0, 0)
Screenshot: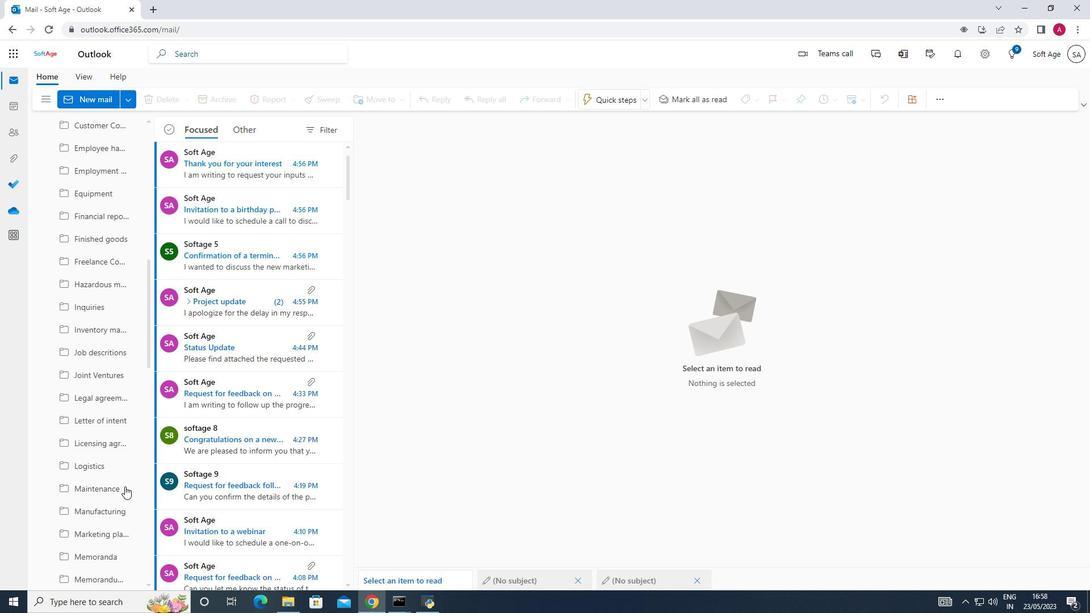 
Action: Mouse scrolled (124, 487) with delta (0, 0)
Screenshot: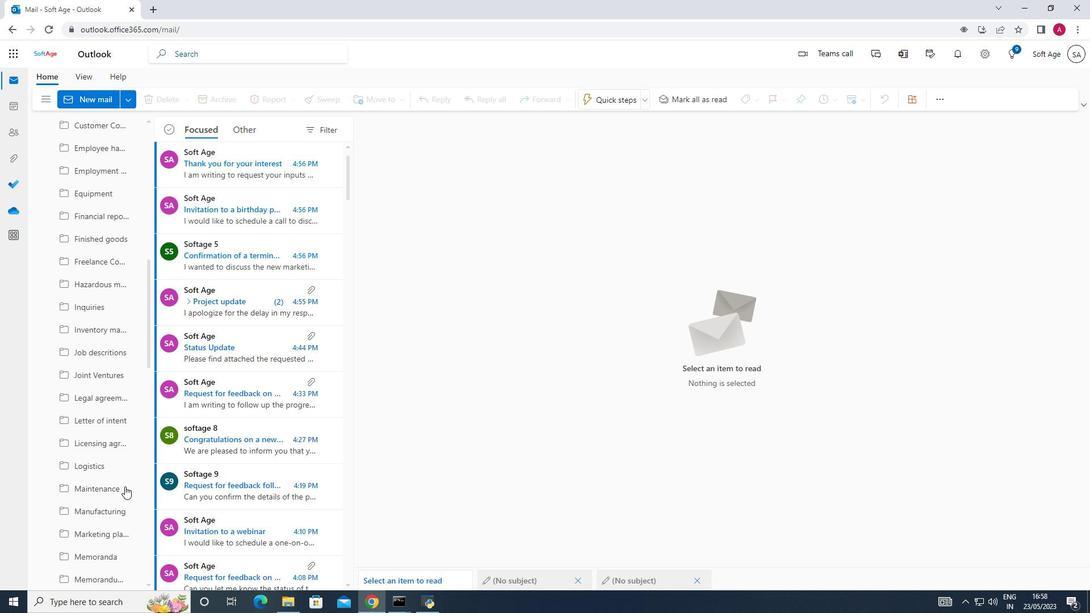 
Action: Mouse scrolled (124, 487) with delta (0, 0)
Screenshot: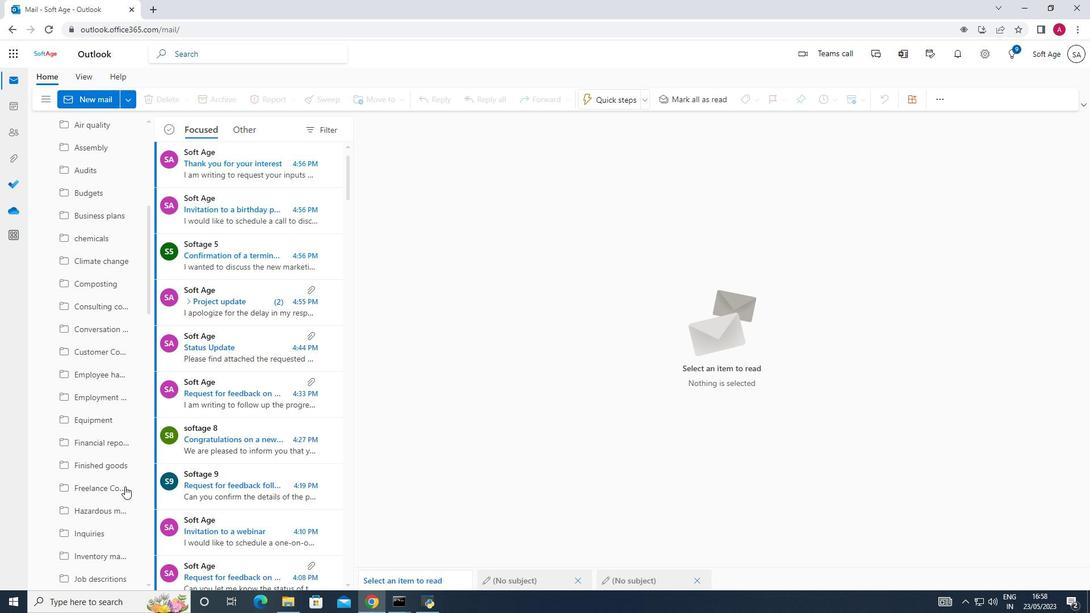 
Action: Mouse scrolled (124, 487) with delta (0, 0)
Screenshot: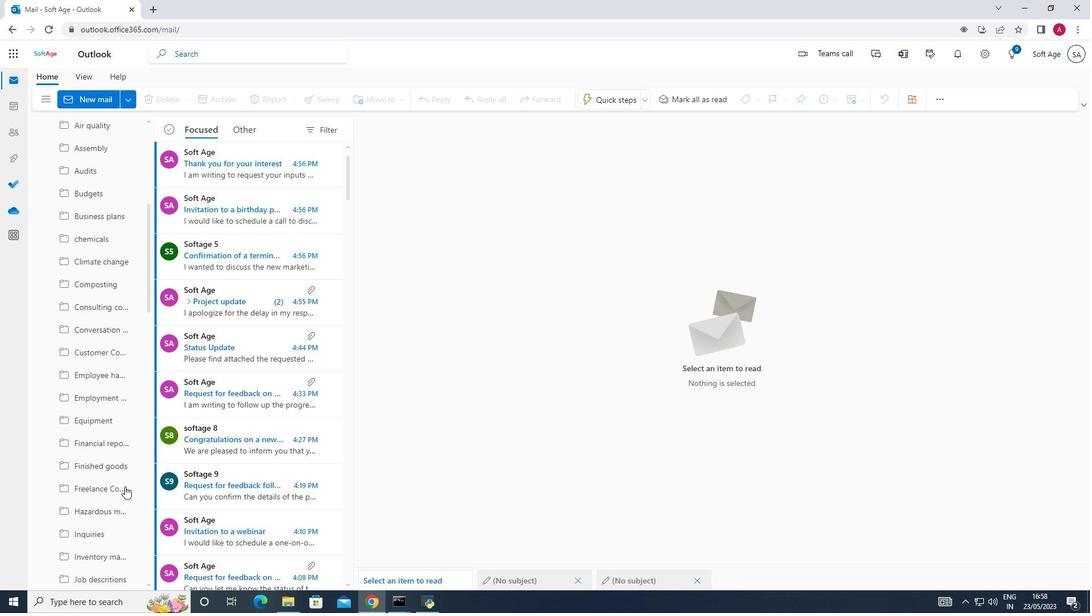 
Action: Mouse scrolled (124, 487) with delta (0, 0)
Screenshot: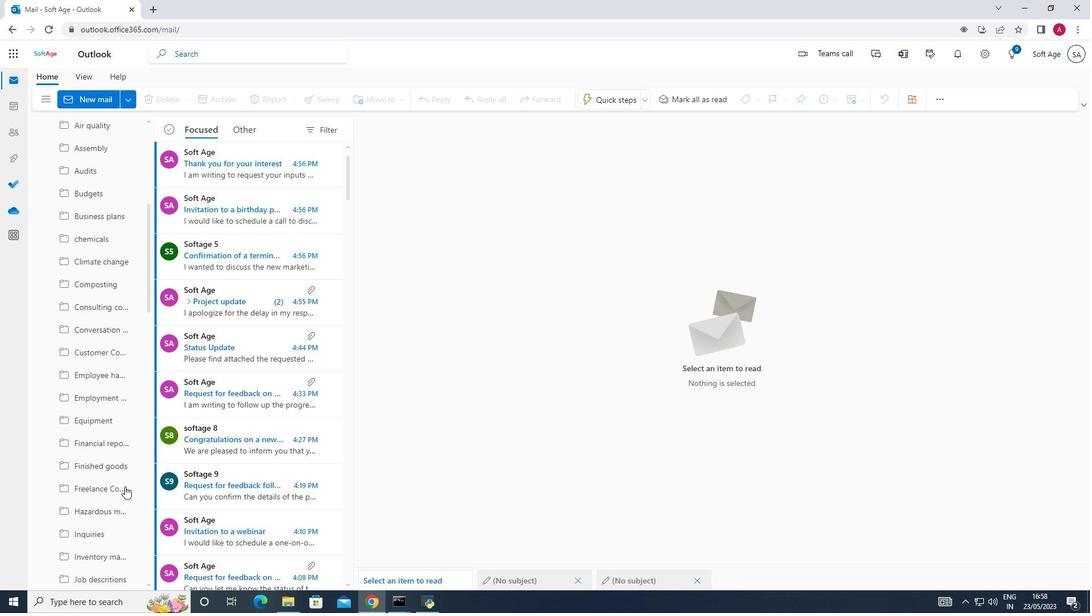 
Action: Mouse scrolled (124, 487) with delta (0, 0)
Screenshot: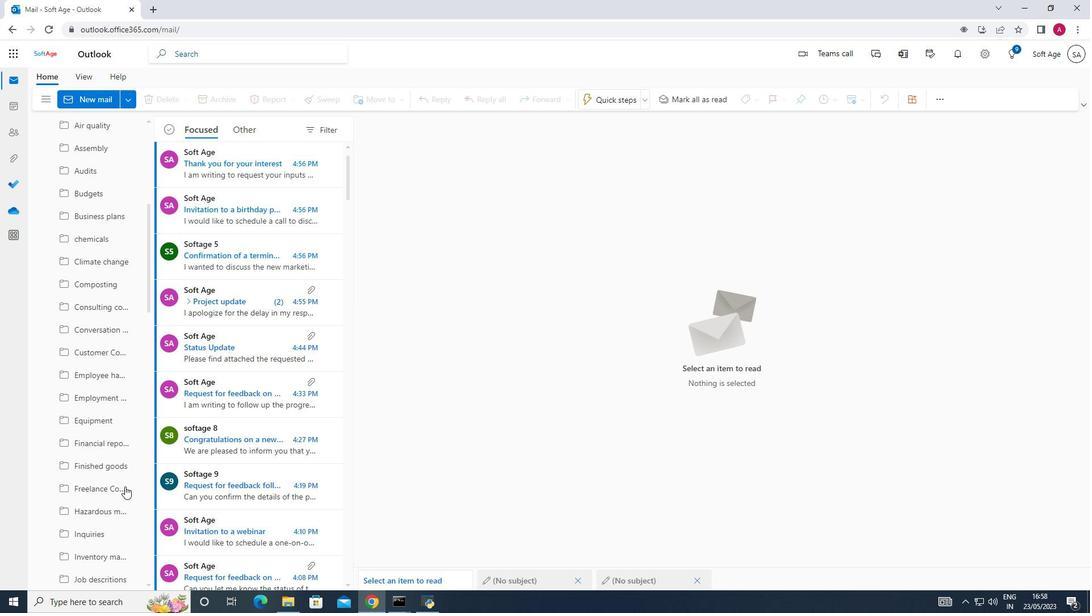
Action: Mouse scrolled (124, 487) with delta (0, 0)
Screenshot: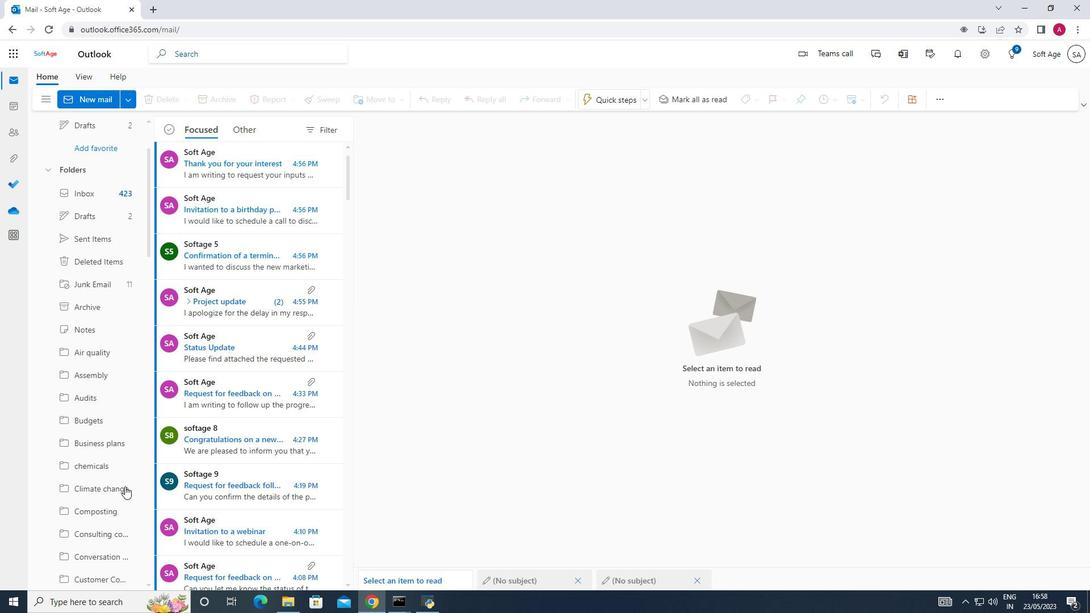 
Action: Mouse scrolled (124, 487) with delta (0, 0)
Screenshot: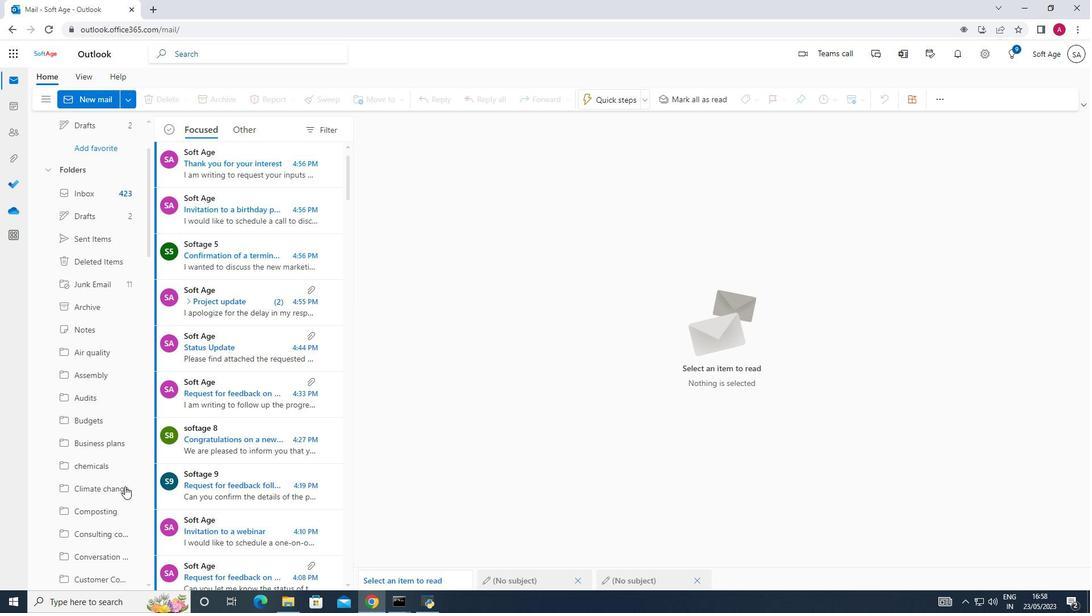 
Action: Mouse scrolled (124, 487) with delta (0, 0)
Screenshot: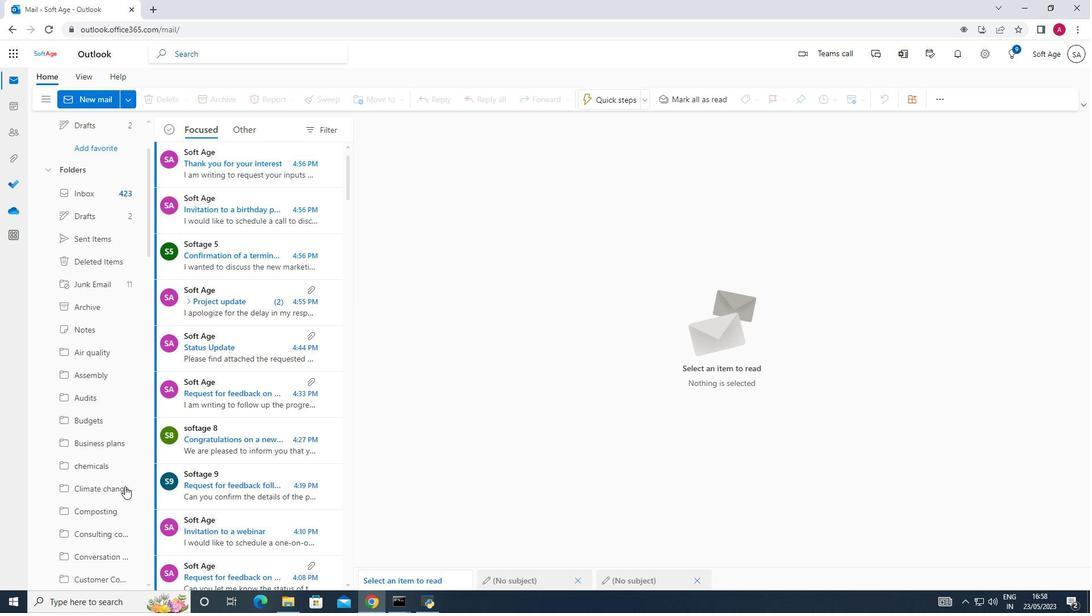 
Action: Mouse scrolled (124, 487) with delta (0, 0)
Screenshot: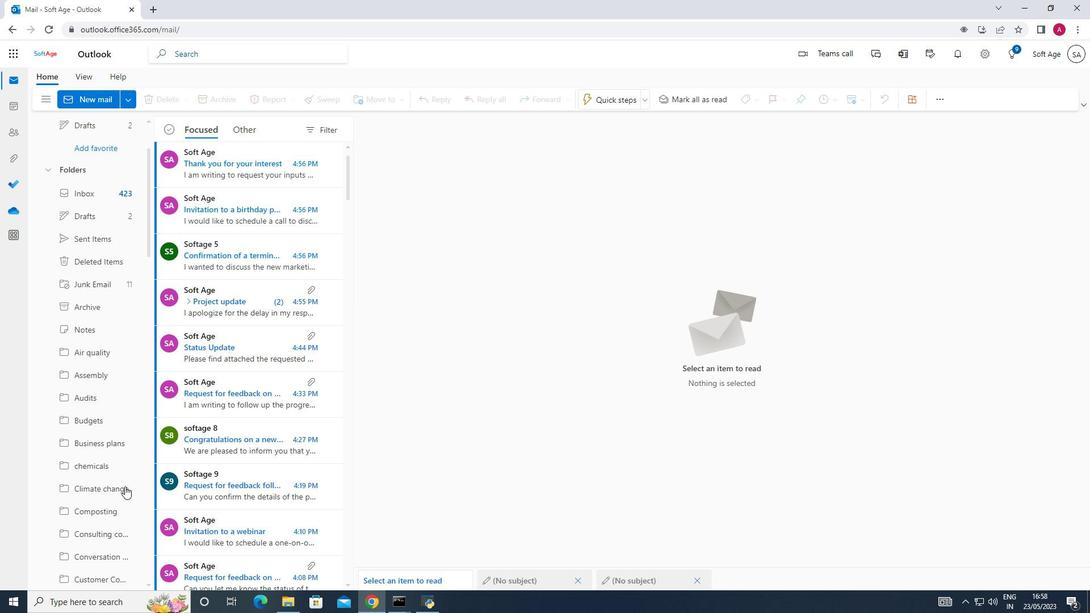 
Action: Mouse moved to (97, 179)
Screenshot: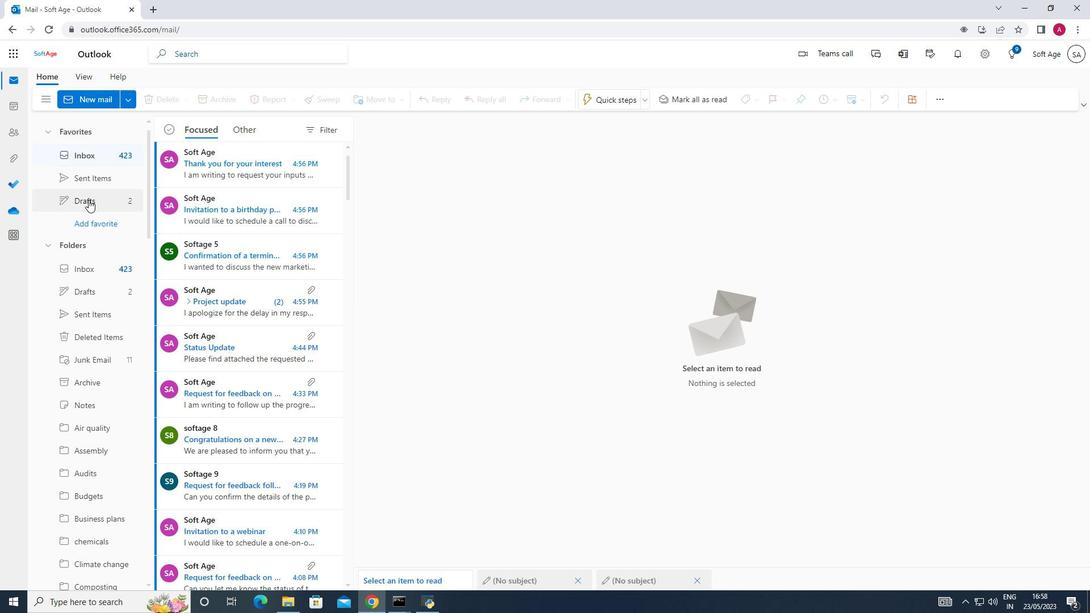 
Action: Mouse pressed left at (97, 179)
Screenshot: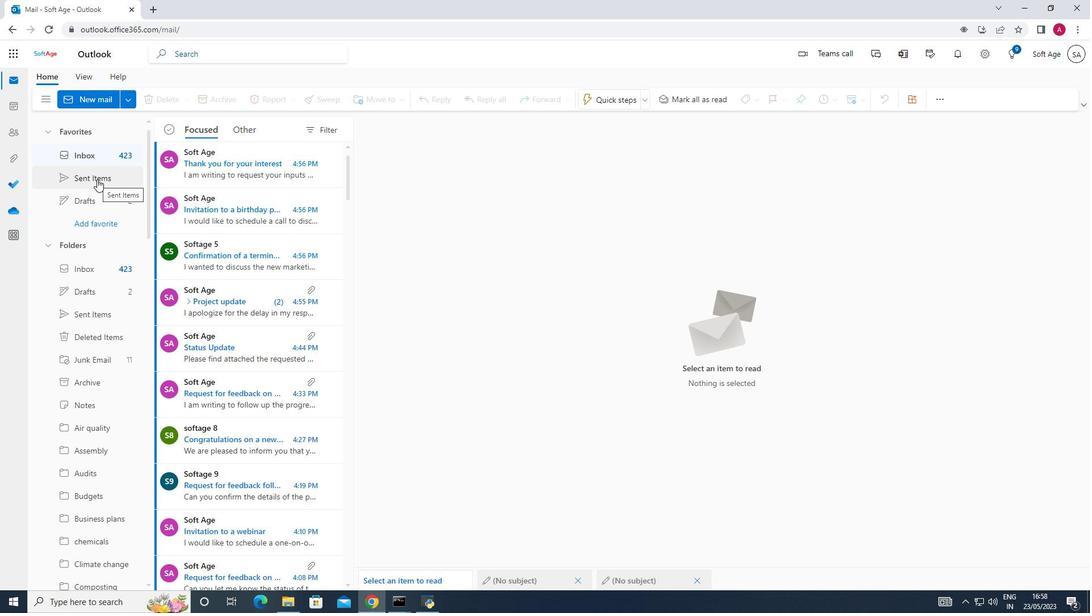 
Action: Mouse moved to (260, 183)
Screenshot: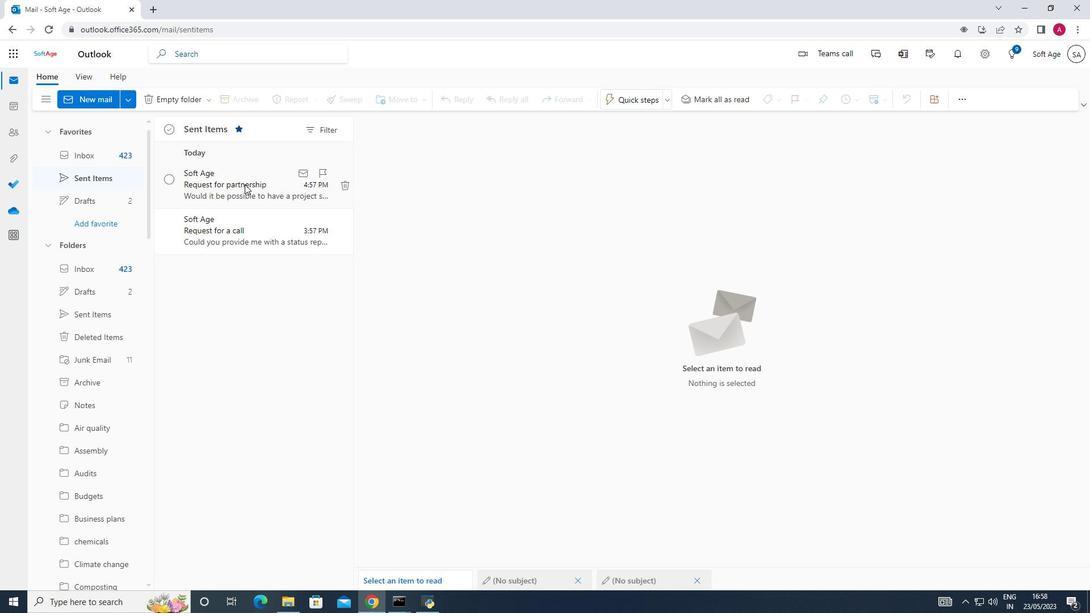 
Action: Mouse pressed left at (260, 183)
Screenshot: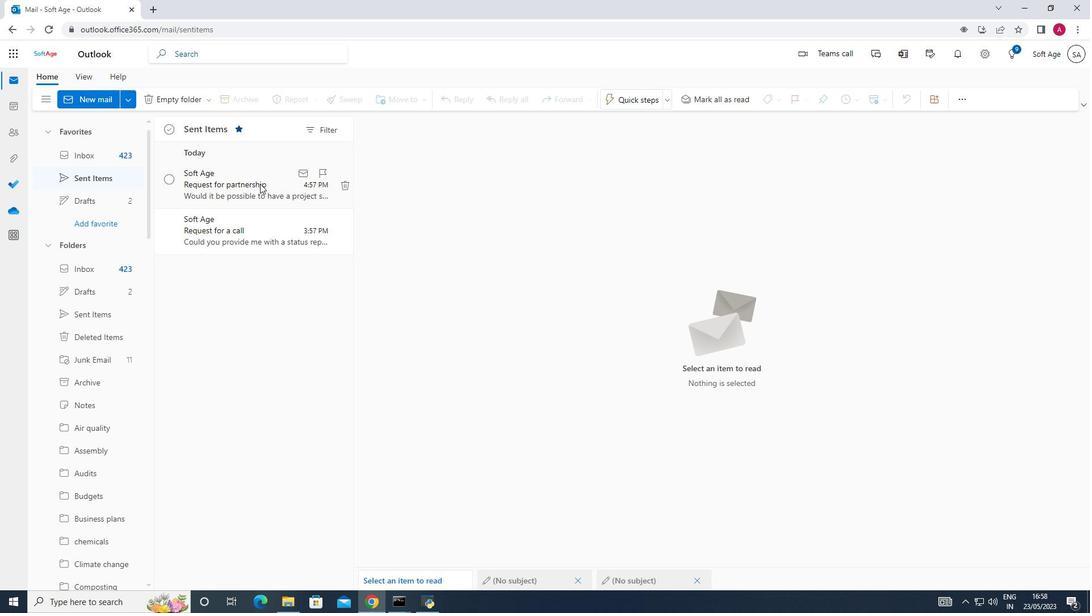 
Action: Mouse moved to (253, 181)
Screenshot: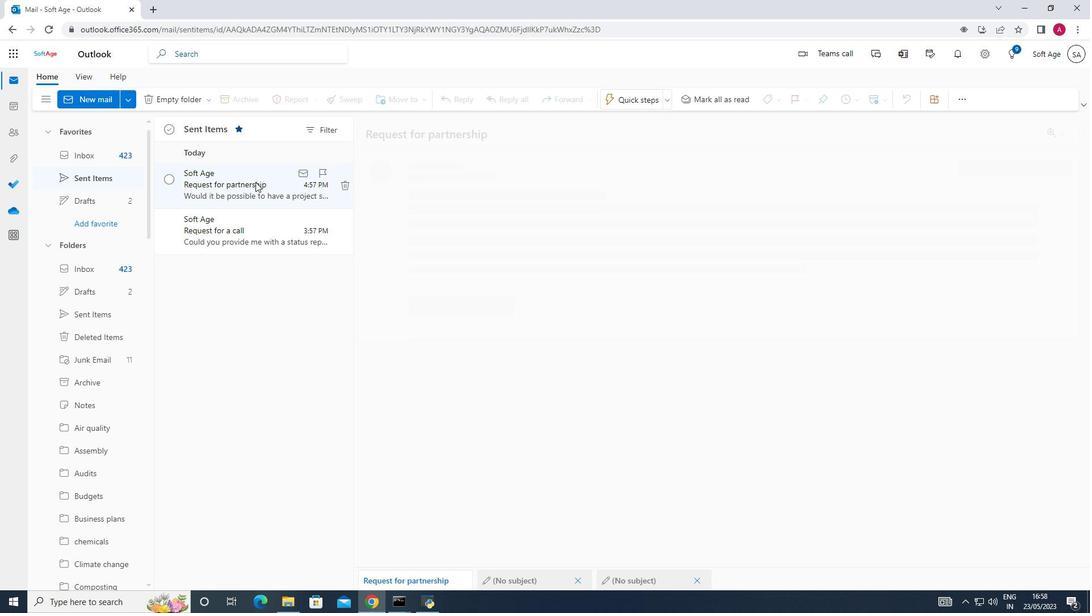 
Action: Mouse pressed right at (253, 181)
Screenshot: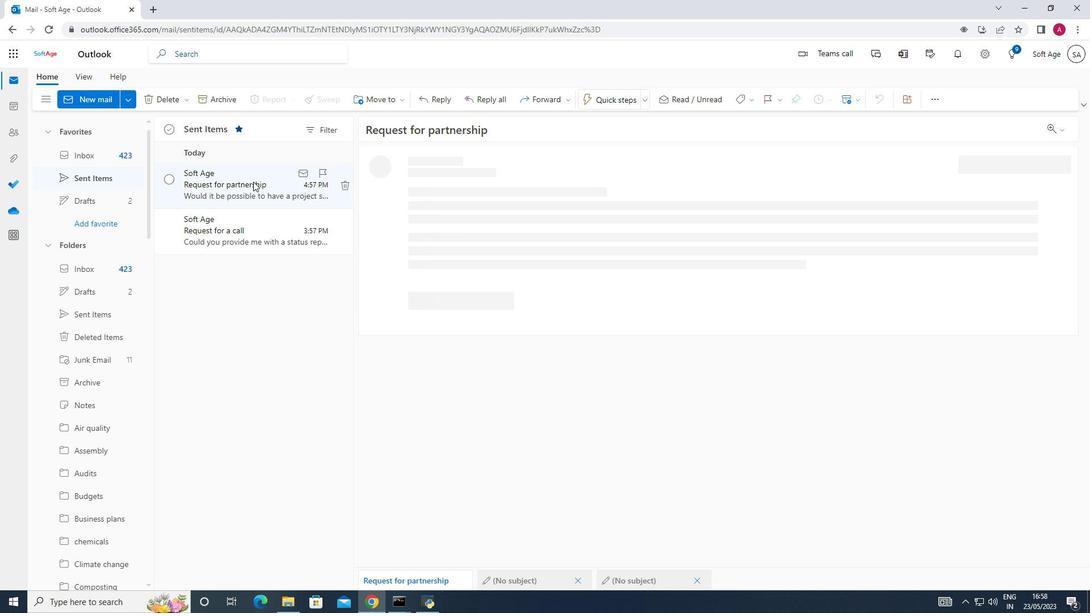 
Action: Mouse moved to (287, 238)
Screenshot: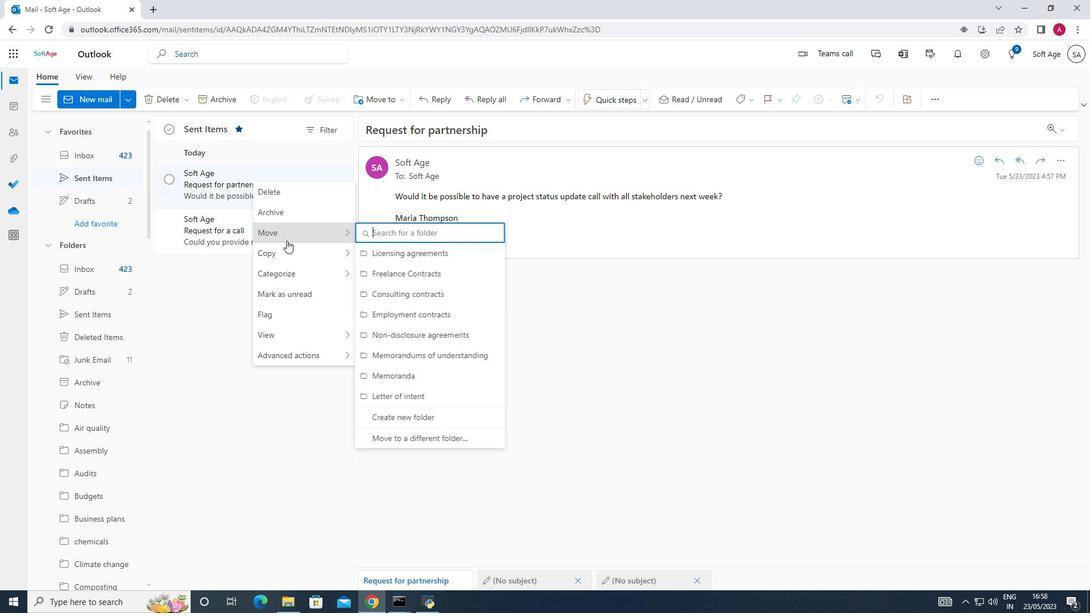
Action: Mouse pressed left at (287, 238)
Screenshot: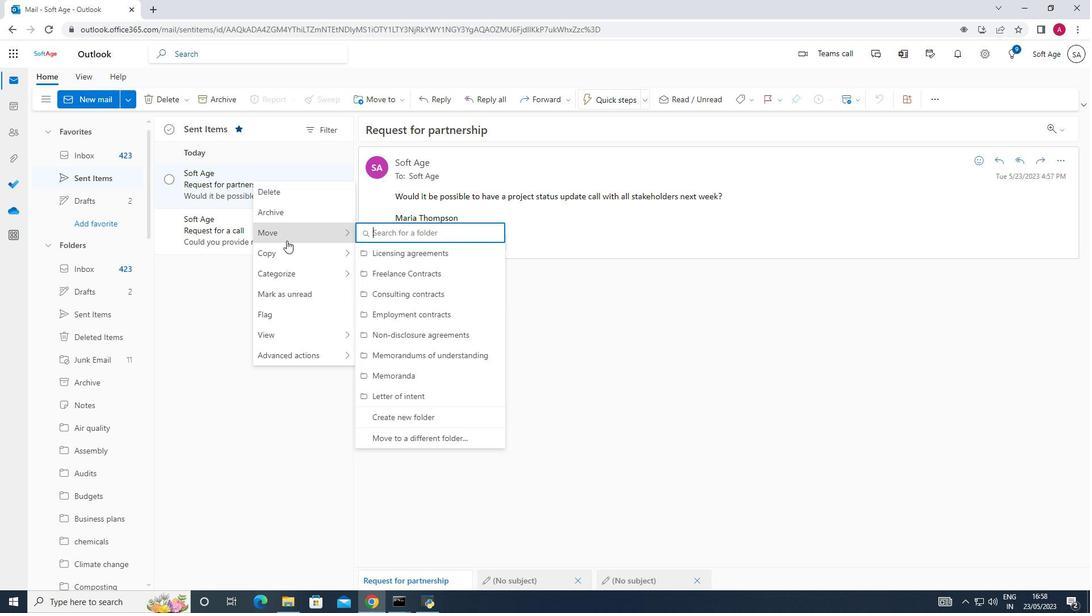 
Action: Mouse moved to (398, 235)
Screenshot: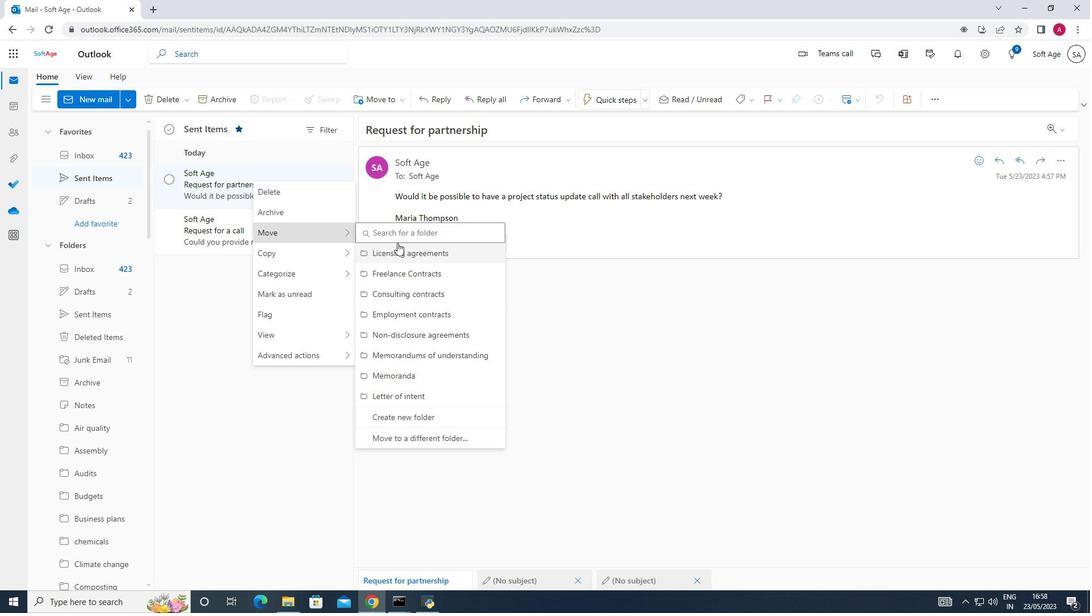 
Action: Mouse pressed left at (398, 235)
Screenshot: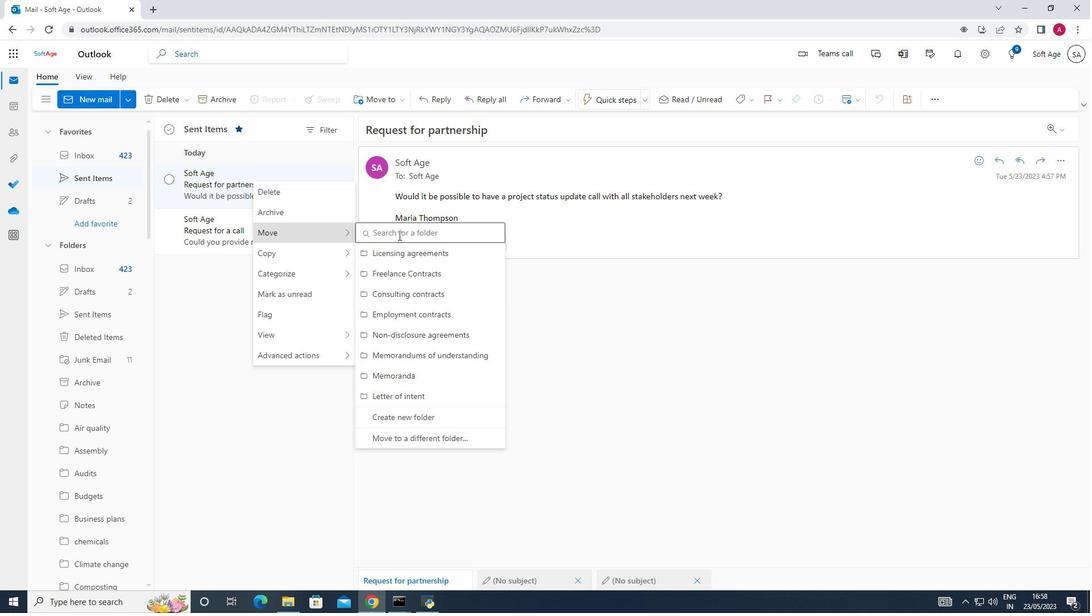 
Action: Key pressed <Key.shift_r>Li
Screenshot: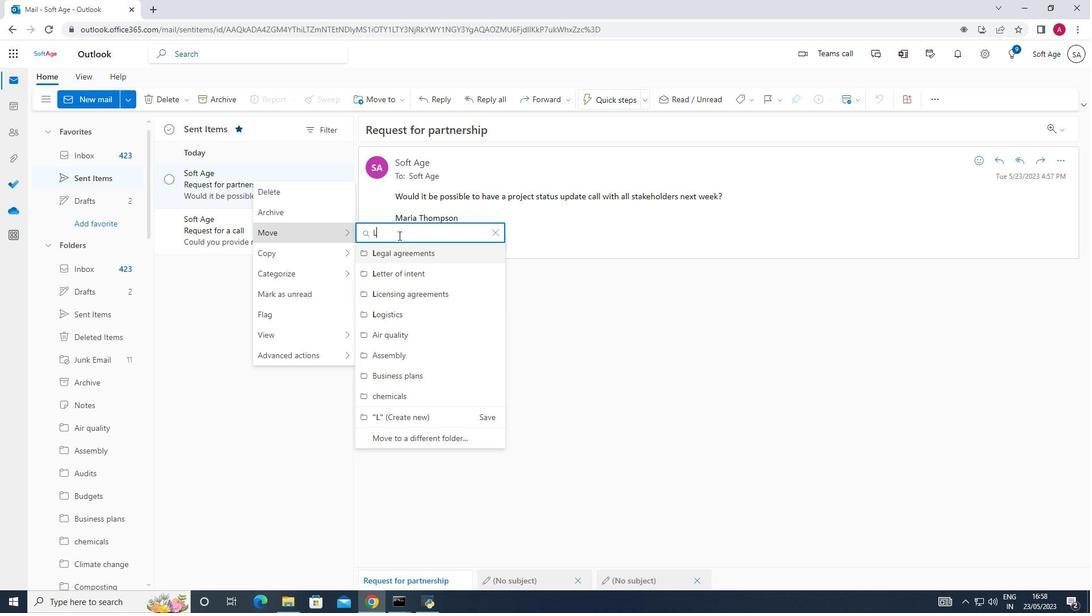 
Action: Mouse moved to (427, 269)
Screenshot: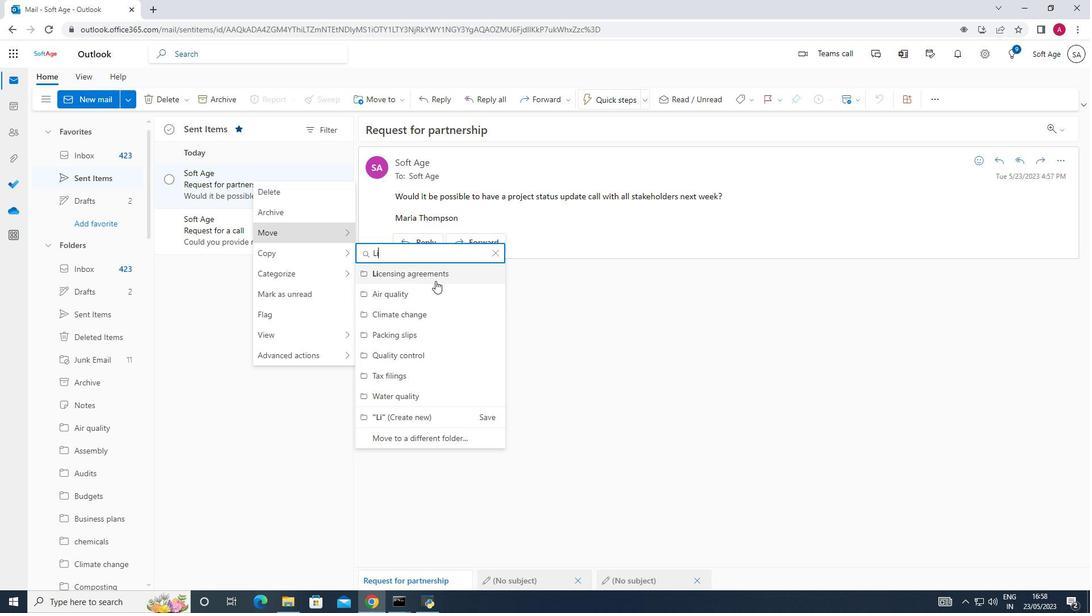 
Action: Mouse pressed left at (427, 269)
Screenshot: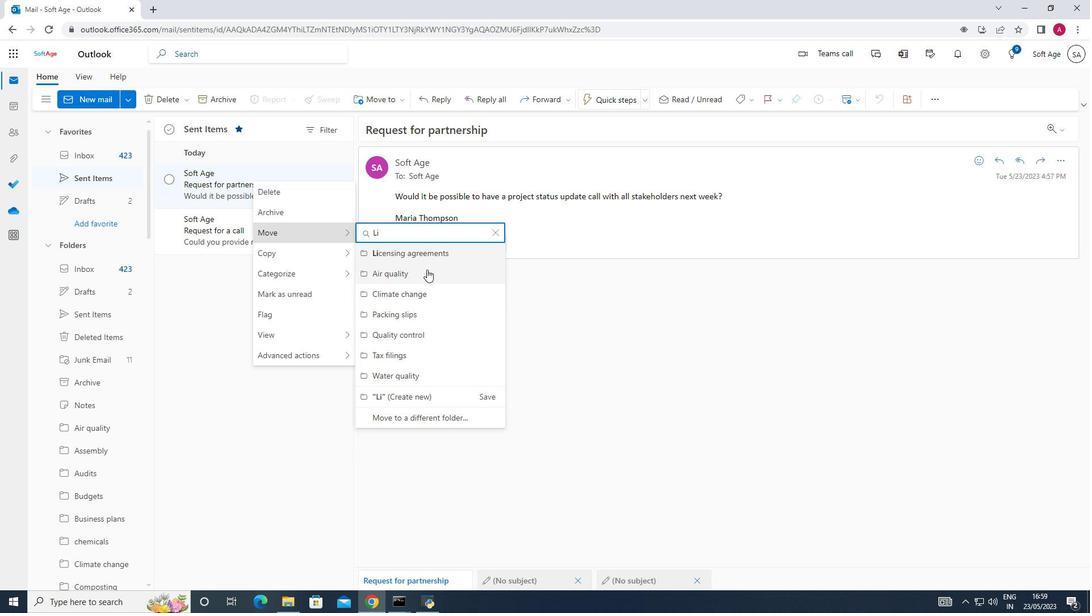 
Action: Mouse moved to (416, 266)
Screenshot: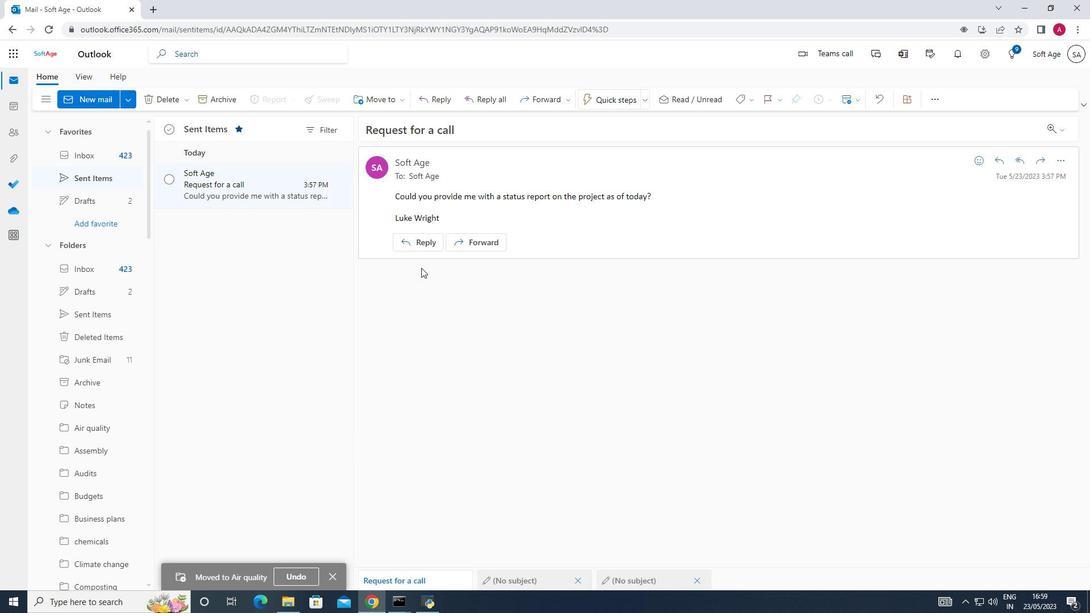 
